 Task: calculate the distance and displacment between Carson City and Lake Tahoe Nevada State Park.
Action: Mouse moved to (185, 61)
Screenshot: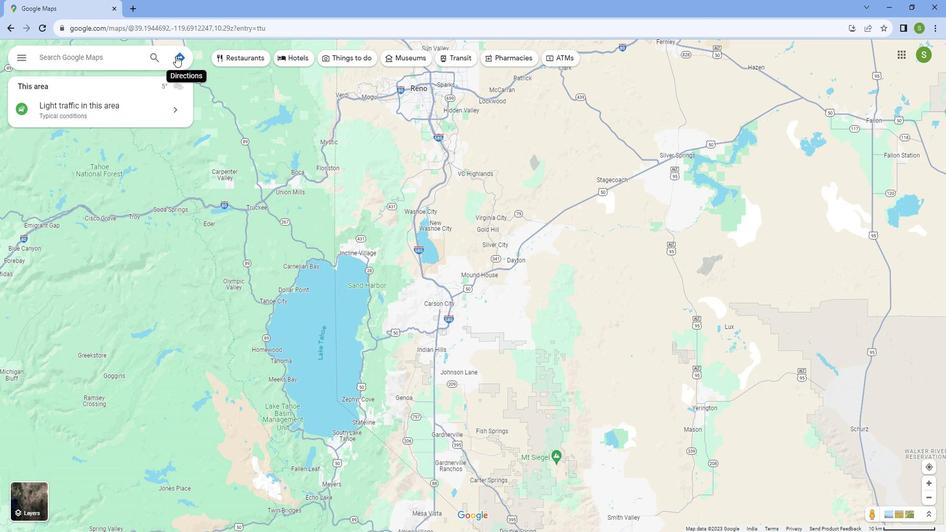 
Action: Mouse pressed left at (185, 61)
Screenshot: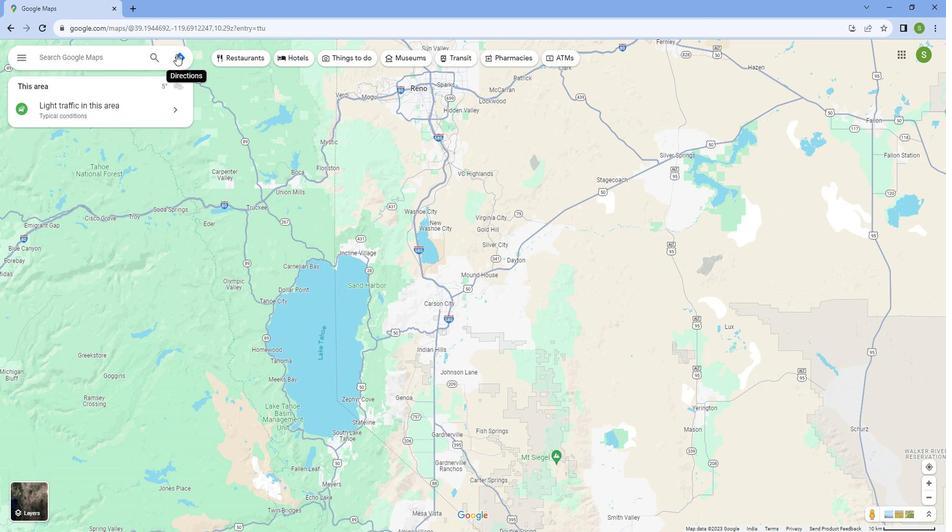 
Action: Mouse moved to (106, 95)
Screenshot: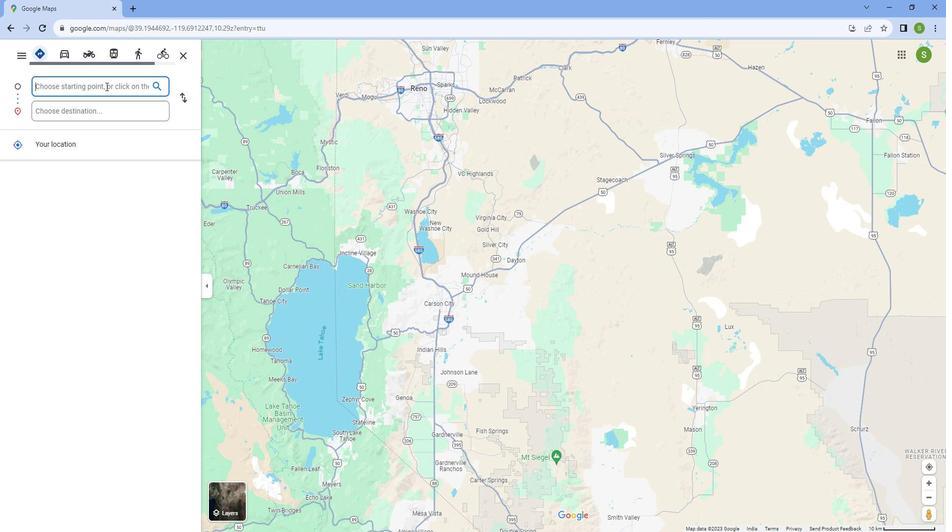 
Action: Key pressed <Key.caps_lock>C<Key.caps_lock>arson<Key.space><Key.caps_lock>C<Key.caps_lock>ity
Screenshot: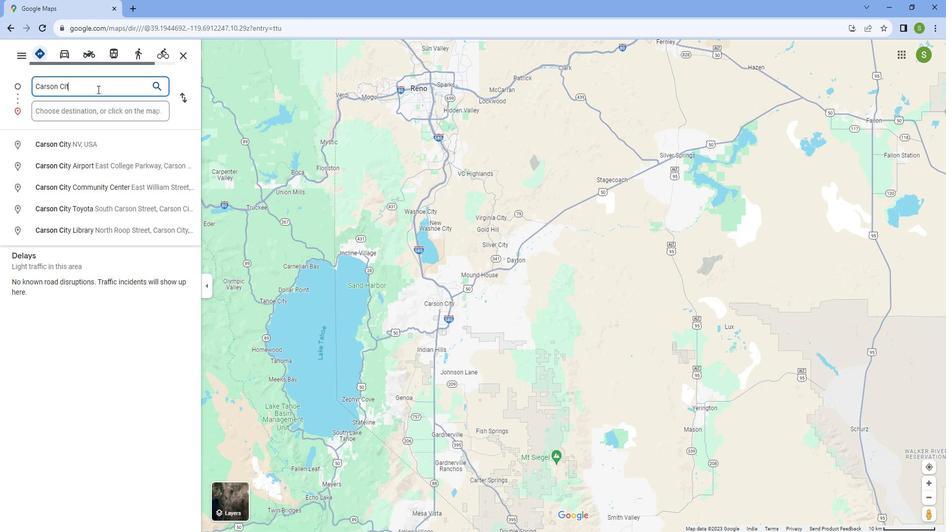
Action: Mouse moved to (83, 145)
Screenshot: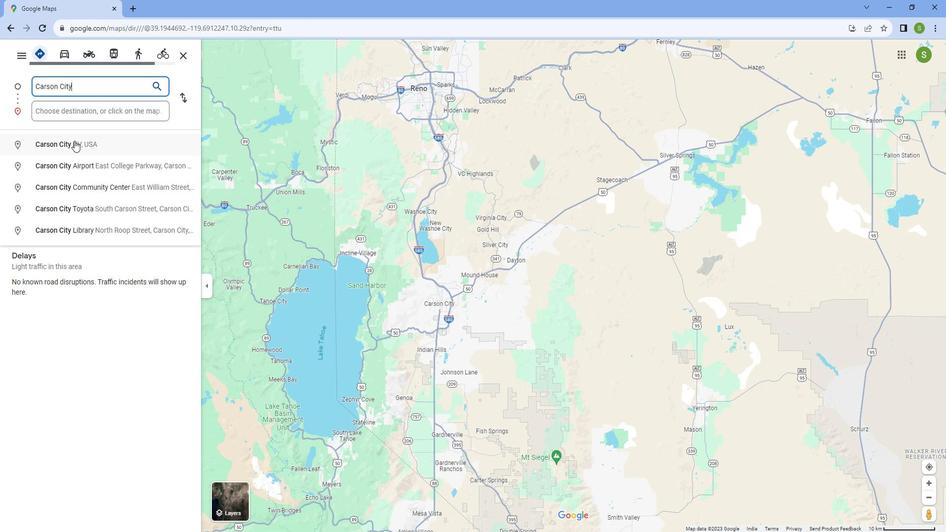 
Action: Mouse pressed left at (83, 145)
Screenshot: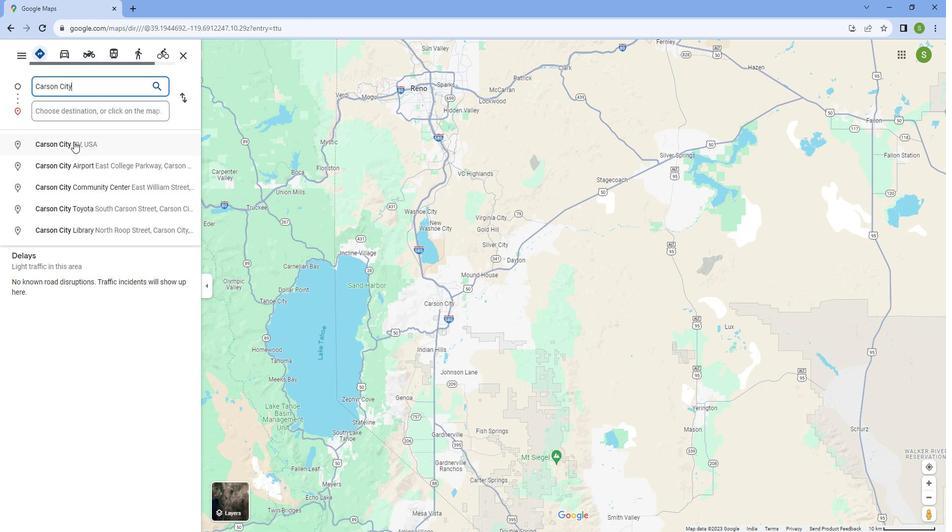 
Action: Mouse moved to (84, 119)
Screenshot: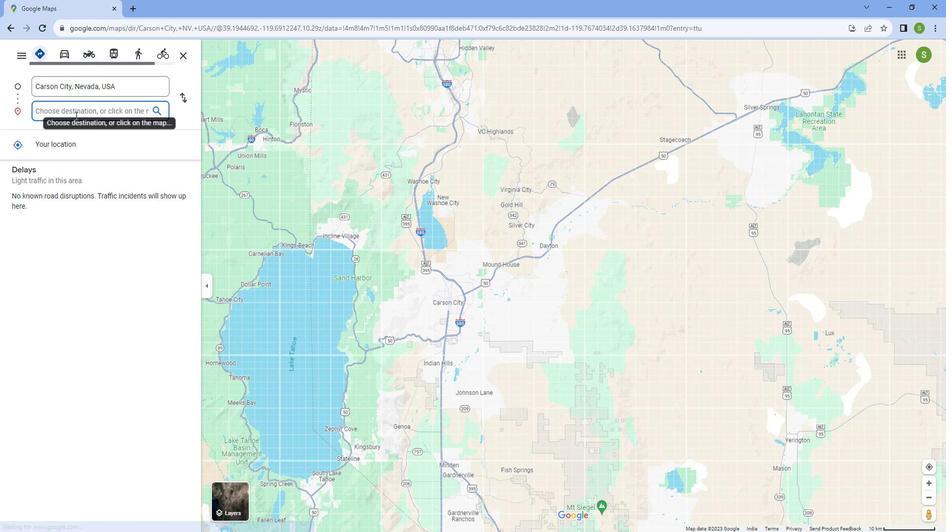
Action: Key pressed <Key.caps_lock>K<Key.backspace>L<Key.caps_lock>ake<Key.space><Key.caps_lock>T<Key.caps_lock>hoe<Key.space><Key.caps_lock>N<Key.caps_lock>evada<Key.space><Key.caps_lock>S<Key.caps_lock>tate<Key.space><Key.caps_lock>P<Key.caps_lock>ark
Screenshot: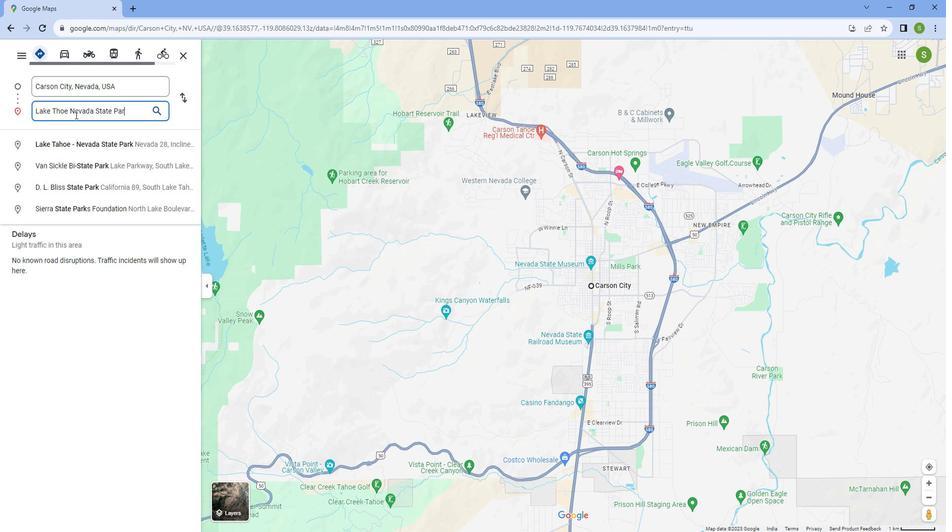 
Action: Mouse moved to (96, 142)
Screenshot: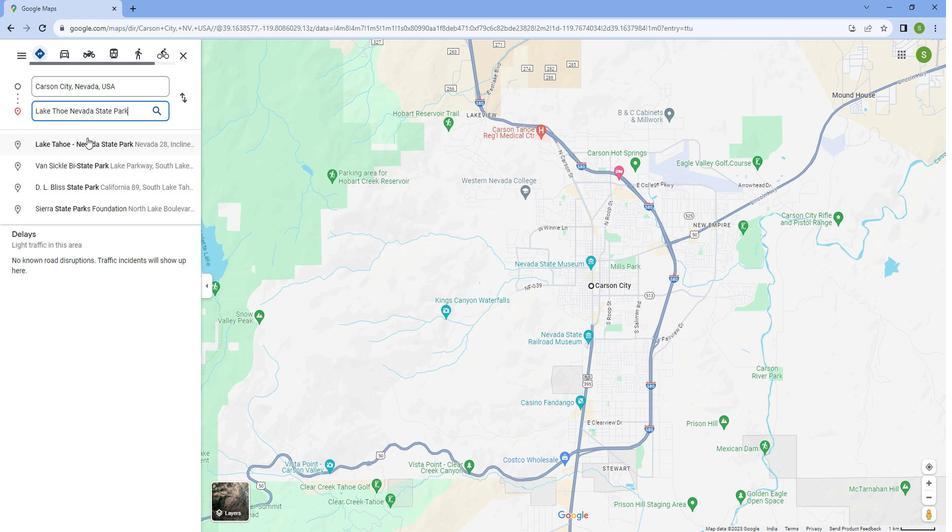 
Action: Mouse pressed left at (96, 142)
Screenshot: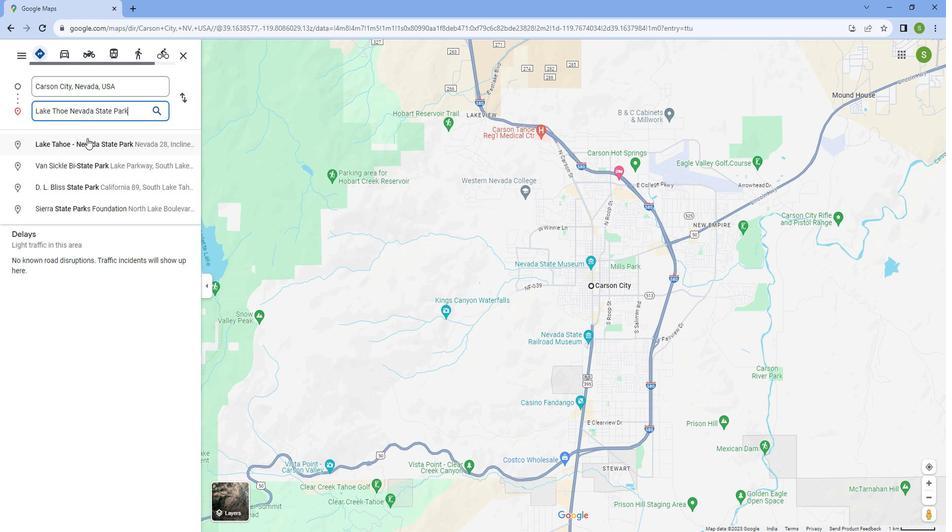 
Action: Mouse moved to (392, 496)
Screenshot: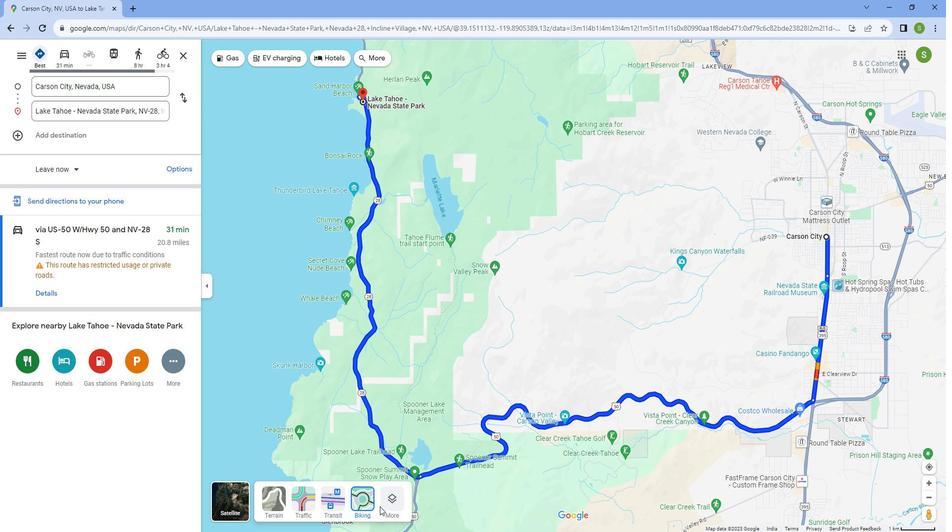 
Action: Mouse pressed left at (392, 496)
Screenshot: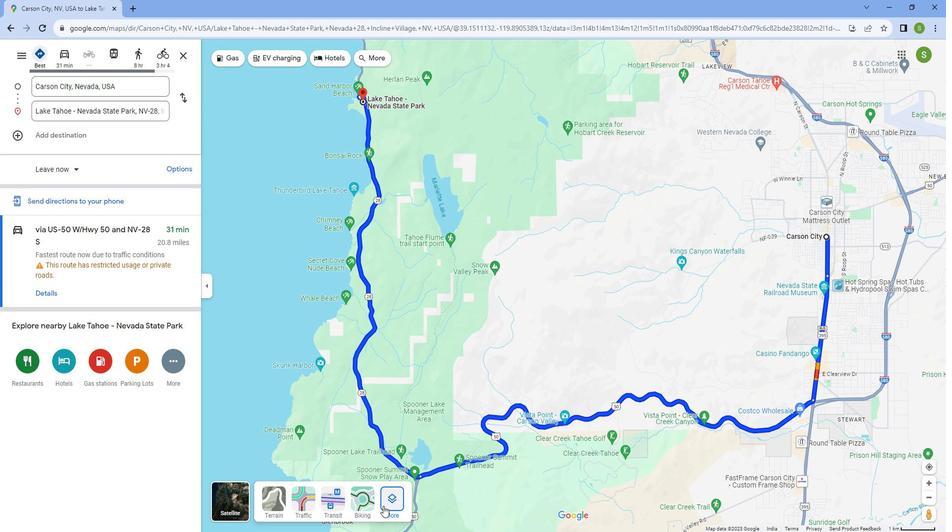 
Action: Mouse moved to (320, 401)
Screenshot: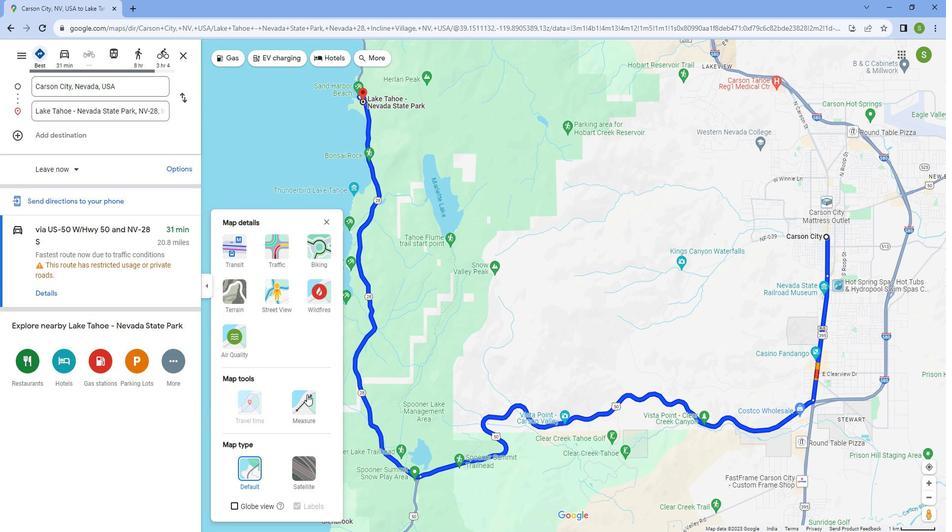 
Action: Mouse pressed left at (320, 401)
Screenshot: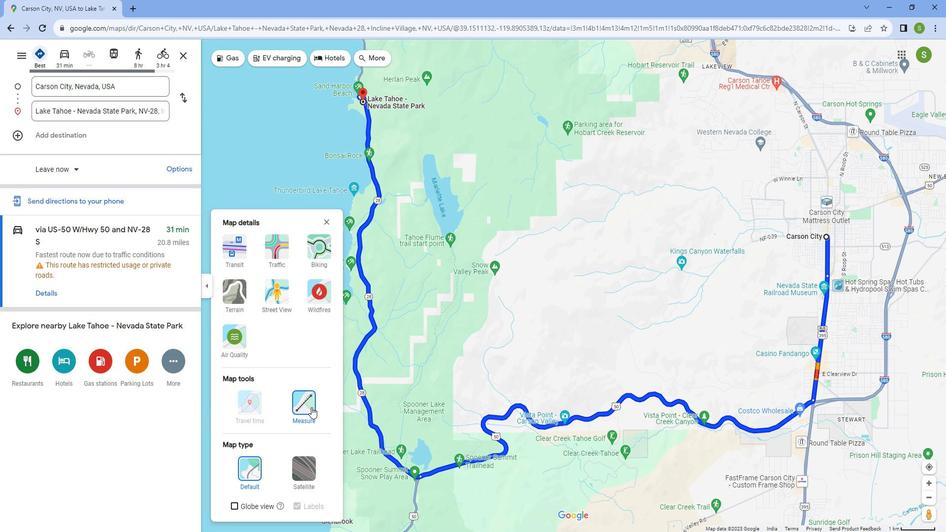
Action: Mouse moved to (866, 217)
Screenshot: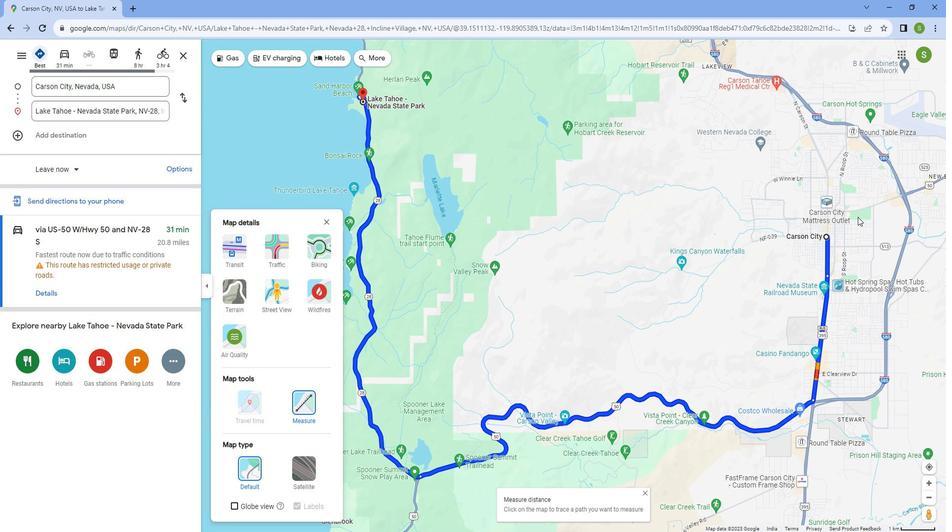 
Action: Mouse scrolled (866, 218) with delta (0, 0)
Screenshot: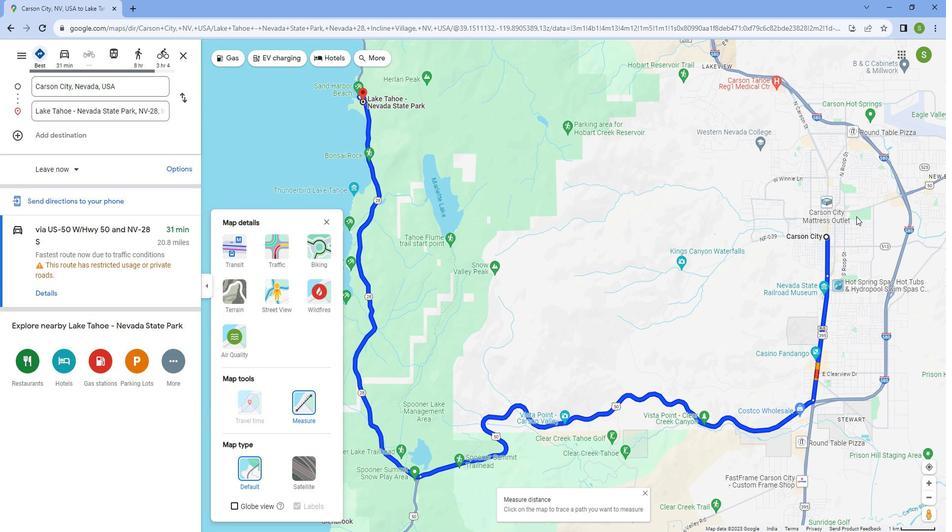 
Action: Mouse scrolled (866, 218) with delta (0, 0)
Screenshot: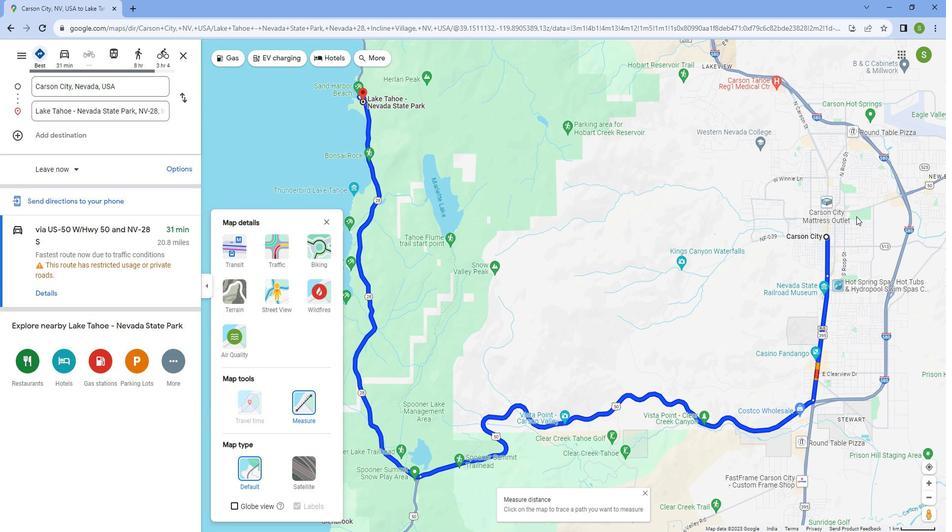 
Action: Mouse scrolled (866, 218) with delta (0, 0)
Screenshot: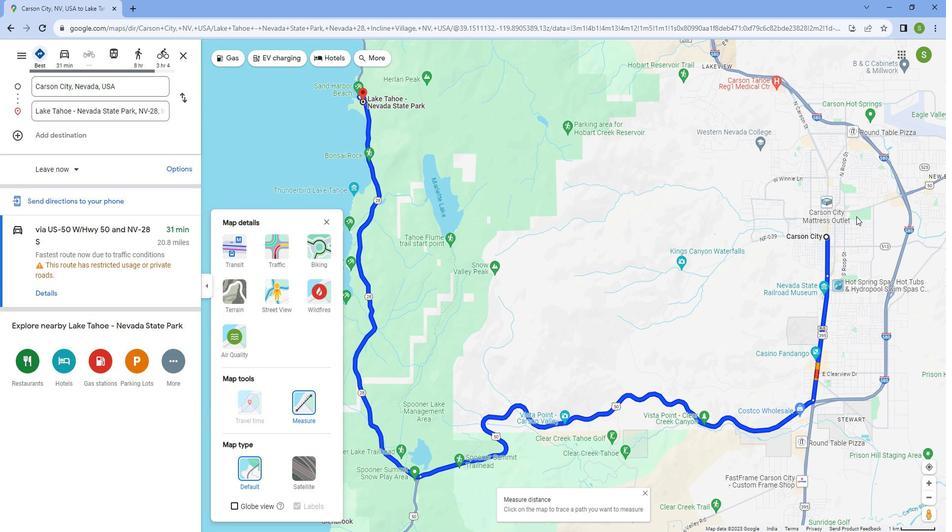 
Action: Mouse scrolled (866, 218) with delta (0, 0)
Screenshot: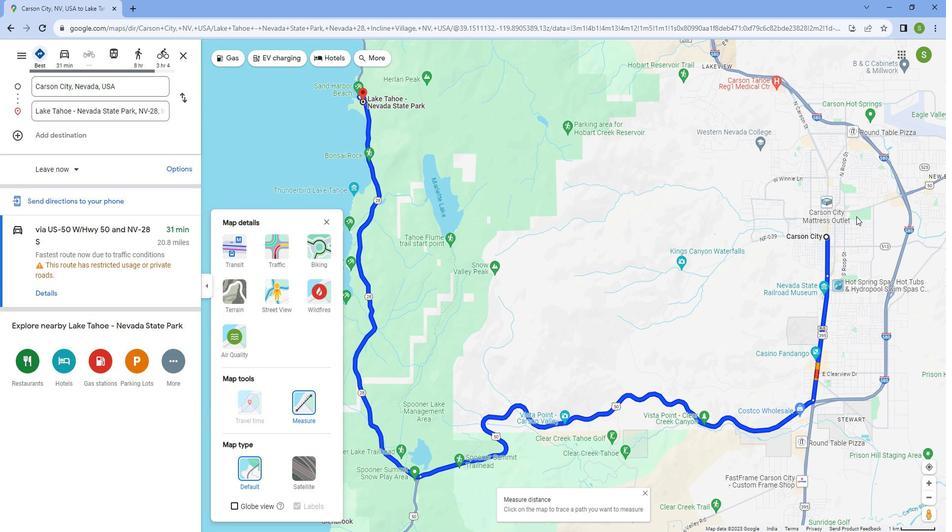 
Action: Mouse scrolled (866, 218) with delta (0, 0)
Screenshot: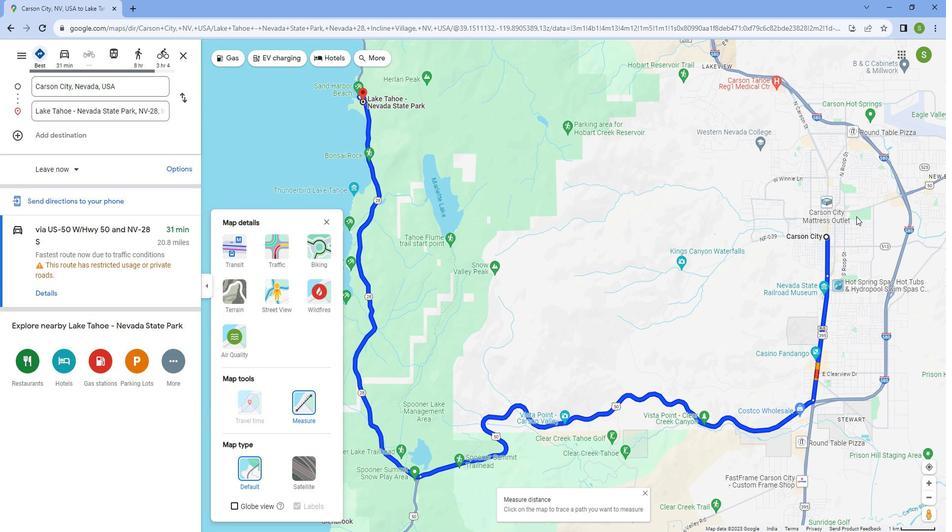 
Action: Mouse scrolled (866, 218) with delta (0, 0)
Screenshot: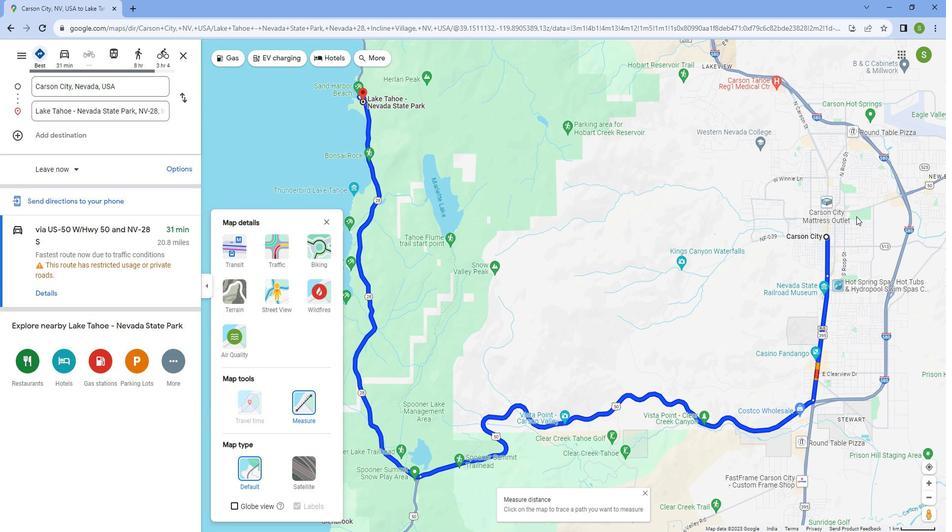 
Action: Mouse scrolled (866, 218) with delta (0, 0)
Screenshot: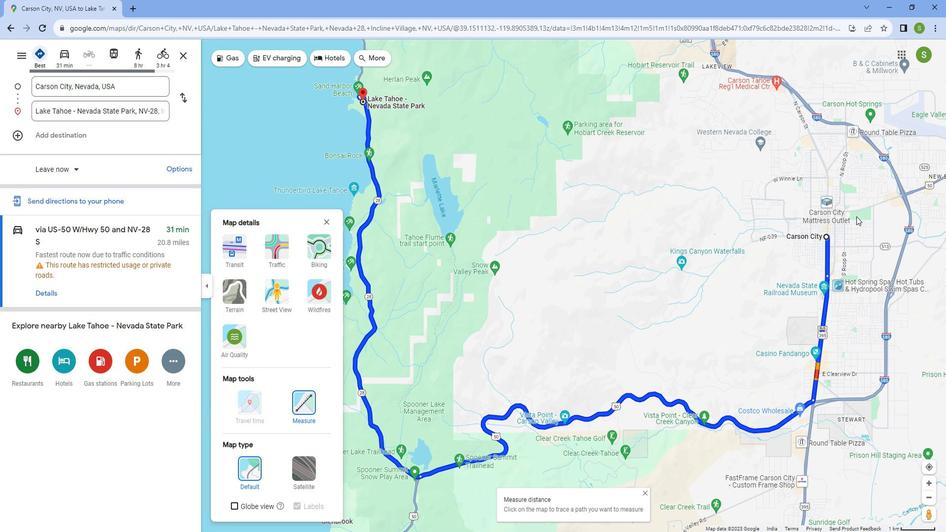 
Action: Mouse scrolled (866, 218) with delta (0, 0)
Screenshot: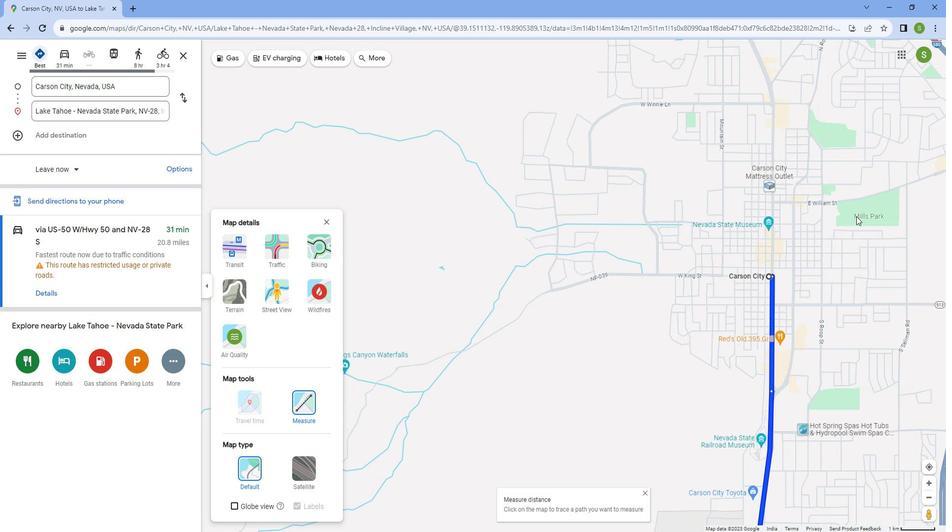 
Action: Mouse scrolled (866, 218) with delta (0, 0)
Screenshot: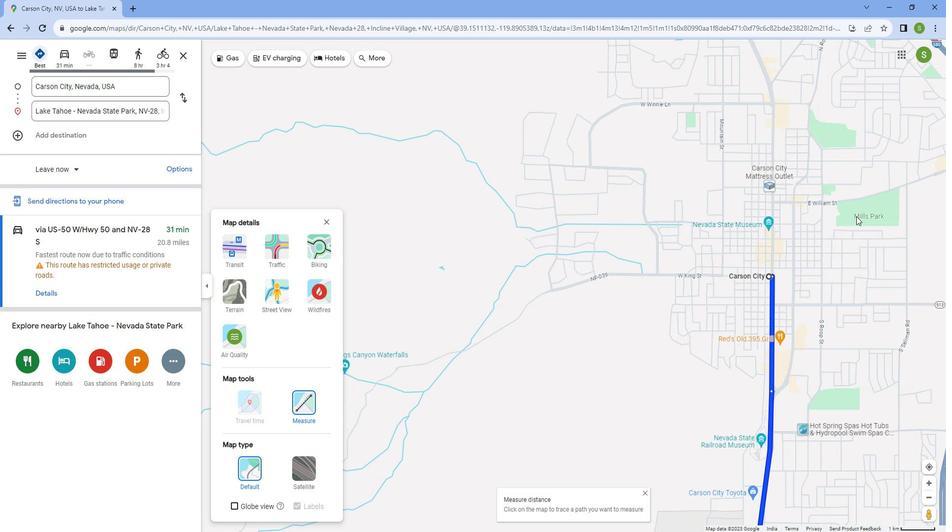 
Action: Mouse scrolled (866, 218) with delta (0, 0)
Screenshot: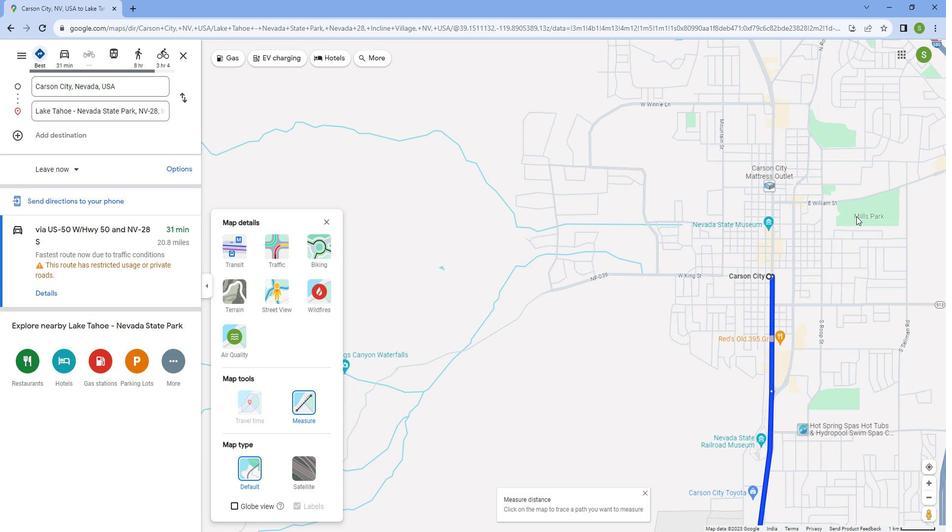 
Action: Mouse scrolled (866, 218) with delta (0, 0)
Screenshot: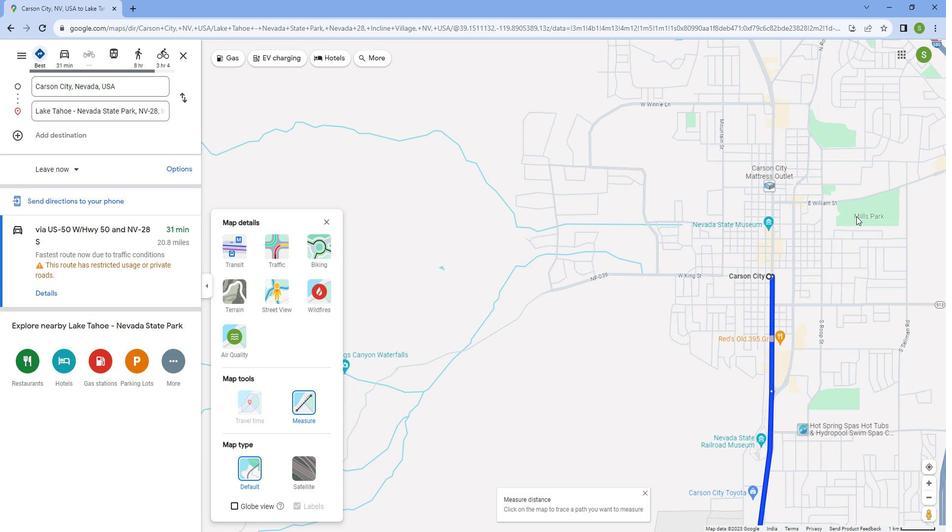 
Action: Mouse scrolled (866, 218) with delta (0, 0)
Screenshot: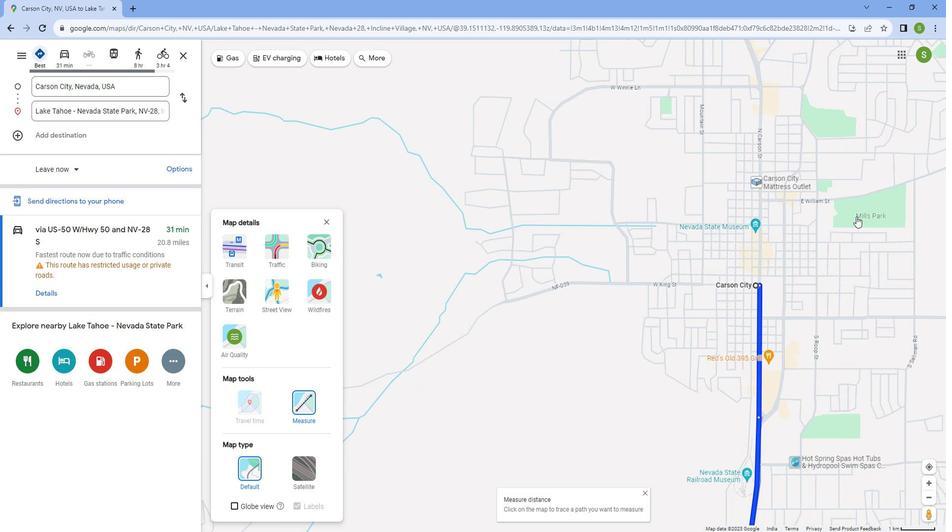
Action: Mouse scrolled (866, 218) with delta (0, 0)
Screenshot: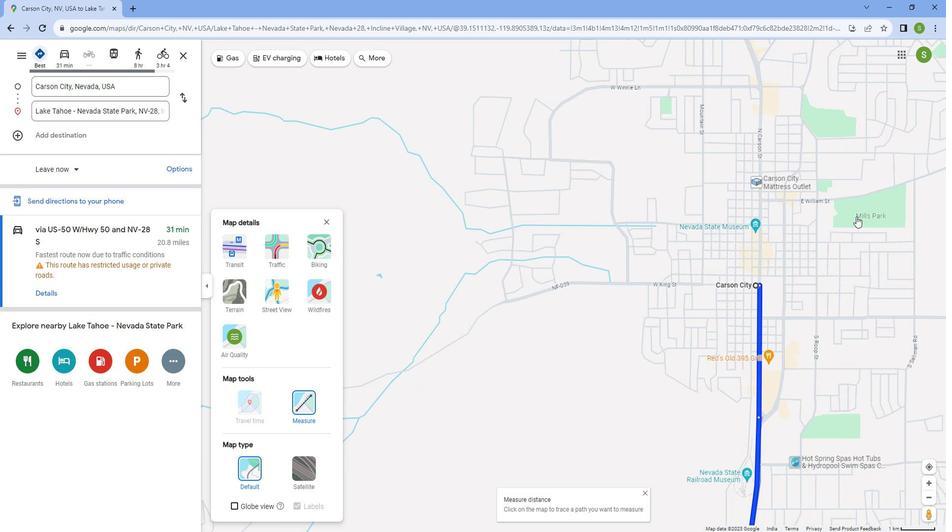 
Action: Mouse scrolled (866, 218) with delta (0, 0)
Screenshot: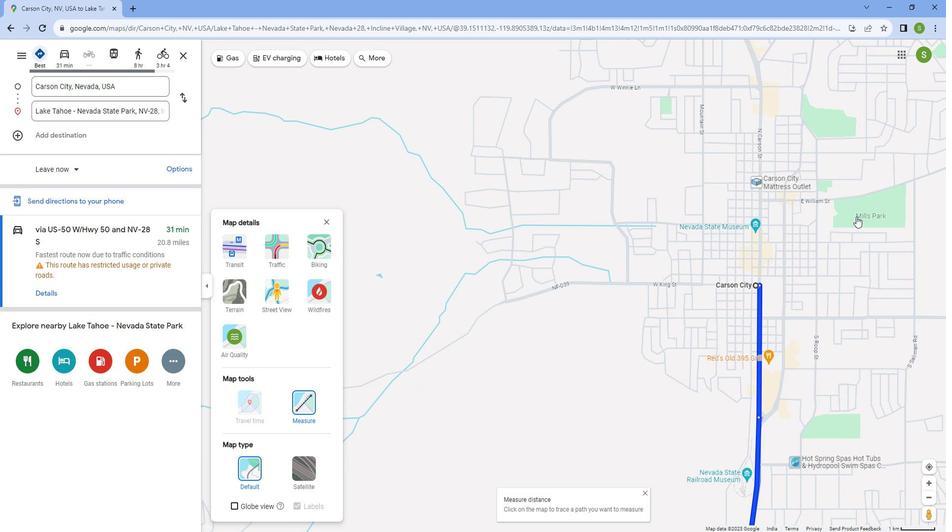 
Action: Mouse moved to (527, 442)
Screenshot: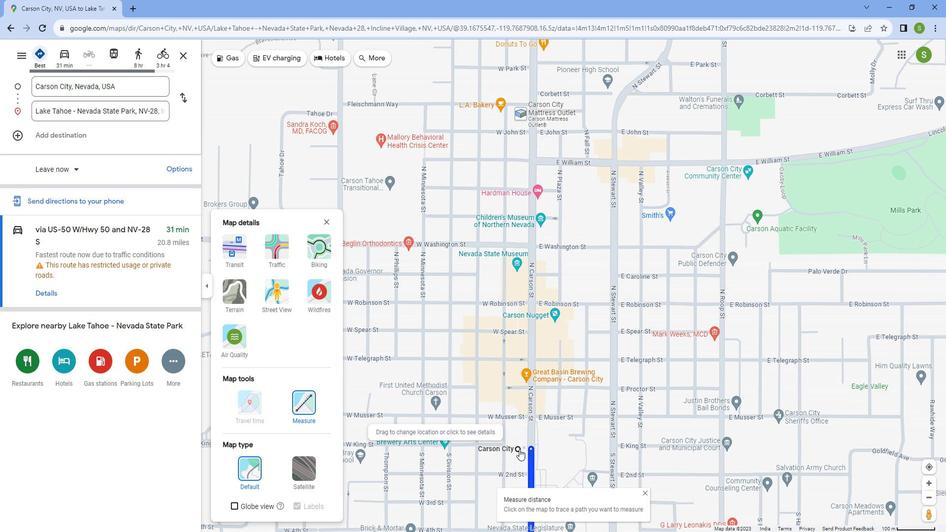 
Action: Mouse pressed left at (527, 442)
Screenshot: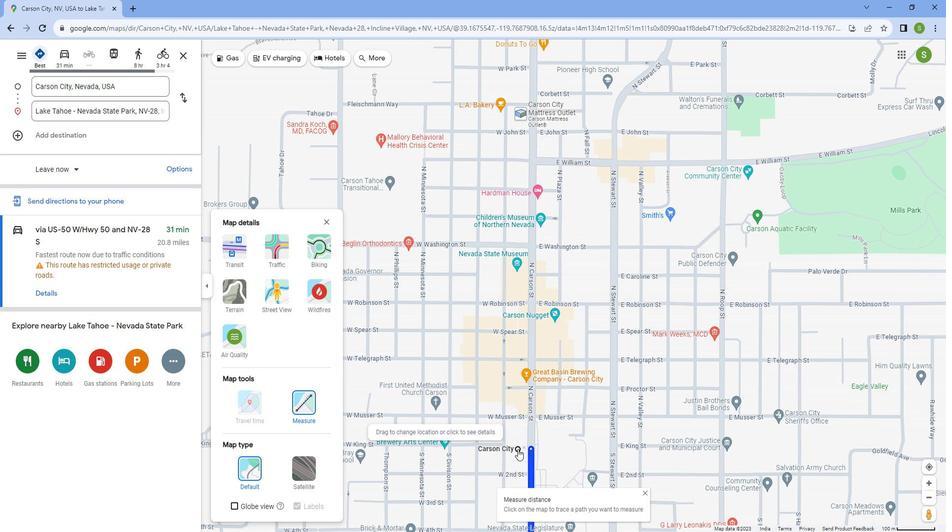 
Action: Mouse moved to (578, 412)
Screenshot: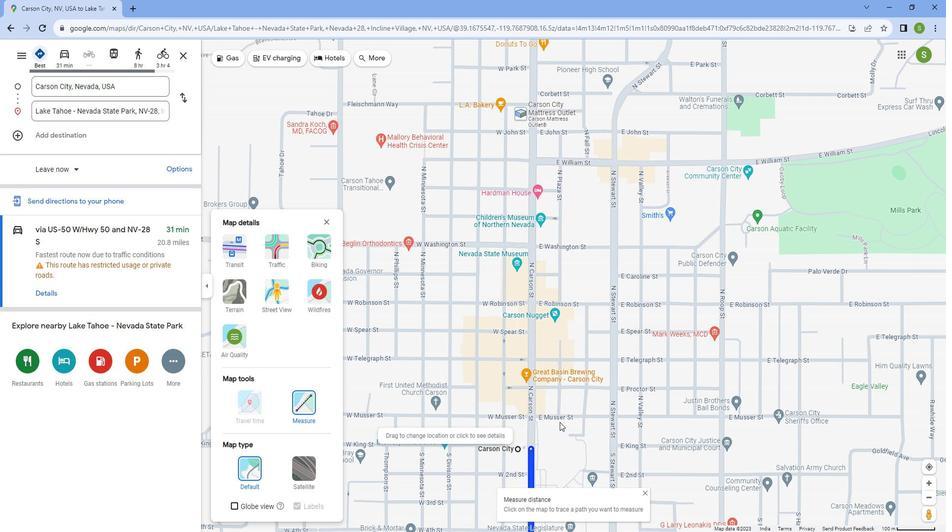 
Action: Mouse scrolled (578, 411) with delta (0, 0)
Screenshot: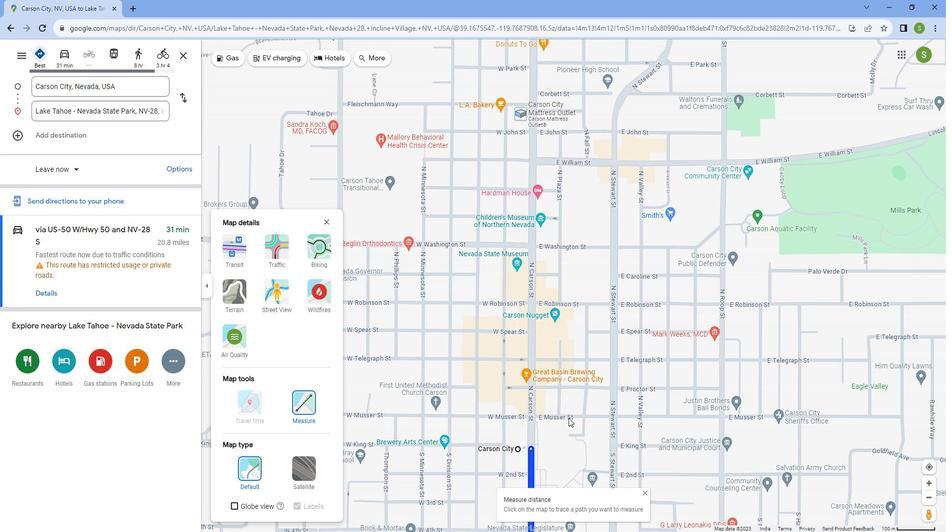 
Action: Mouse scrolled (578, 411) with delta (0, 0)
Screenshot: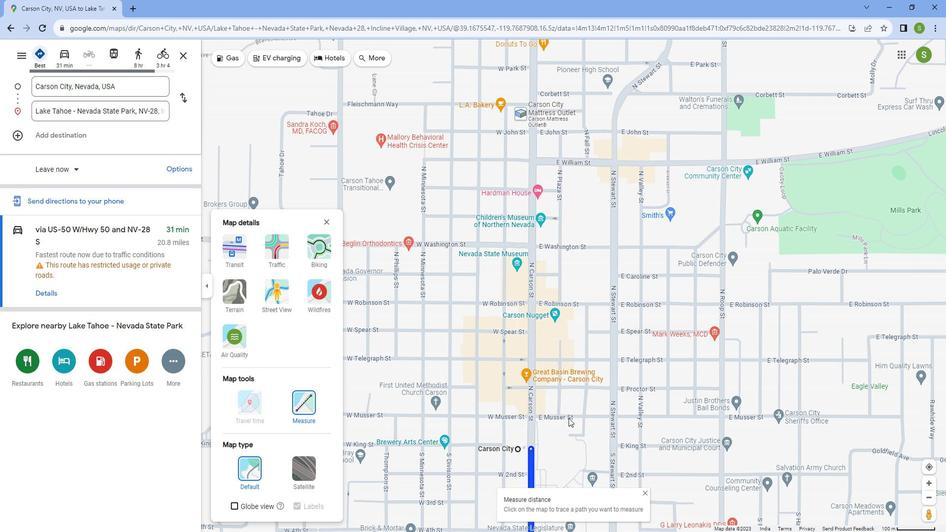 
Action: Mouse scrolled (578, 411) with delta (0, 0)
Screenshot: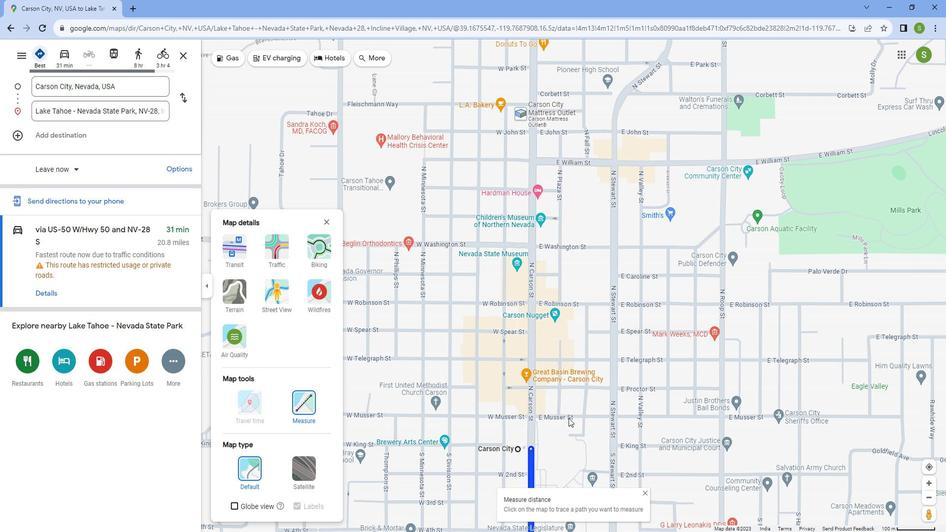 
Action: Mouse scrolled (578, 411) with delta (0, 0)
Screenshot: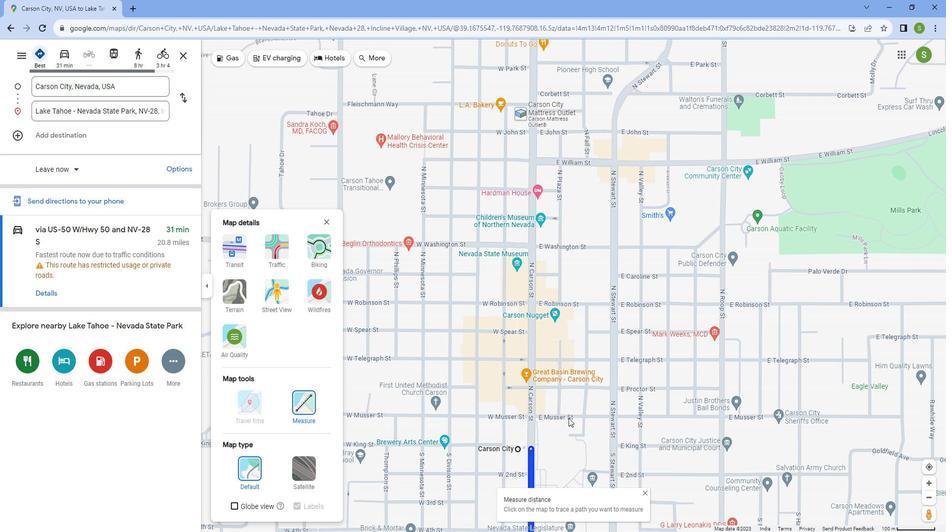 
Action: Mouse scrolled (578, 411) with delta (0, 0)
Screenshot: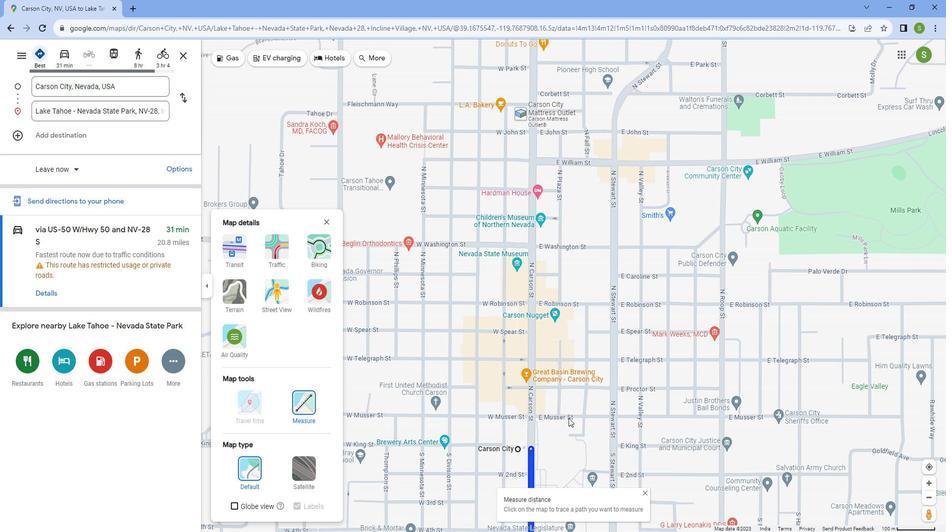 
Action: Mouse moved to (578, 411)
Screenshot: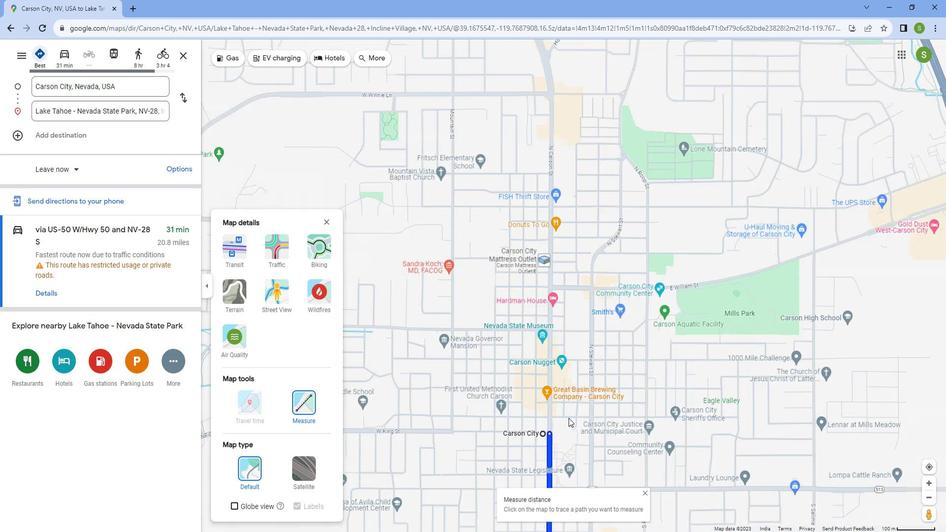 
Action: Mouse scrolled (578, 410) with delta (0, 0)
Screenshot: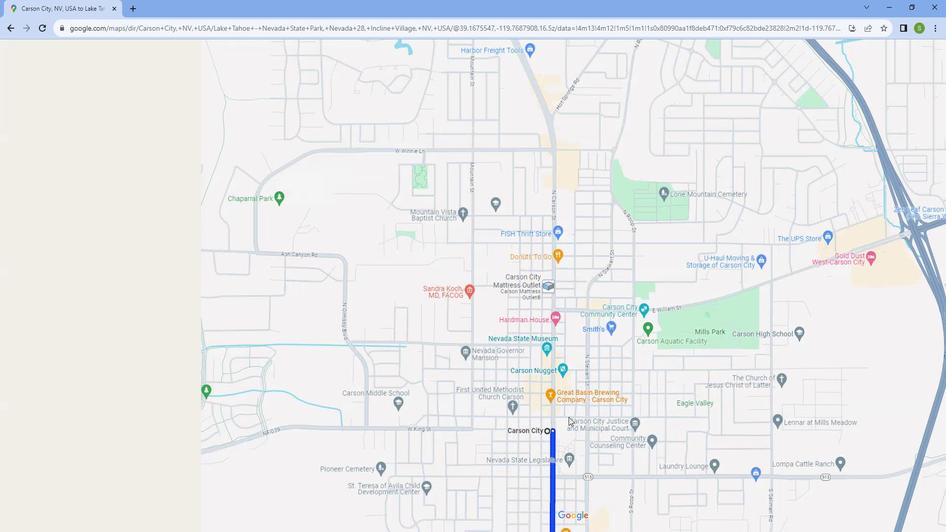 
Action: Mouse scrolled (578, 410) with delta (0, 0)
Screenshot: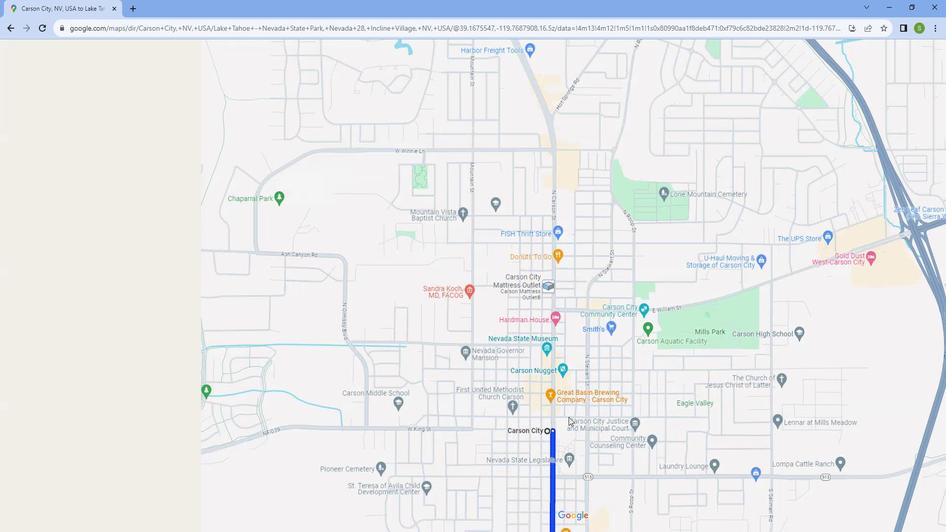 
Action: Mouse scrolled (578, 410) with delta (0, 0)
Screenshot: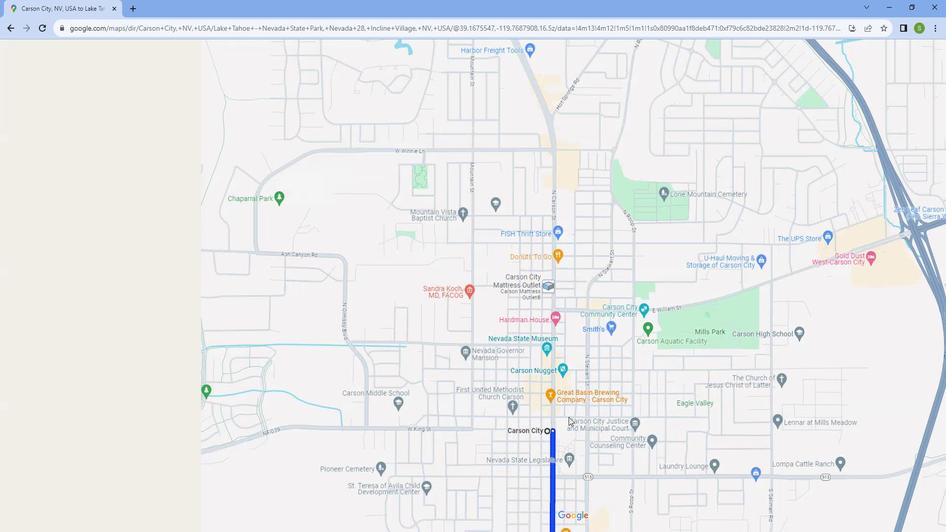 
Action: Mouse scrolled (578, 410) with delta (0, 0)
Screenshot: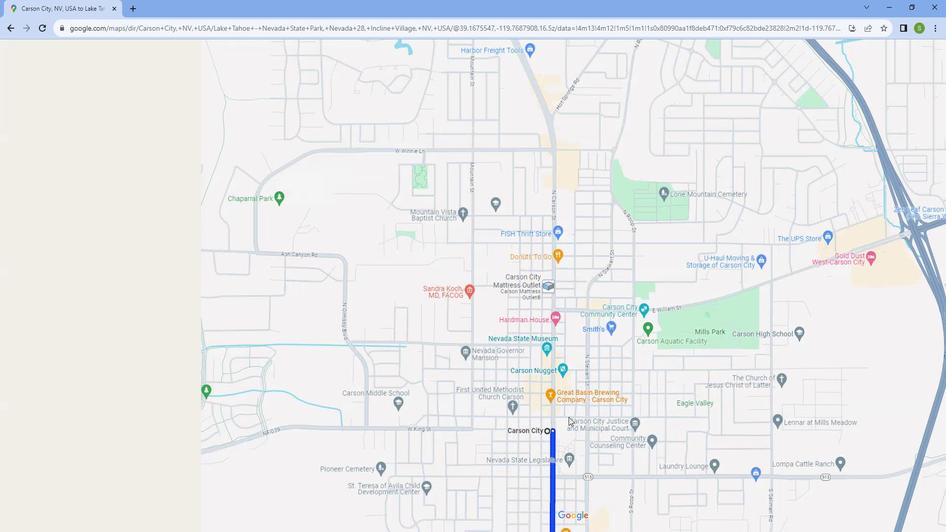 
Action: Mouse scrolled (578, 410) with delta (0, 0)
Screenshot: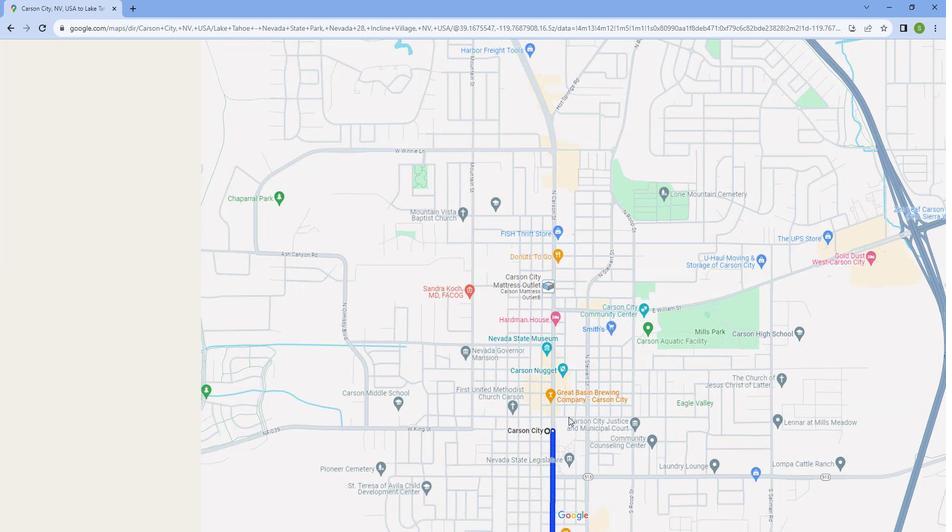 
Action: Mouse scrolled (578, 410) with delta (0, 0)
Screenshot: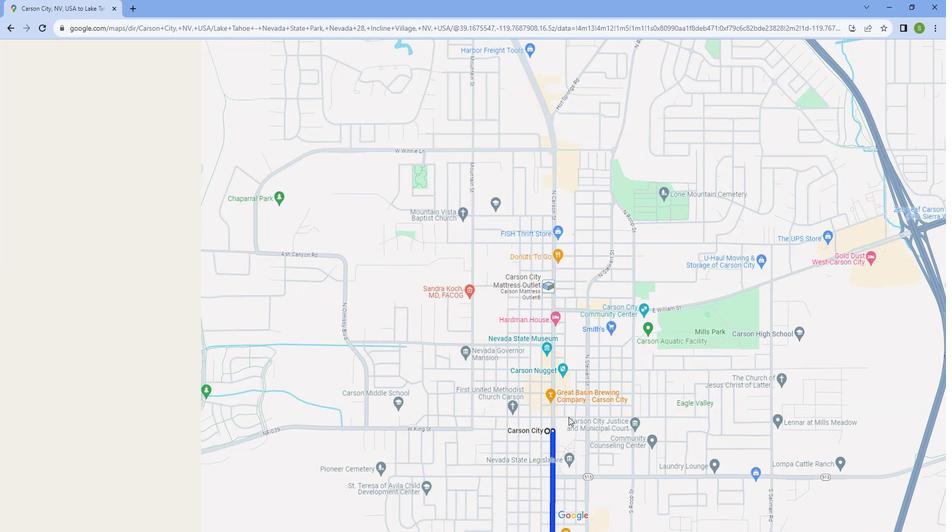 
Action: Mouse moved to (576, 403)
Screenshot: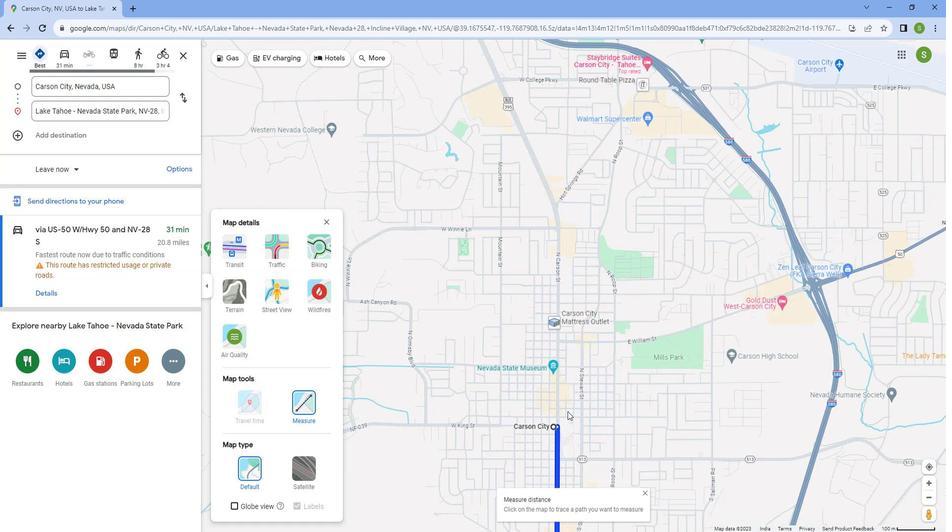 
Action: Mouse scrolled (576, 402) with delta (0, 0)
Screenshot: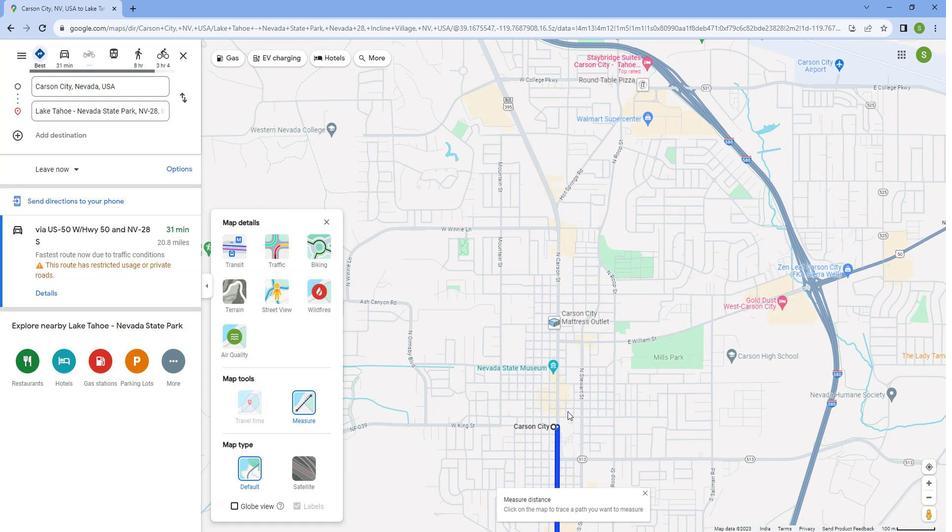 
Action: Mouse scrolled (576, 402) with delta (0, 0)
Screenshot: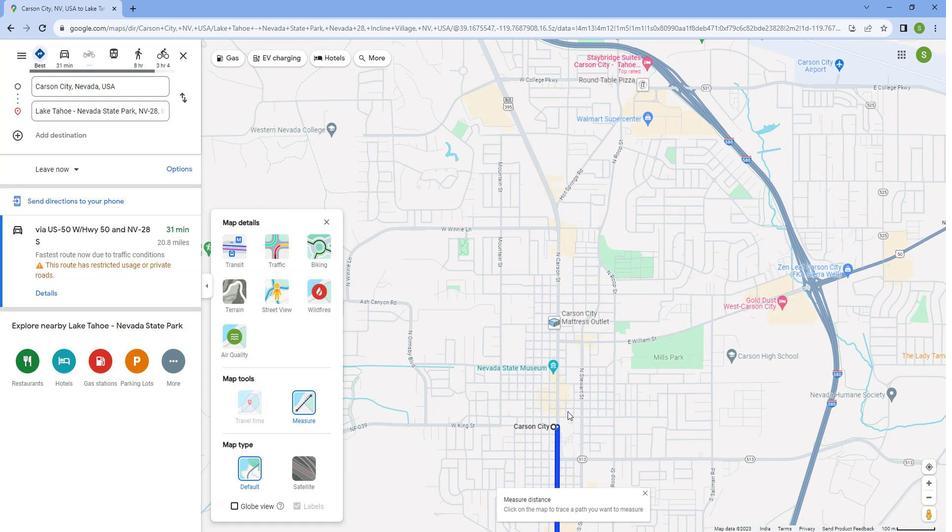 
Action: Mouse scrolled (576, 402) with delta (0, 0)
Screenshot: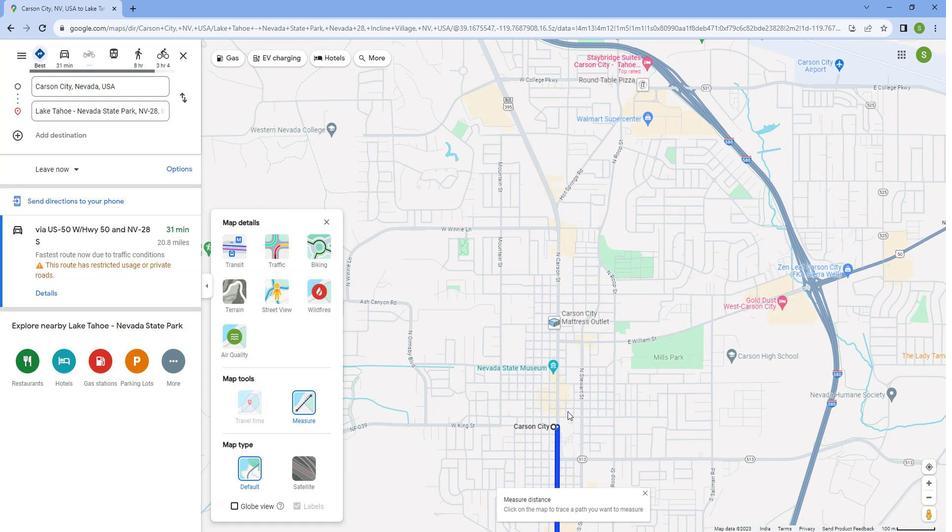 
Action: Mouse scrolled (576, 402) with delta (0, 0)
Screenshot: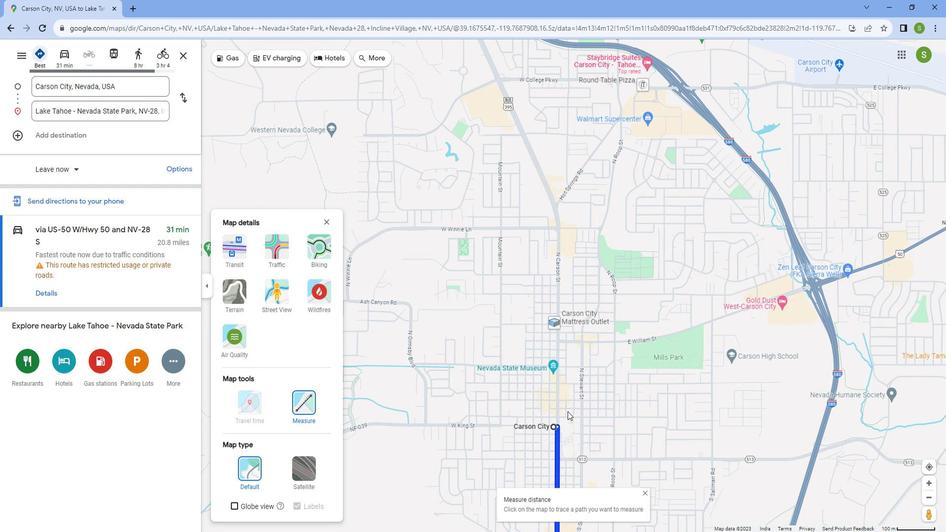 
Action: Mouse moved to (552, 386)
Screenshot: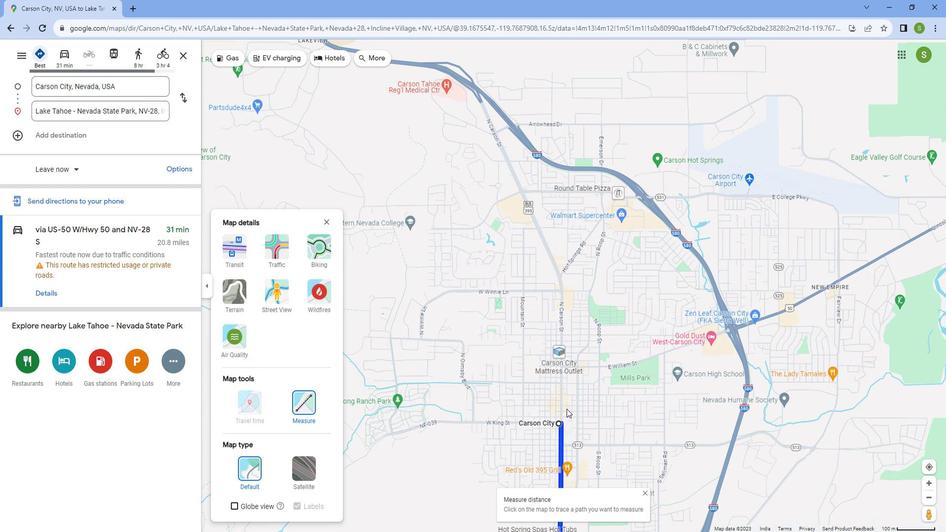
Action: Mouse scrolled (552, 386) with delta (0, 0)
Screenshot: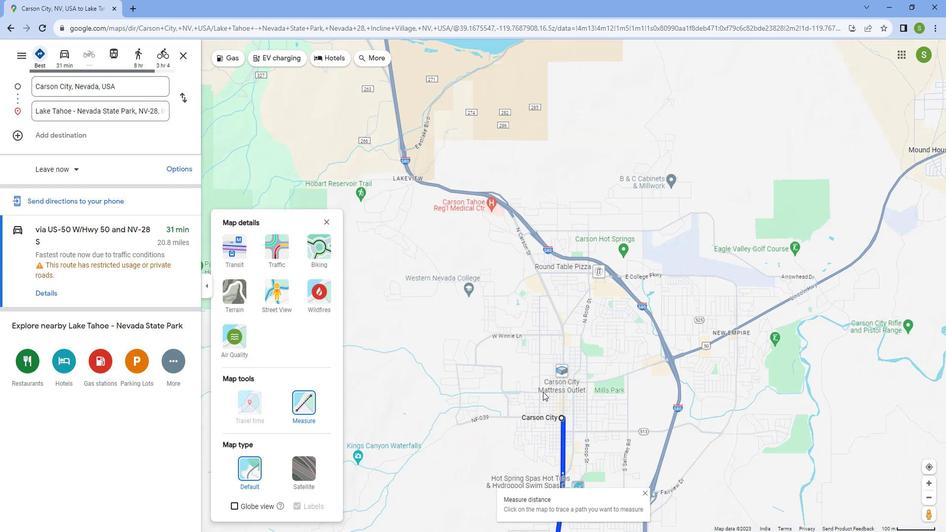 
Action: Mouse scrolled (552, 386) with delta (0, 0)
Screenshot: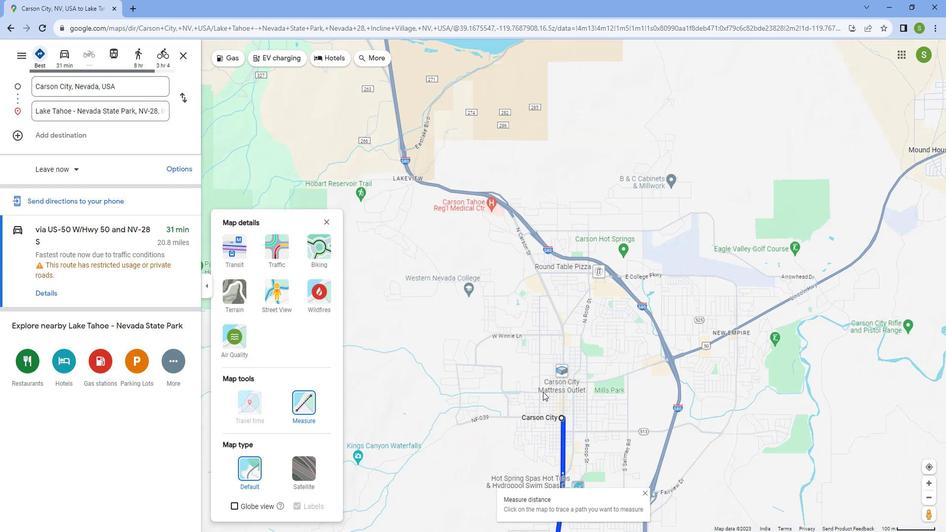 
Action: Mouse scrolled (552, 386) with delta (0, 0)
Screenshot: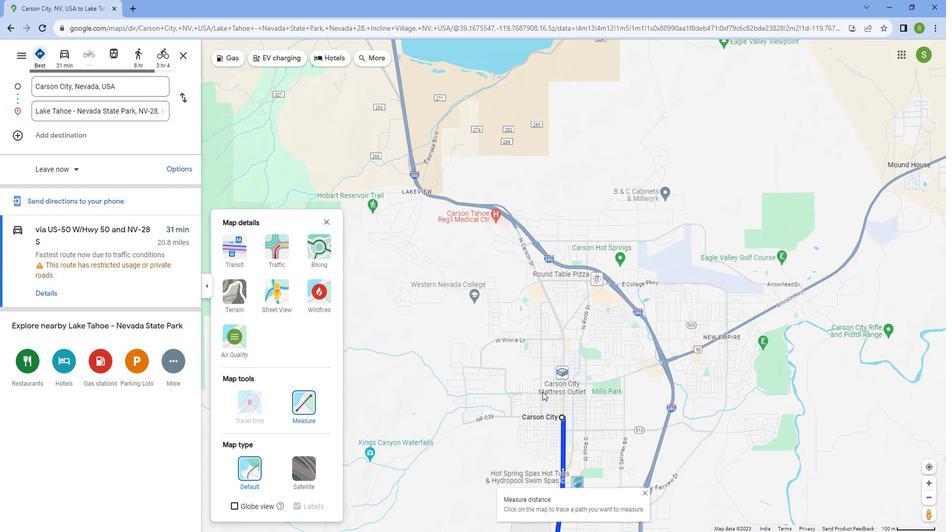 
Action: Mouse scrolled (552, 386) with delta (0, 0)
Screenshot: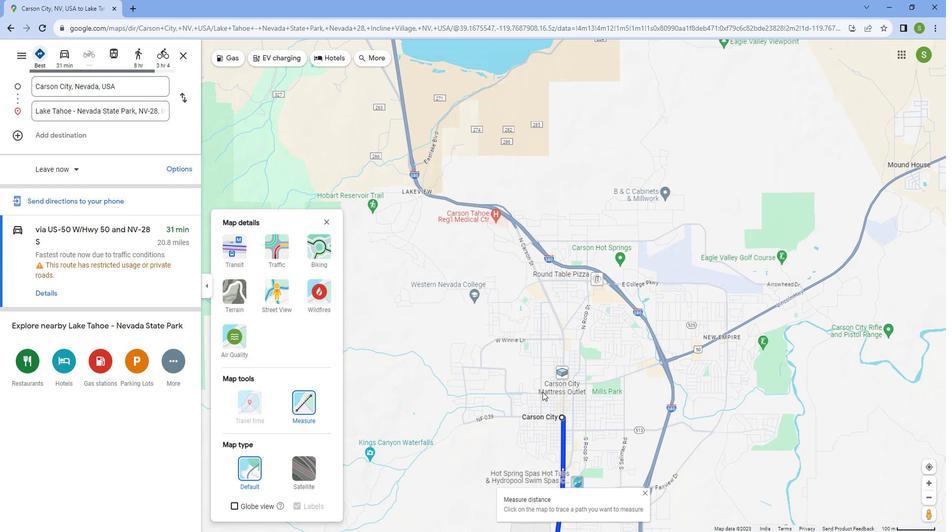 
Action: Mouse scrolled (552, 386) with delta (0, 0)
Screenshot: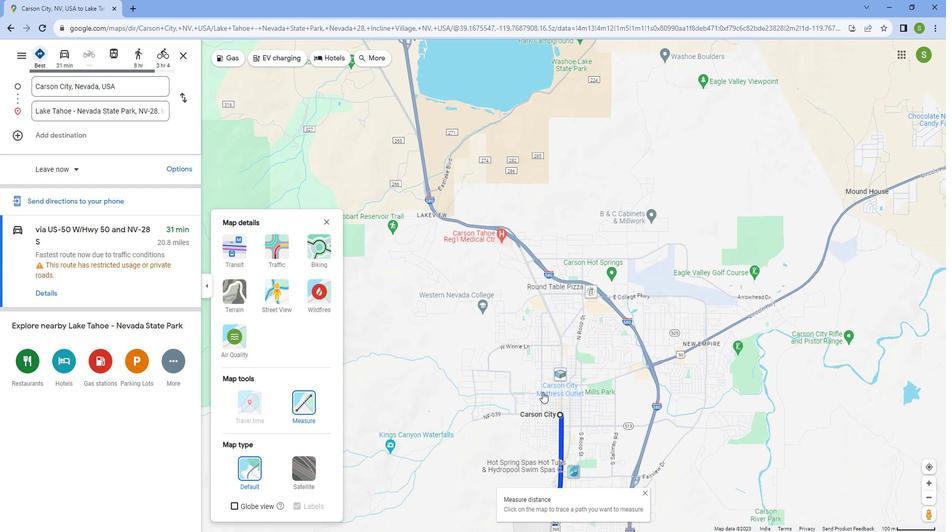 
Action: Mouse scrolled (552, 386) with delta (0, 0)
Screenshot: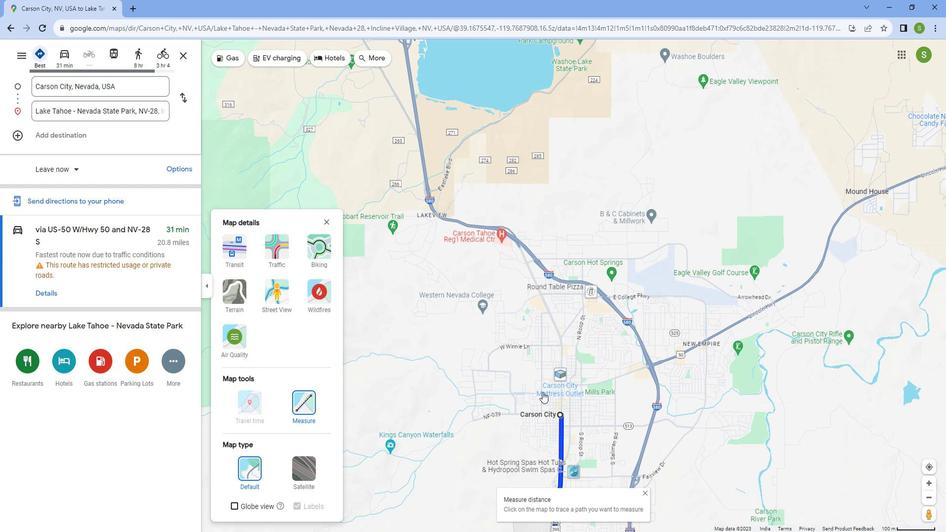 
Action: Mouse scrolled (552, 386) with delta (0, 0)
Screenshot: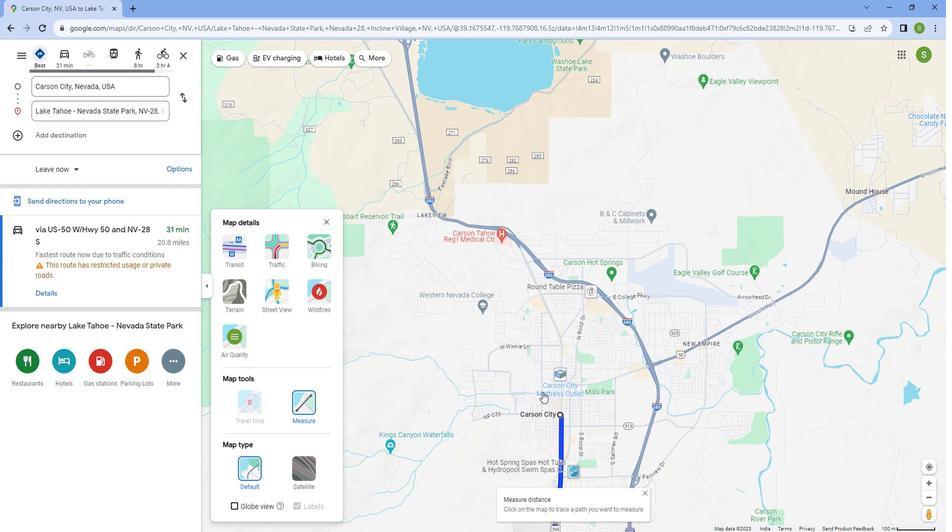 
Action: Mouse scrolled (552, 386) with delta (0, 0)
Screenshot: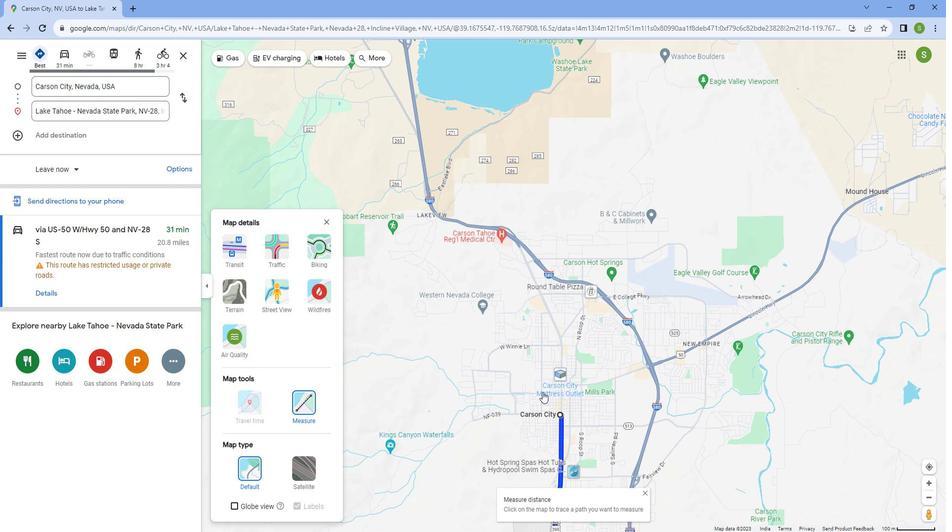 
Action: Mouse moved to (545, 383)
Screenshot: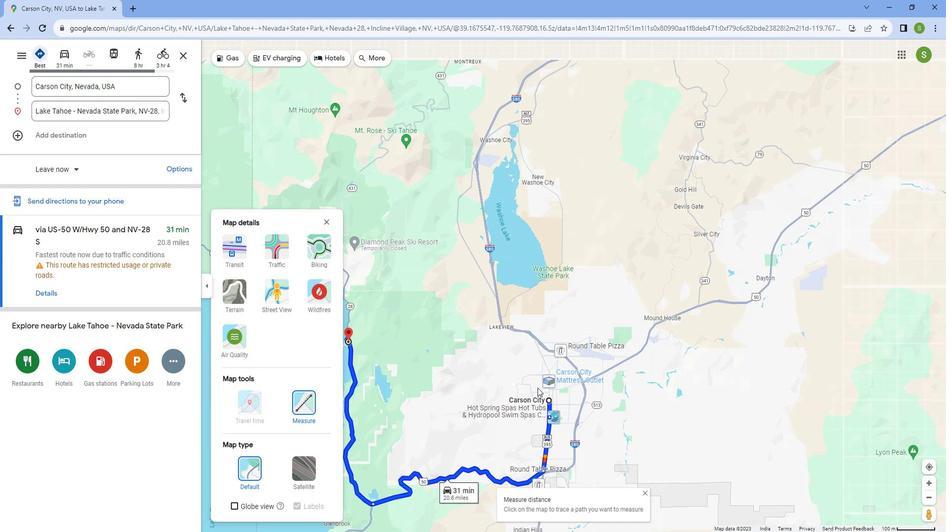 
Action: Mouse scrolled (545, 382) with delta (0, 0)
Screenshot: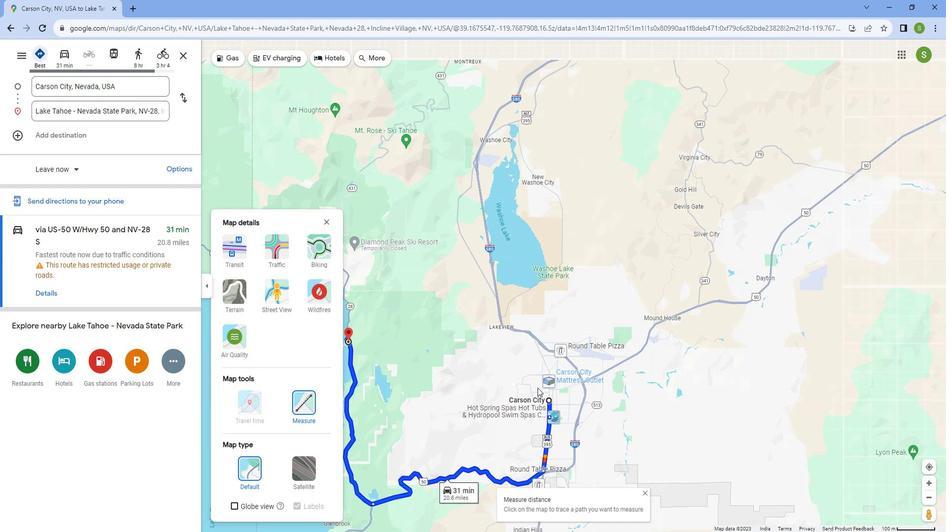 
Action: Mouse moved to (545, 383)
Screenshot: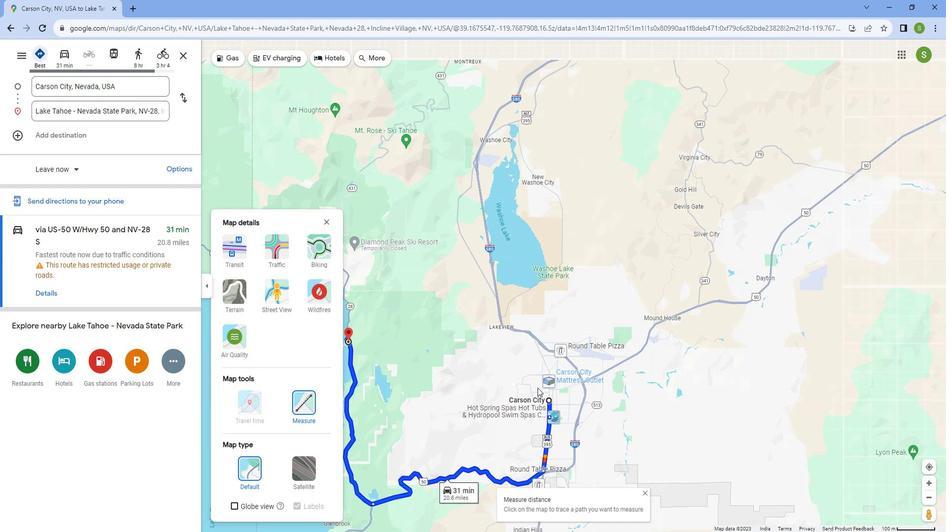 
Action: Mouse scrolled (545, 382) with delta (0, 0)
Screenshot: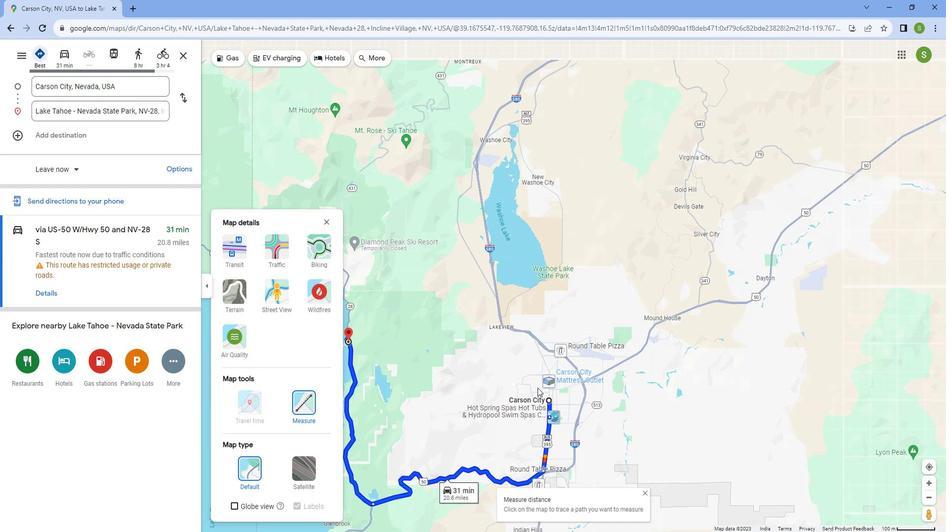 
Action: Mouse scrolled (545, 382) with delta (0, 0)
Screenshot: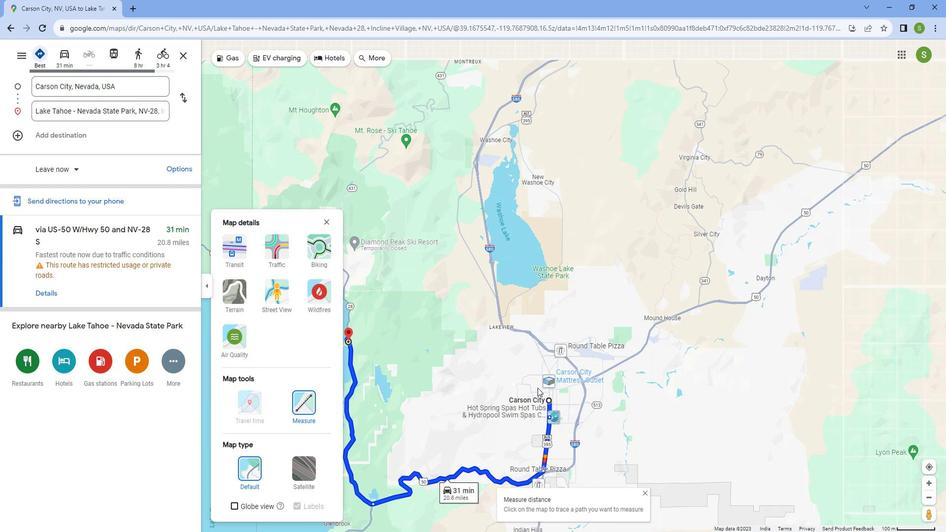 
Action: Mouse scrolled (545, 382) with delta (0, 0)
Screenshot: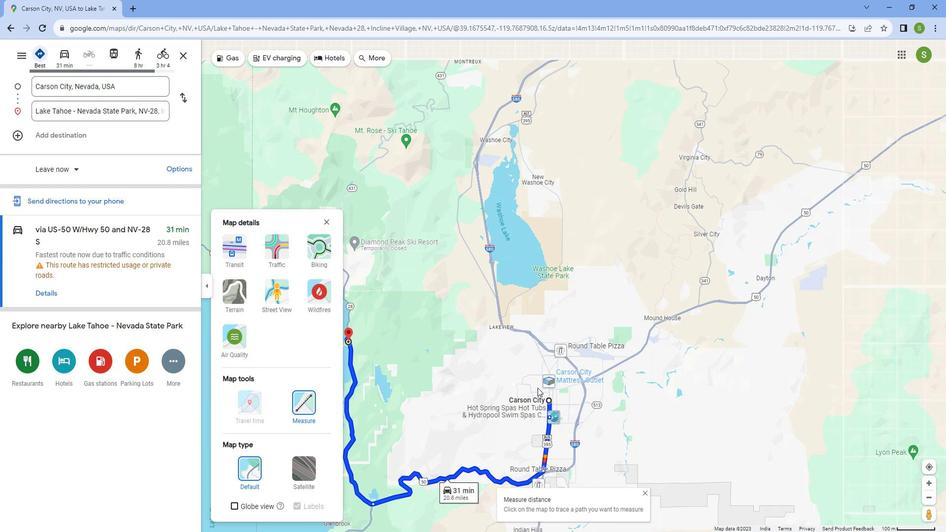 
Action: Mouse scrolled (545, 382) with delta (0, 0)
Screenshot: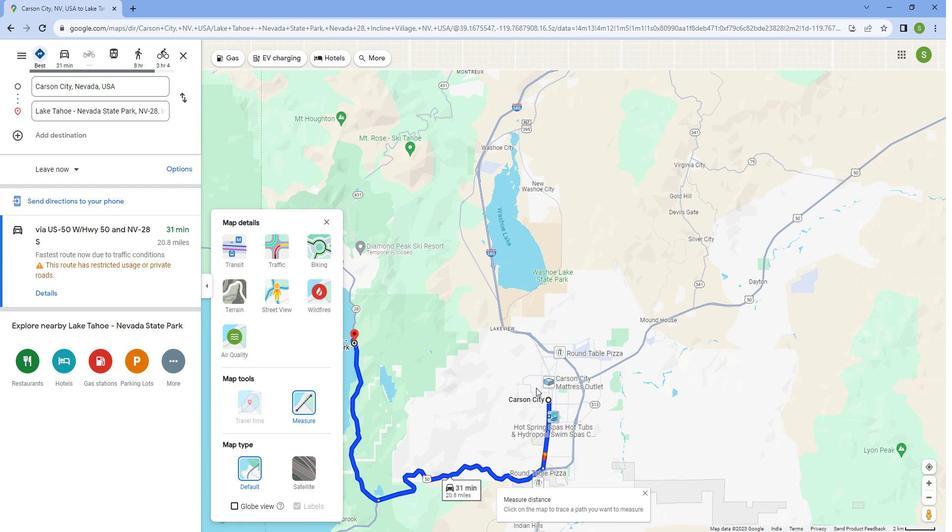 
Action: Mouse moved to (433, 347)
Screenshot: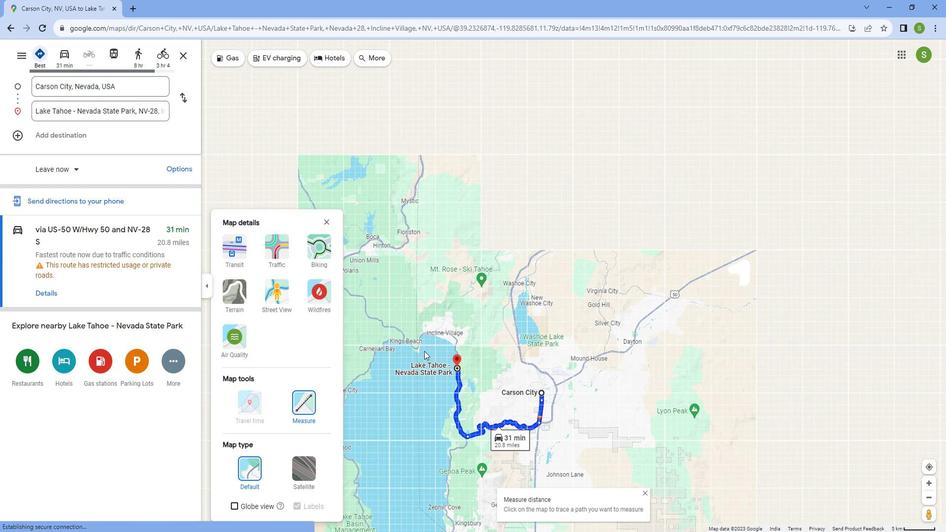 
Action: Mouse scrolled (433, 348) with delta (0, 0)
Screenshot: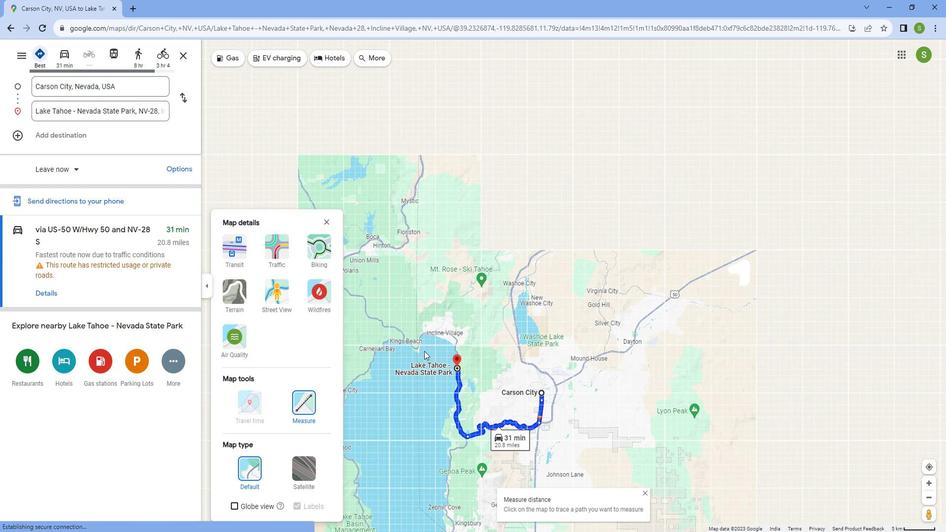 
Action: Mouse moved to (433, 347)
Screenshot: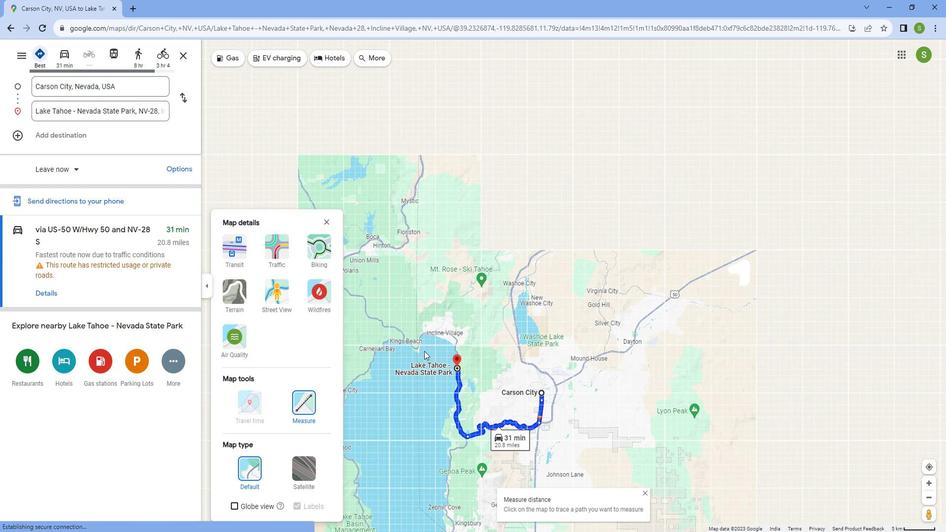 
Action: Mouse scrolled (433, 348) with delta (0, 0)
Screenshot: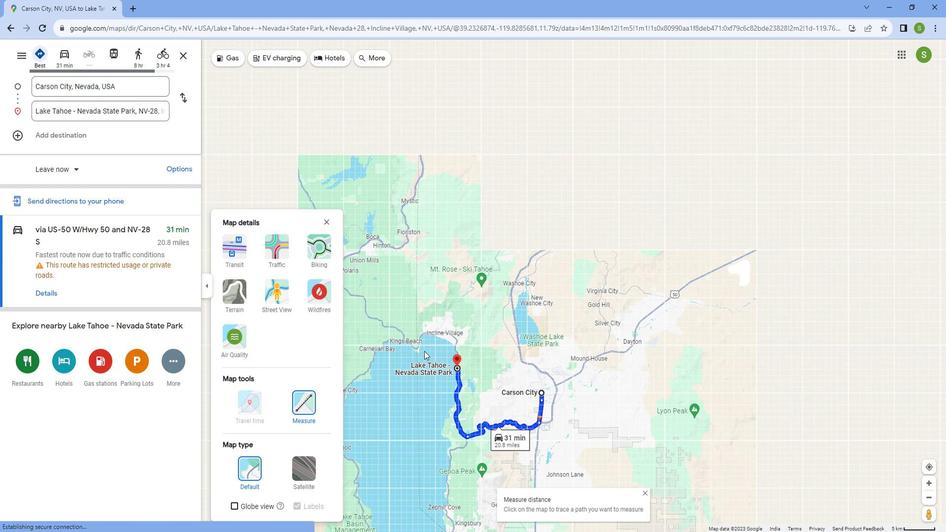 
Action: Mouse scrolled (433, 348) with delta (0, 0)
Screenshot: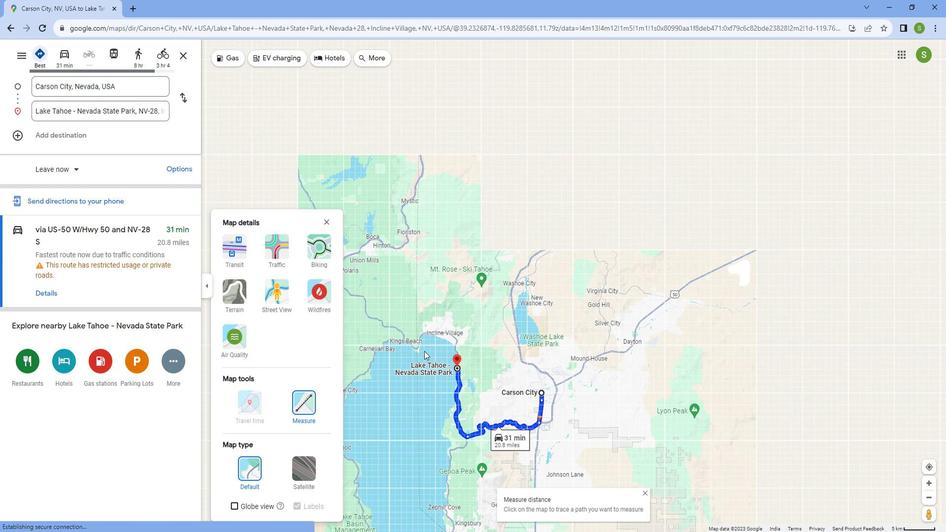 
Action: Mouse scrolled (433, 348) with delta (0, 0)
Screenshot: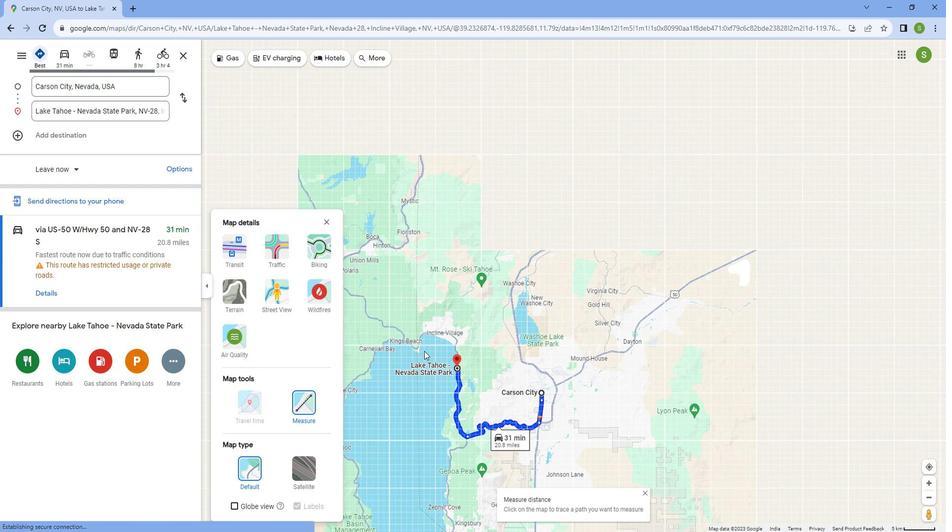 
Action: Mouse scrolled (433, 348) with delta (0, 0)
Screenshot: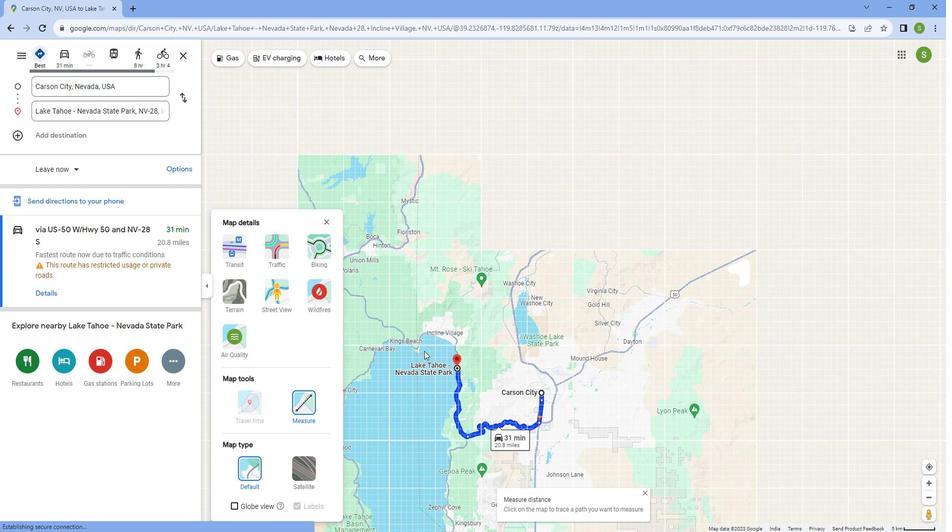 
Action: Mouse scrolled (433, 347) with delta (0, 0)
Screenshot: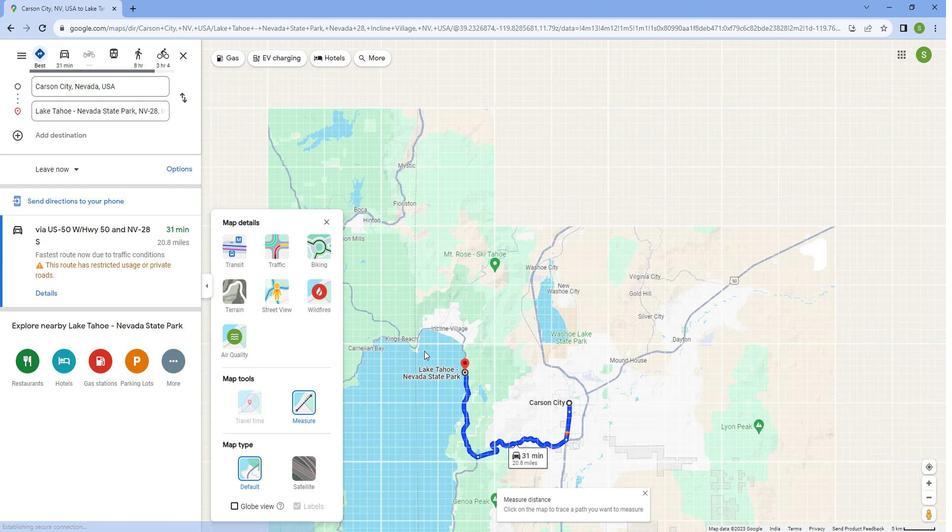 
Action: Mouse moved to (434, 347)
Screenshot: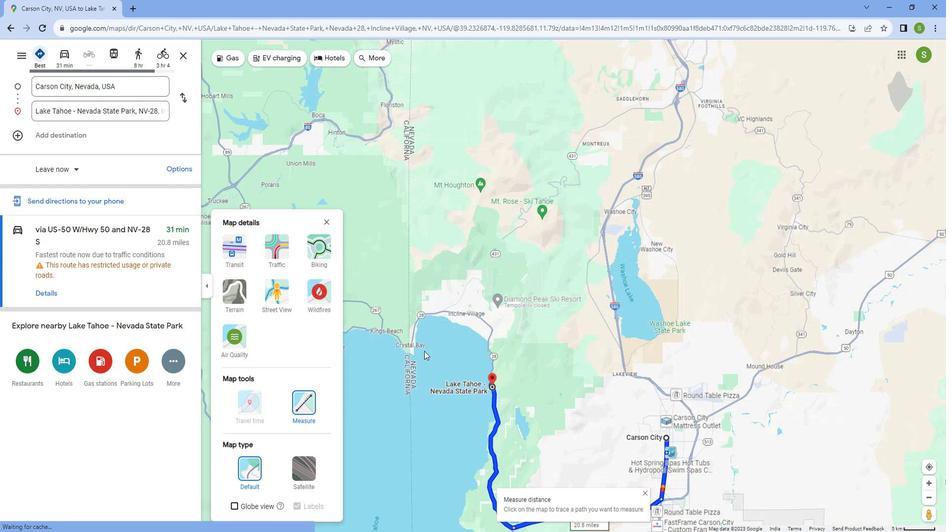 
Action: Mouse scrolled (434, 348) with delta (0, 0)
Screenshot: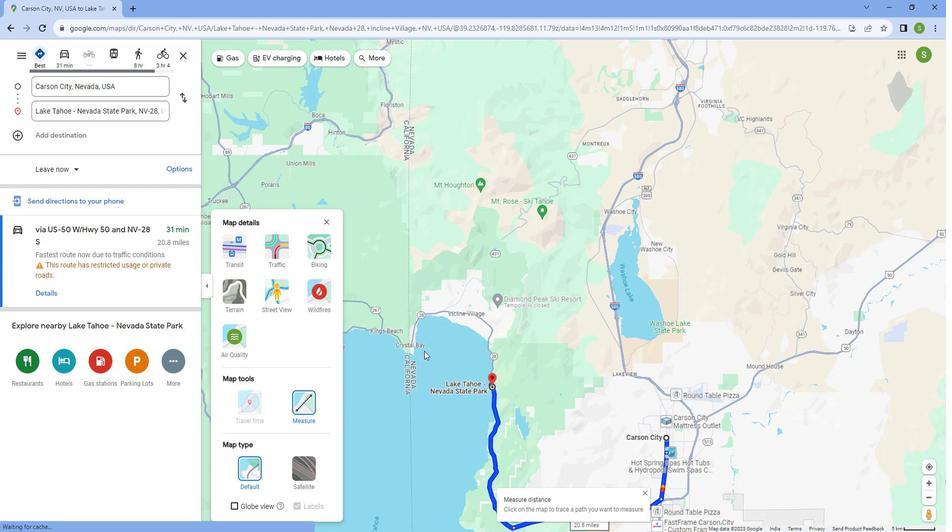
Action: Mouse scrolled (434, 348) with delta (0, 0)
Screenshot: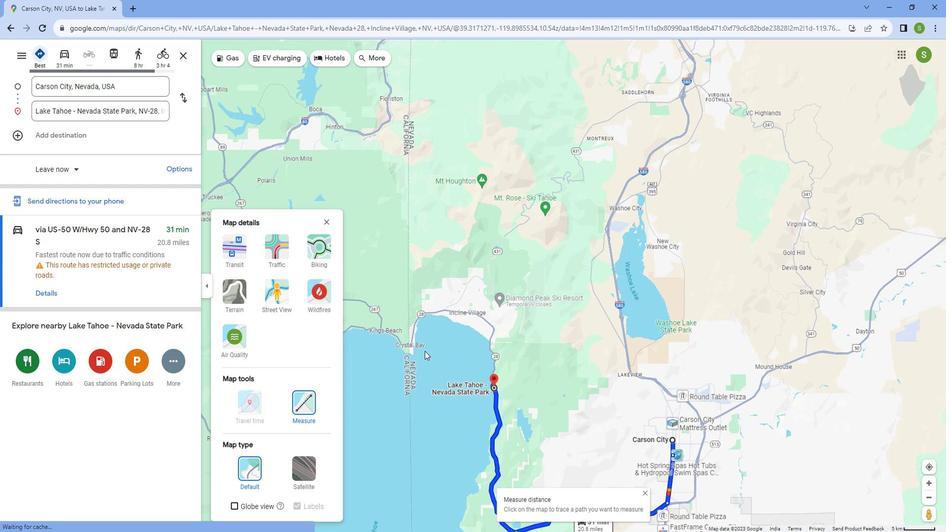 
Action: Mouse scrolled (434, 348) with delta (0, 0)
Screenshot: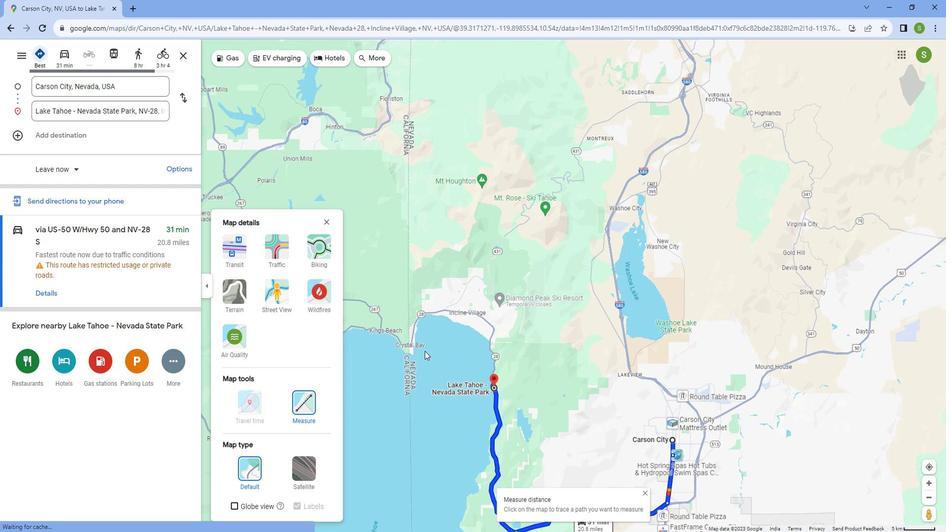 
Action: Mouse scrolled (434, 348) with delta (0, 0)
Screenshot: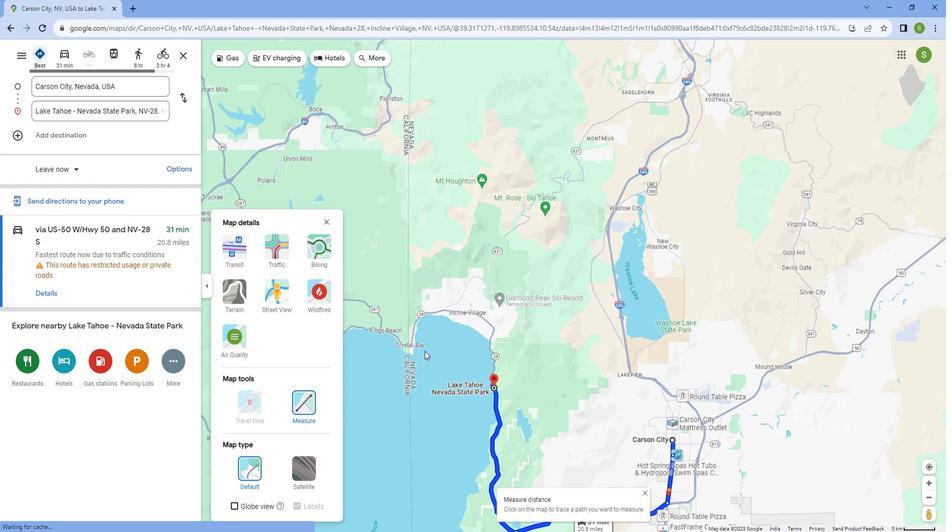 
Action: Mouse scrolled (434, 348) with delta (0, 0)
Screenshot: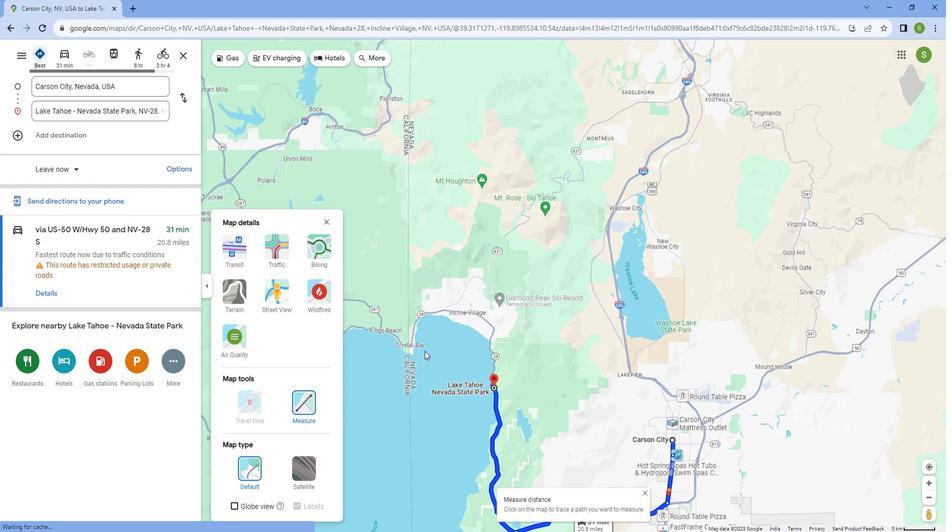
Action: Mouse scrolled (434, 348) with delta (0, 0)
Screenshot: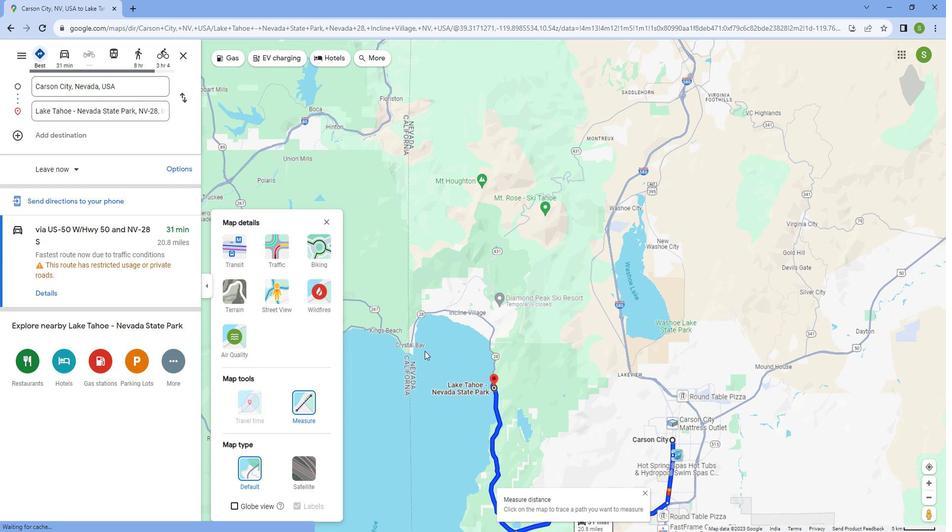 
Action: Mouse moved to (628, 448)
Screenshot: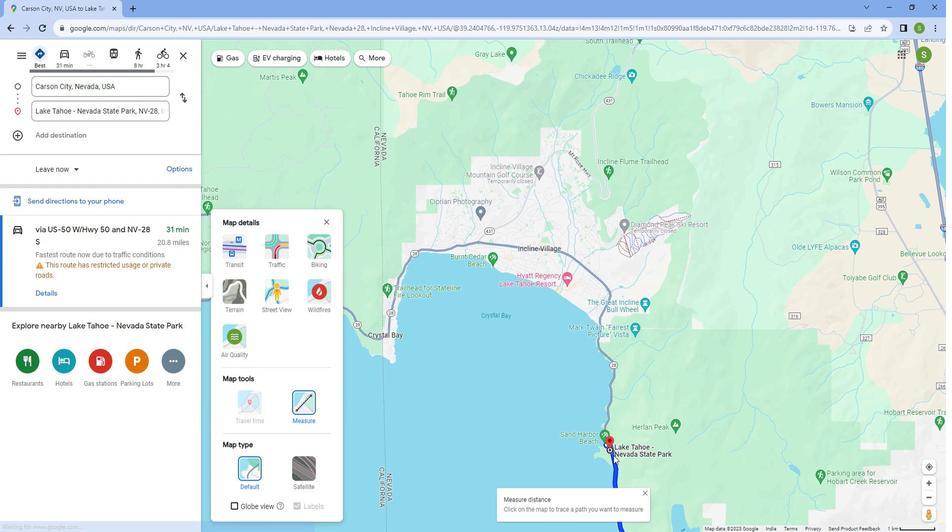 
Action: Mouse scrolled (628, 448) with delta (0, 0)
Screenshot: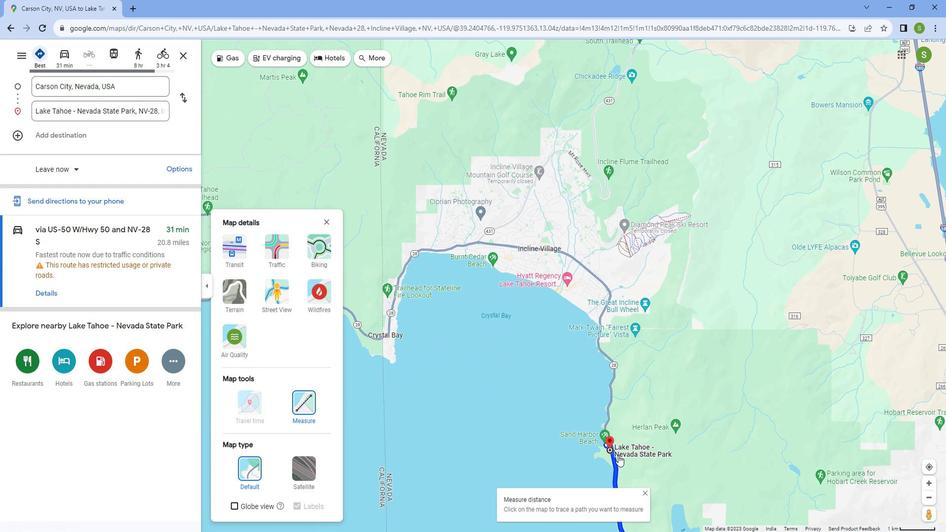 
Action: Mouse scrolled (628, 448) with delta (0, 0)
Screenshot: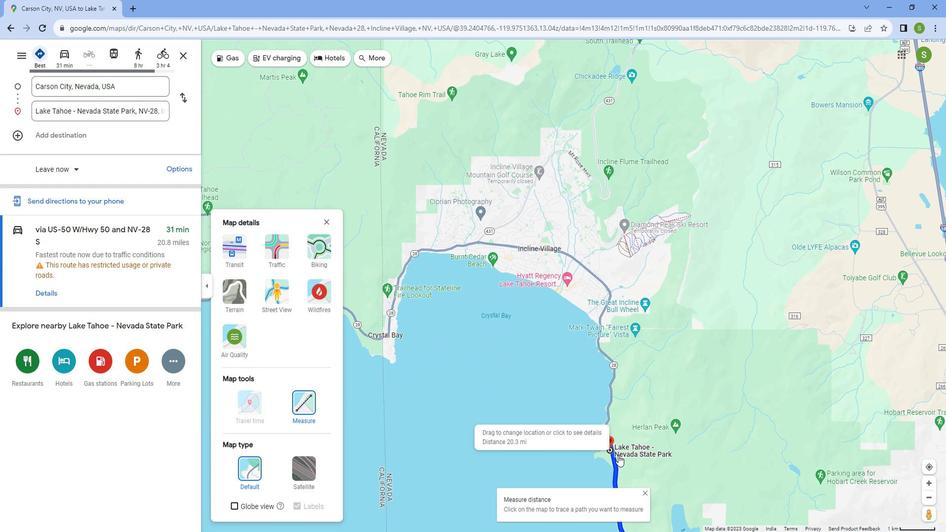 
Action: Mouse scrolled (628, 448) with delta (0, 0)
Screenshot: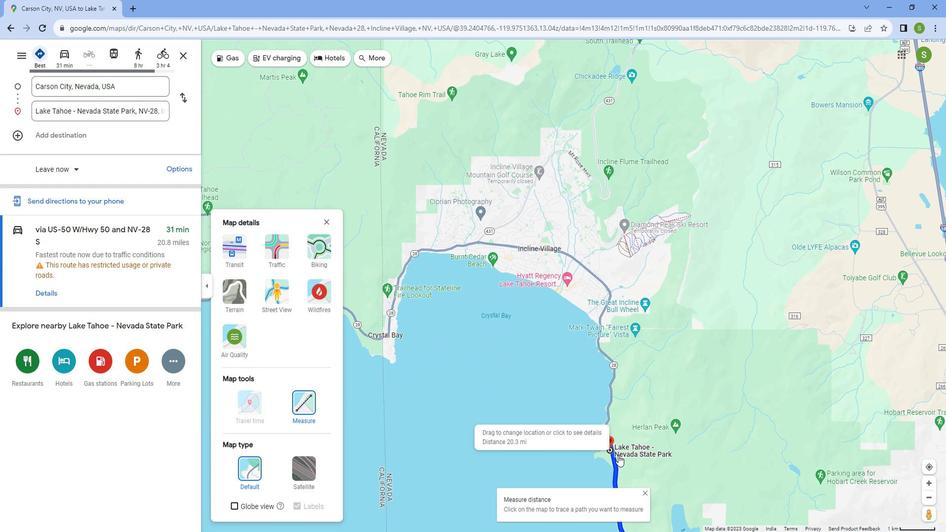 
Action: Mouse scrolled (628, 448) with delta (0, 0)
Screenshot: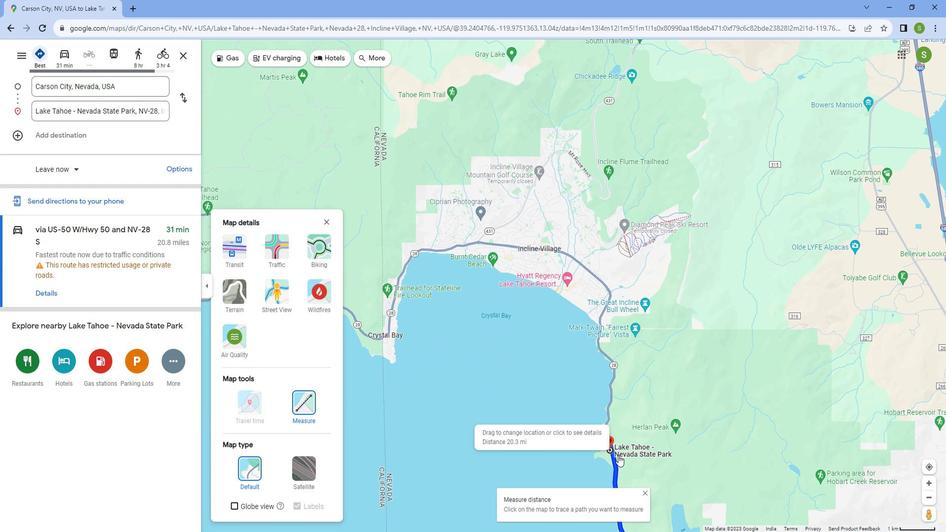 
Action: Mouse scrolled (628, 448) with delta (0, 0)
Screenshot: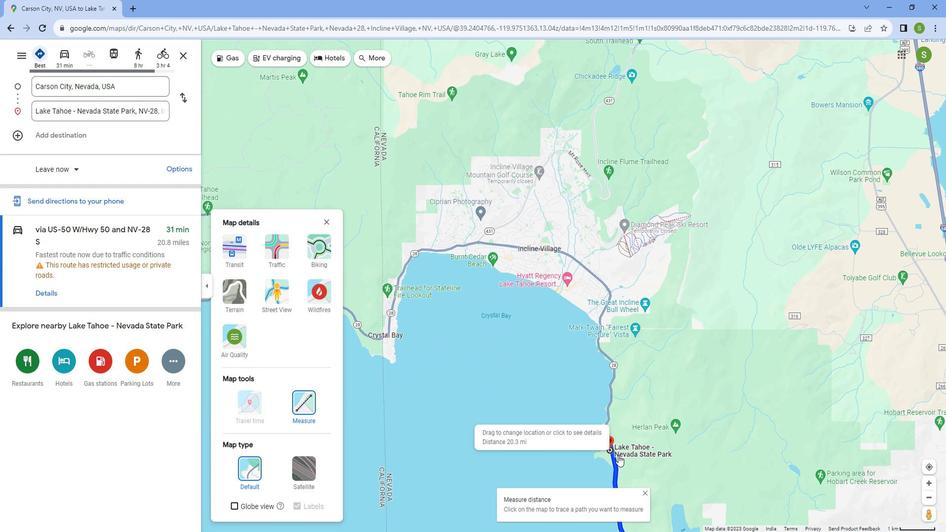 
Action: Mouse scrolled (628, 448) with delta (0, 0)
Screenshot: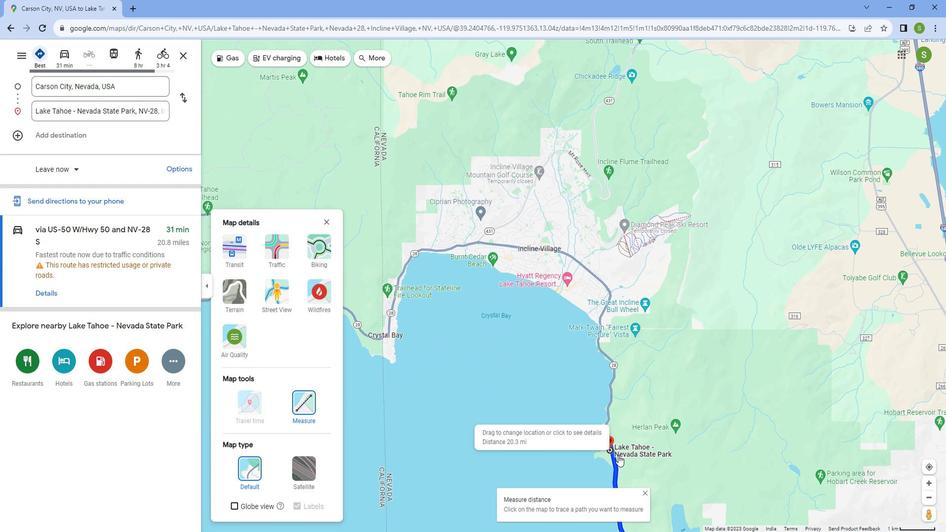 
Action: Mouse scrolled (628, 448) with delta (0, 0)
Screenshot: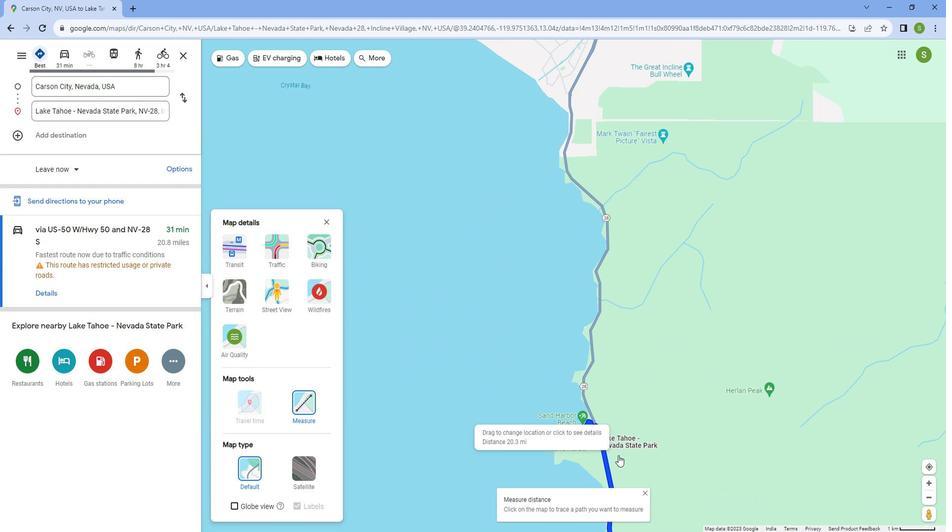 
Action: Mouse scrolled (628, 448) with delta (0, 0)
Screenshot: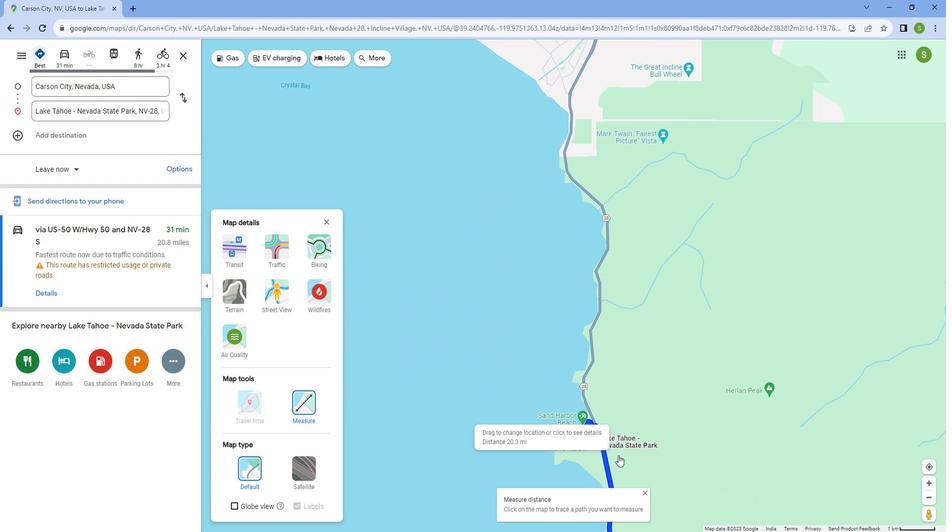 
Action: Mouse scrolled (628, 448) with delta (0, 0)
Screenshot: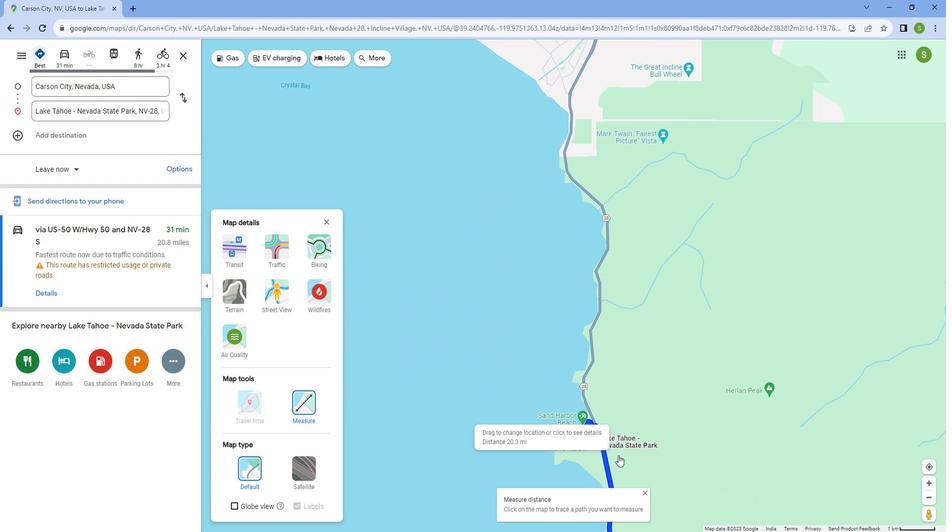 
Action: Mouse scrolled (628, 448) with delta (0, 0)
Screenshot: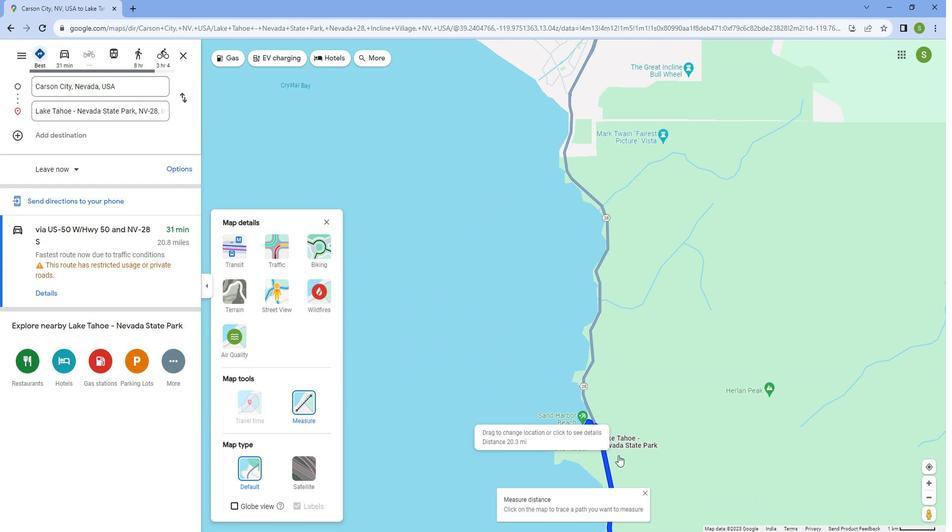 
Action: Mouse scrolled (628, 448) with delta (0, 0)
Screenshot: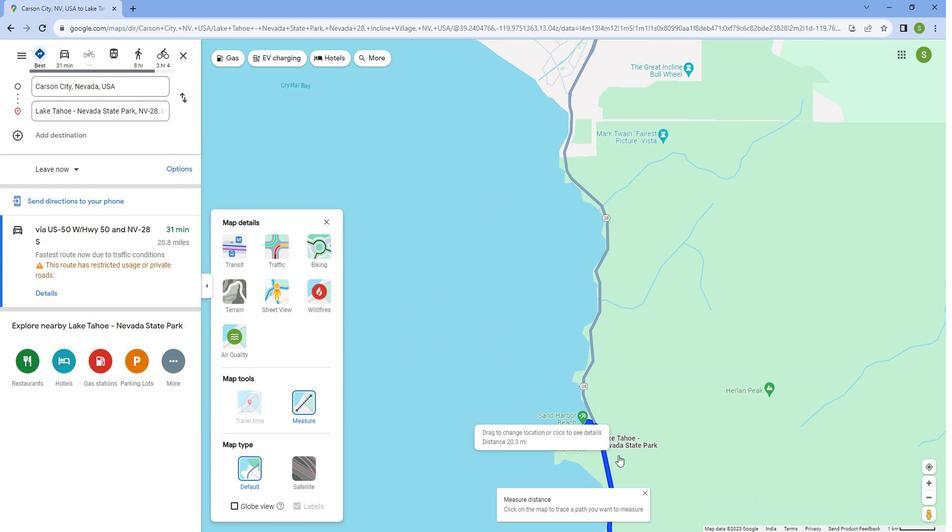 
Action: Mouse moved to (627, 448)
Screenshot: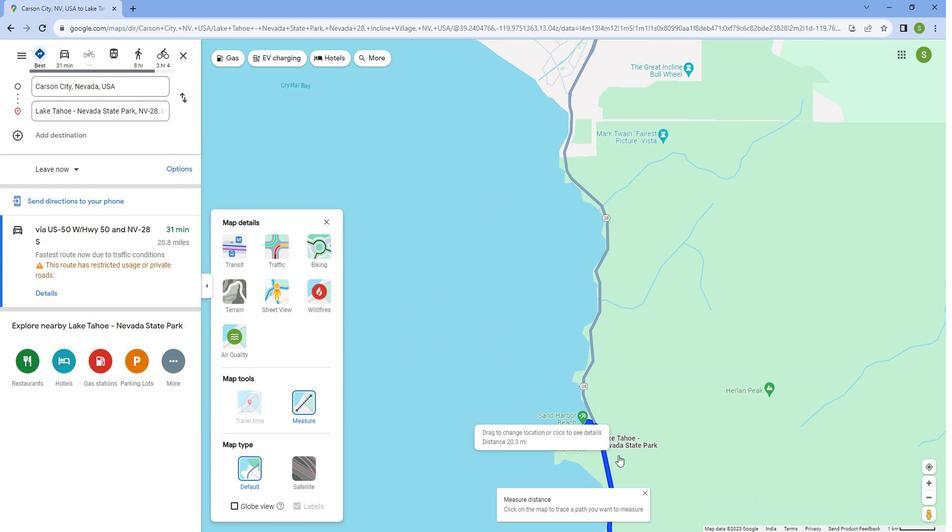 
Action: Mouse scrolled (627, 448) with delta (0, 0)
Screenshot: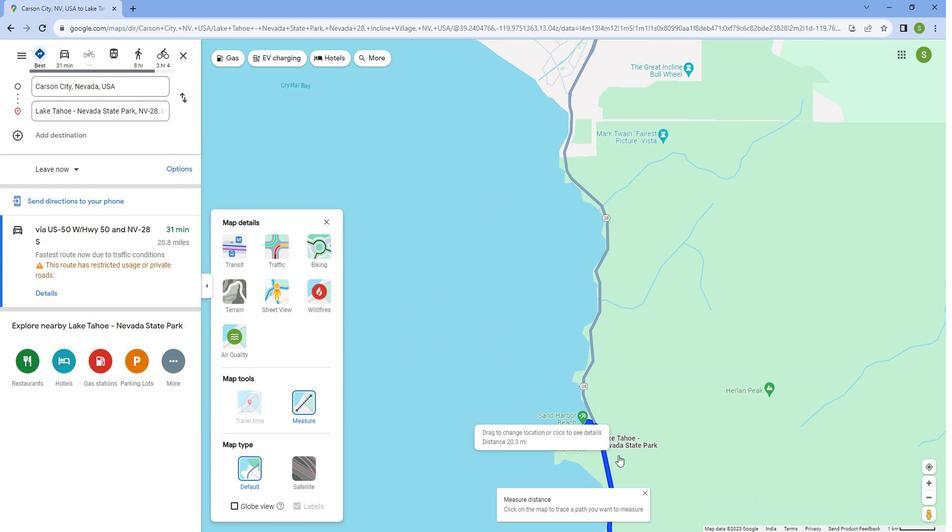 
Action: Mouse moved to (577, 432)
Screenshot: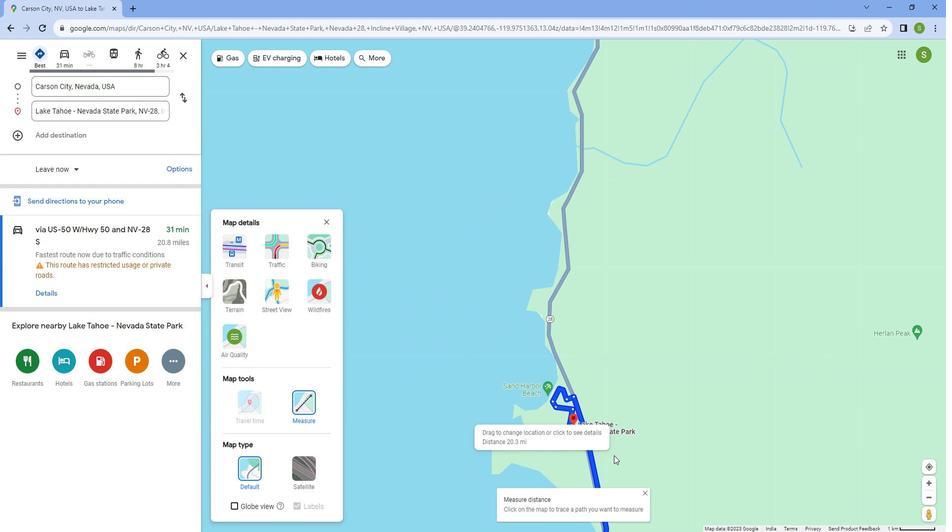 
Action: Mouse scrolled (577, 433) with delta (0, 0)
Screenshot: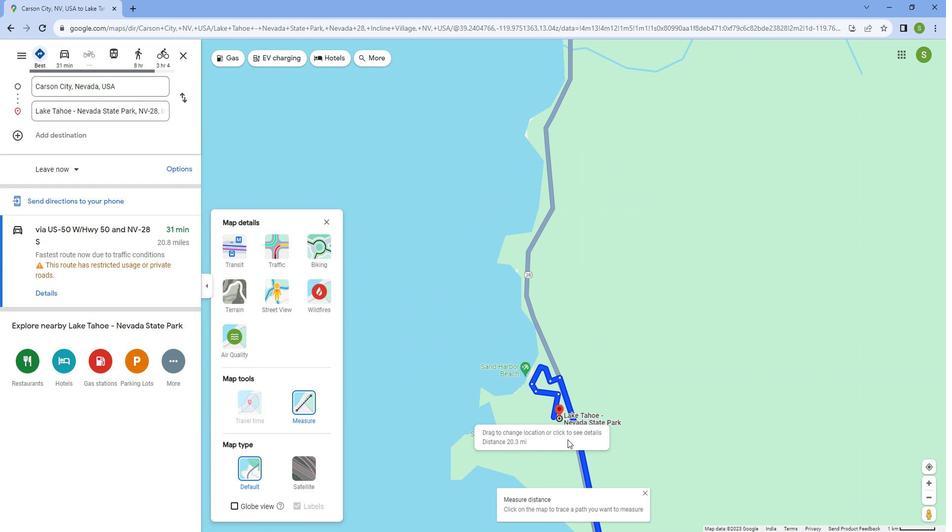 
Action: Mouse scrolled (577, 433) with delta (0, 0)
Screenshot: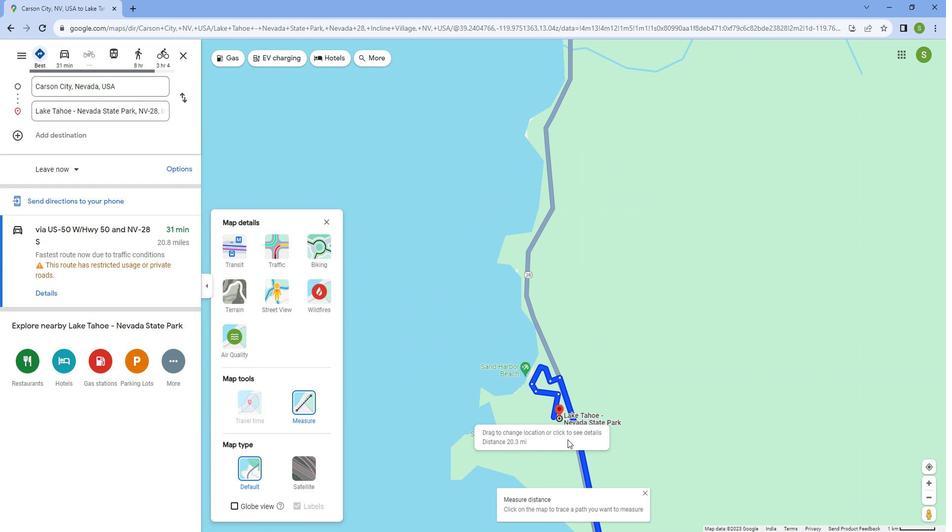 
Action: Mouse moved to (576, 432)
Screenshot: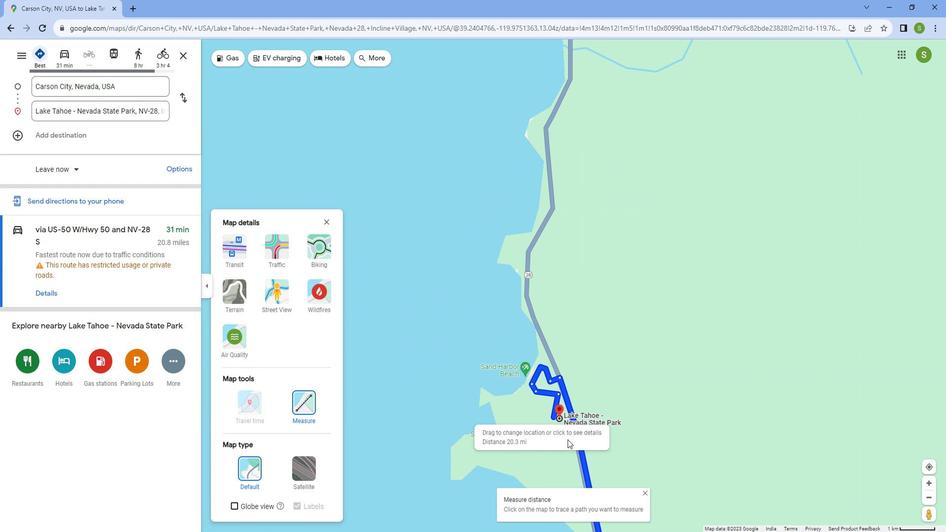 
Action: Mouse scrolled (576, 433) with delta (0, 0)
Screenshot: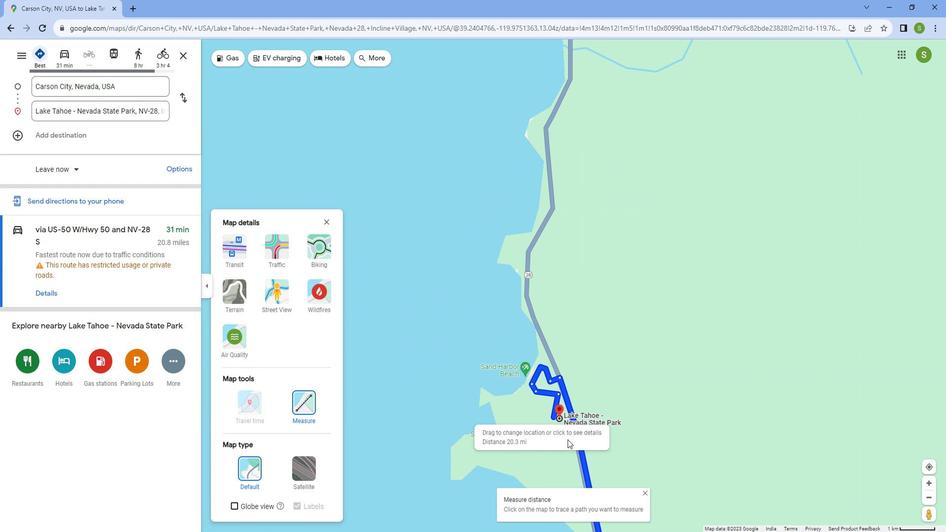
Action: Mouse moved to (574, 432)
Screenshot: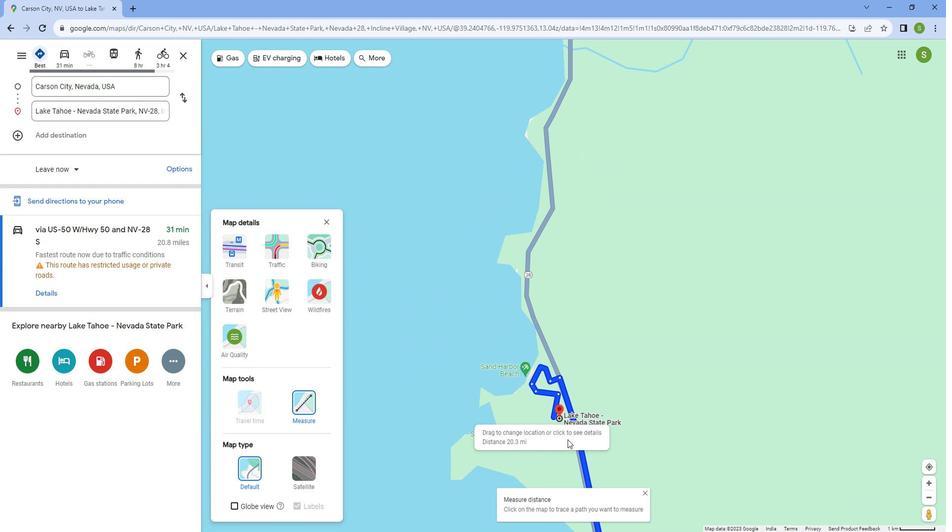 
Action: Mouse scrolled (574, 433) with delta (0, 0)
Screenshot: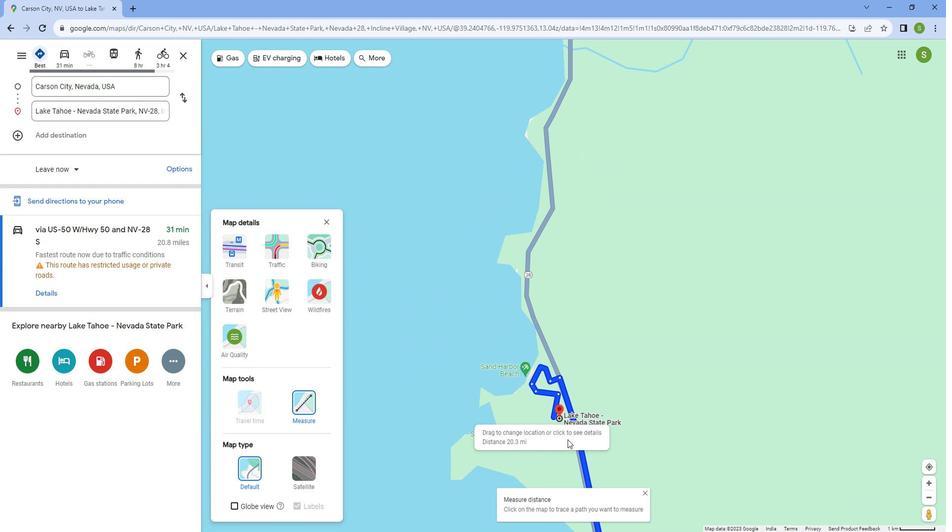 
Action: Mouse moved to (572, 433)
Screenshot: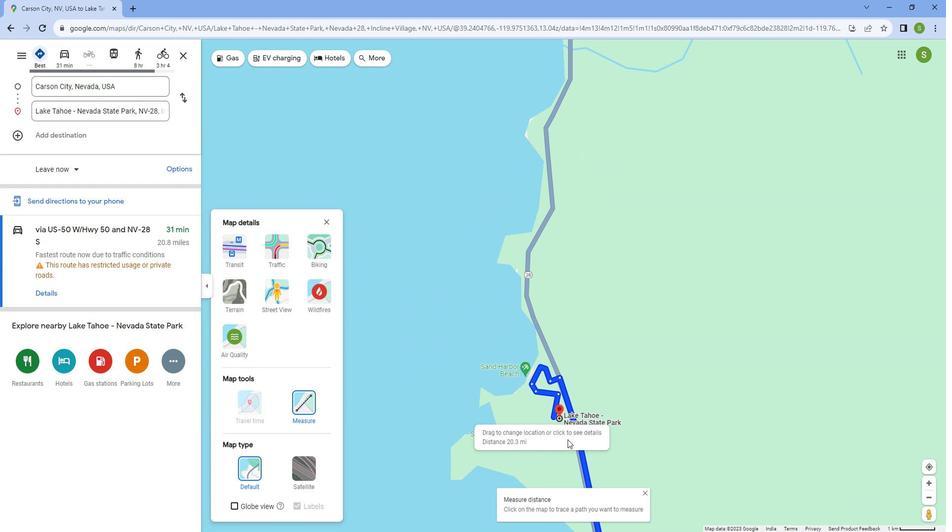 
Action: Mouse scrolled (572, 433) with delta (0, 0)
Screenshot: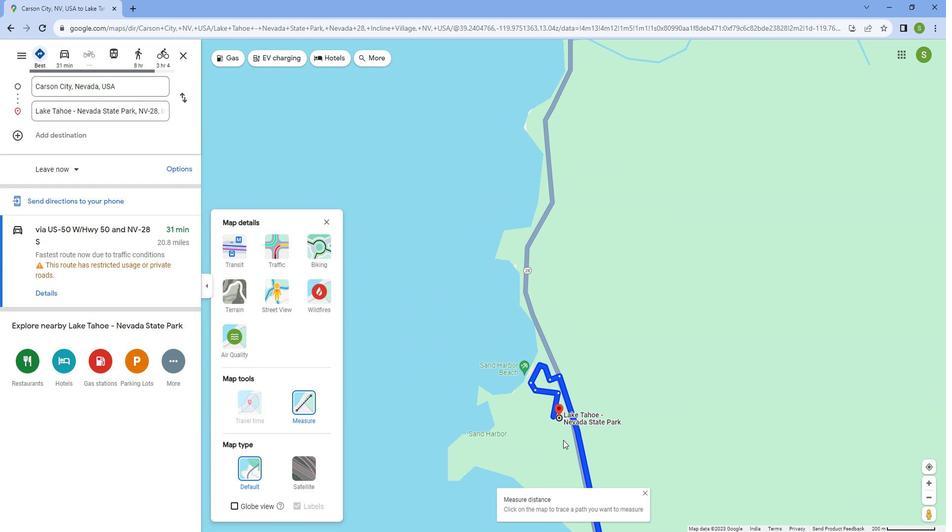 
Action: Mouse moved to (561, 425)
Screenshot: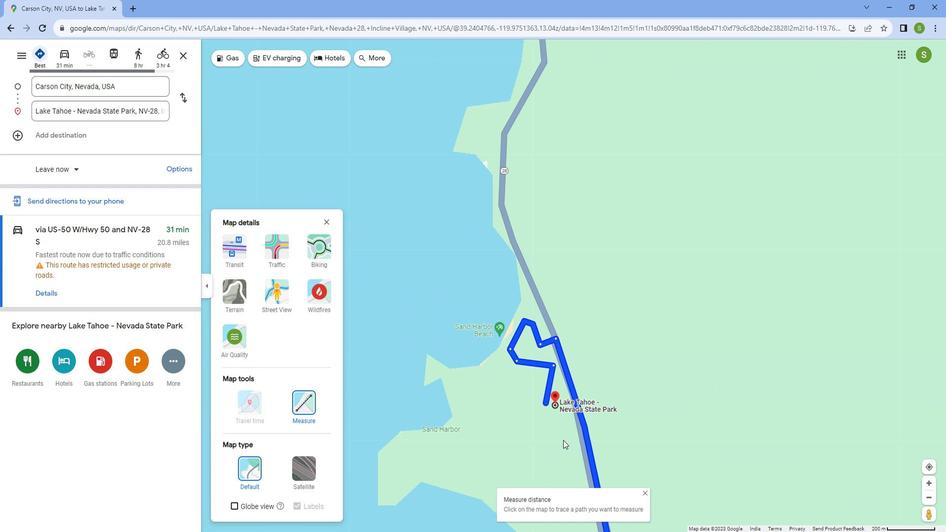 
Action: Mouse scrolled (561, 425) with delta (0, 0)
Screenshot: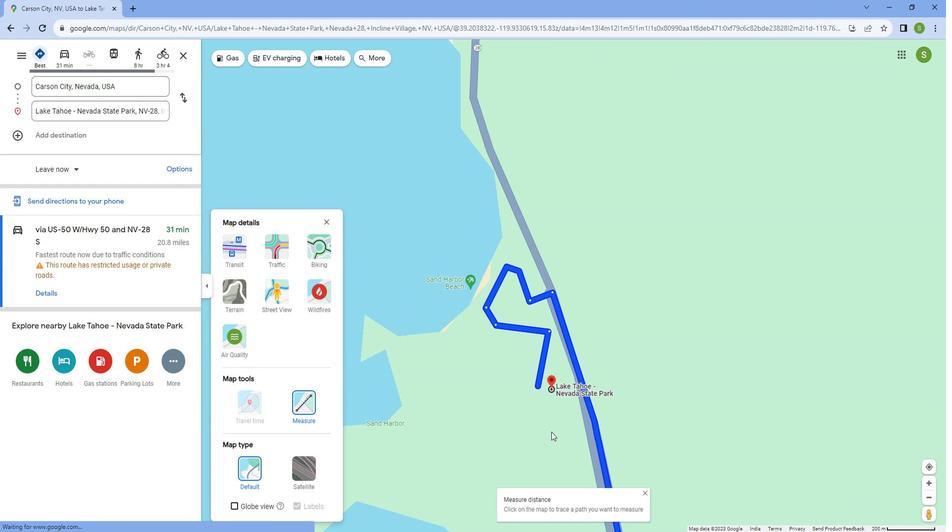 
Action: Mouse scrolled (561, 425) with delta (0, 0)
Screenshot: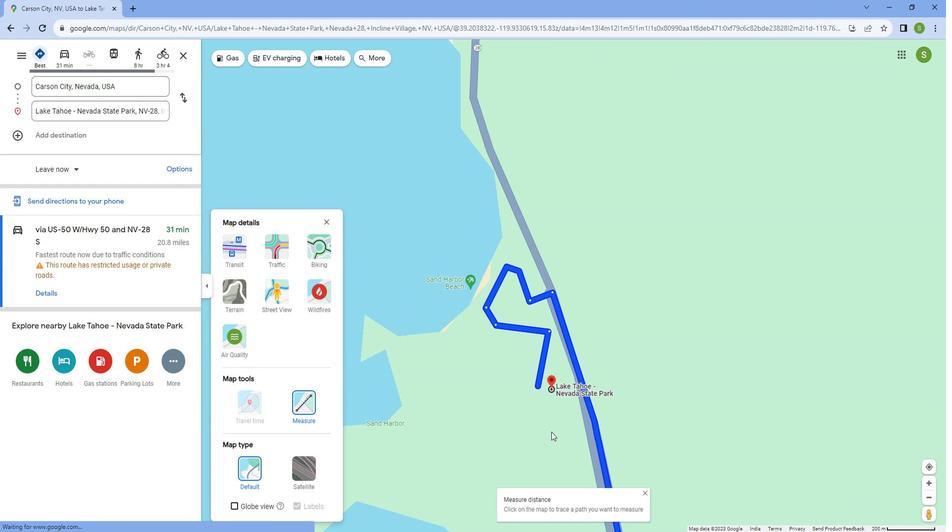
Action: Mouse scrolled (561, 425) with delta (0, 0)
Screenshot: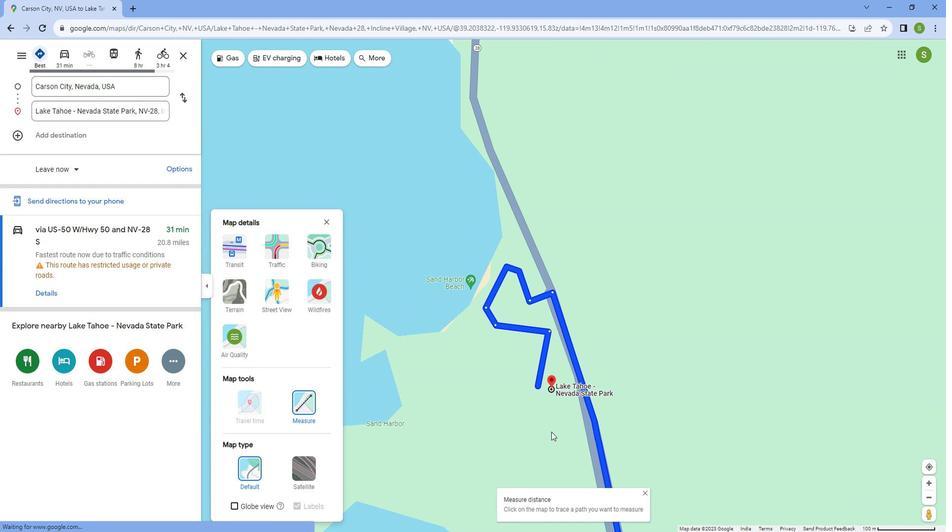
Action: Mouse scrolled (561, 425) with delta (0, 0)
Screenshot: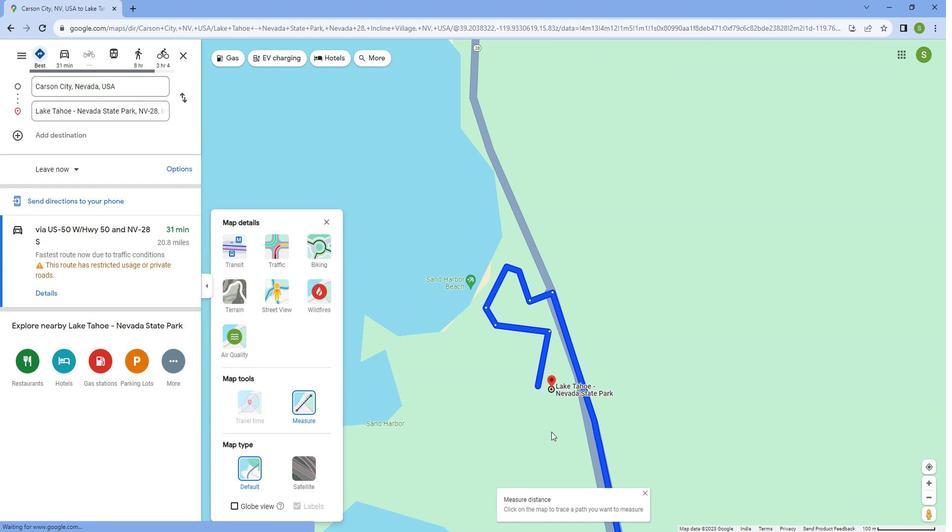 
Action: Mouse scrolled (561, 425) with delta (0, 0)
Screenshot: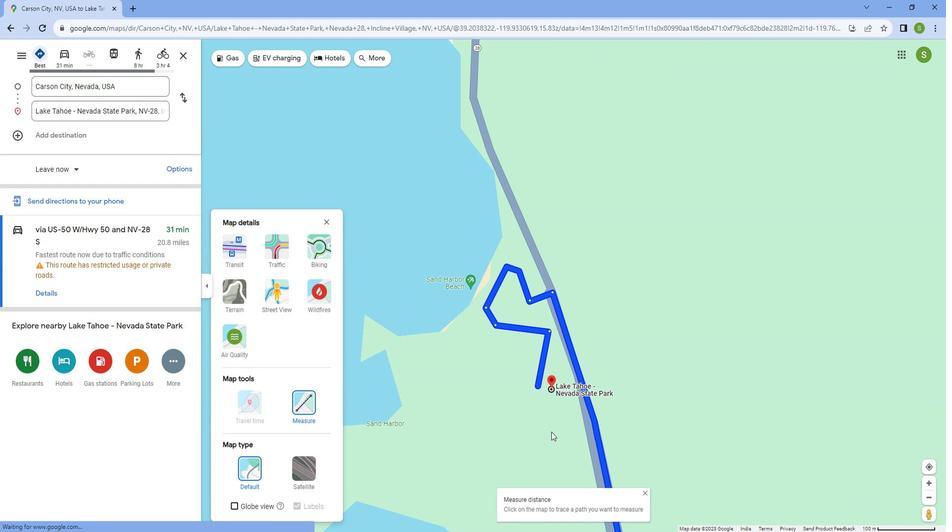 
Action: Mouse moved to (561, 328)
Screenshot: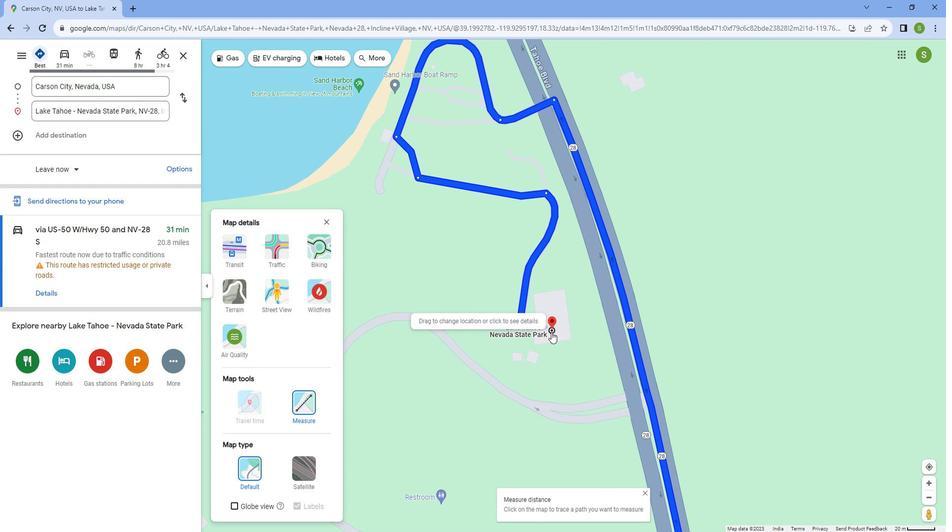 
Action: Mouse pressed left at (561, 328)
Screenshot: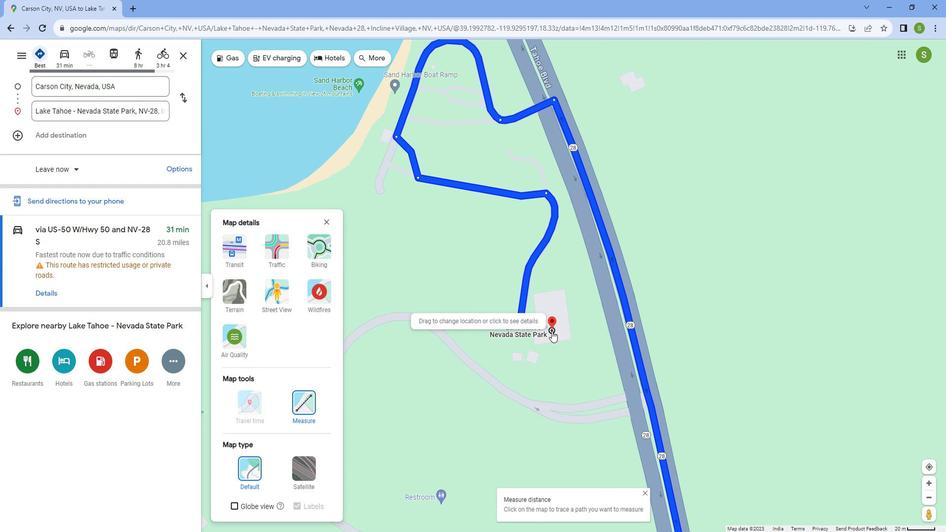 
Action: Mouse moved to (454, 329)
Screenshot: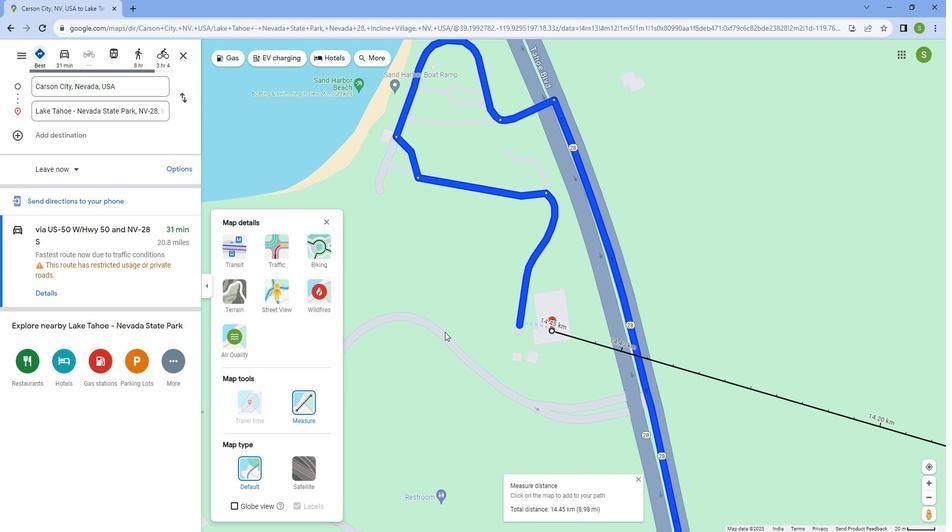 
Action: Mouse scrolled (454, 328) with delta (0, 0)
Screenshot: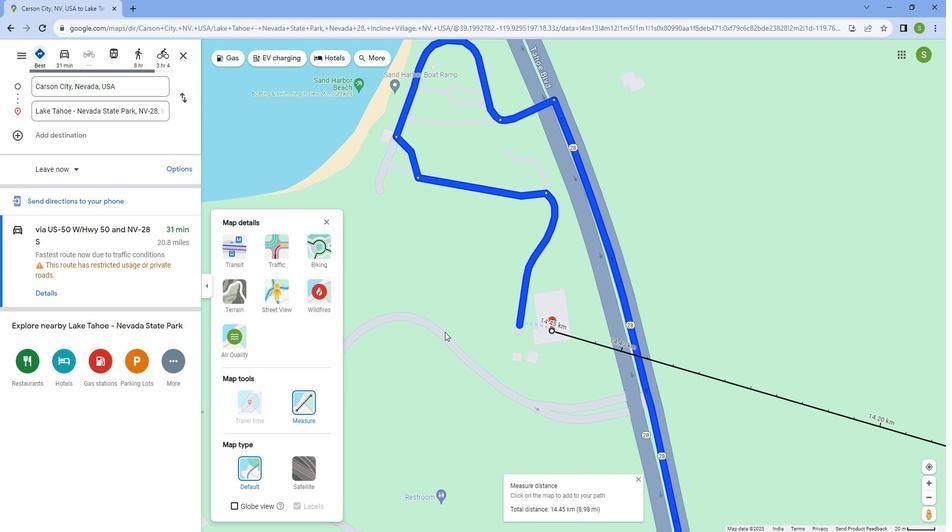 
Action: Mouse scrolled (454, 328) with delta (0, 0)
Screenshot: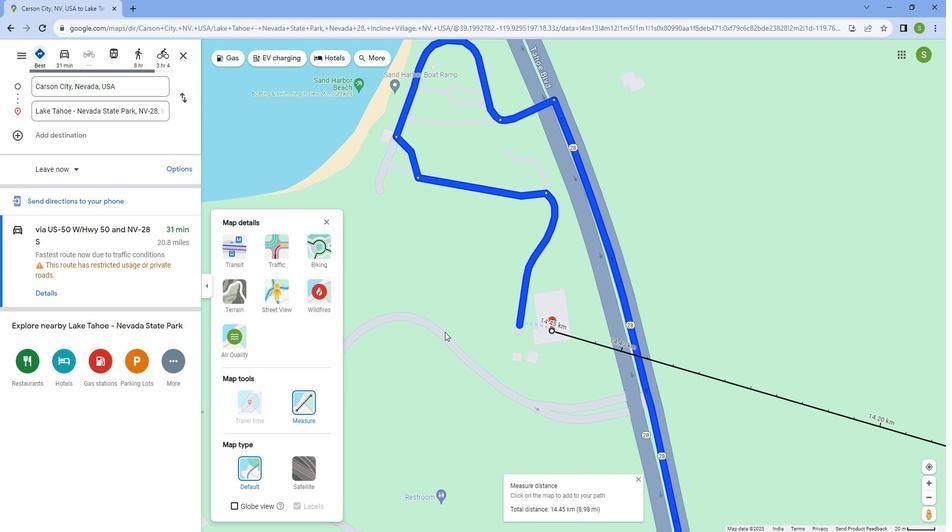 
Action: Mouse scrolled (454, 328) with delta (0, 0)
Screenshot: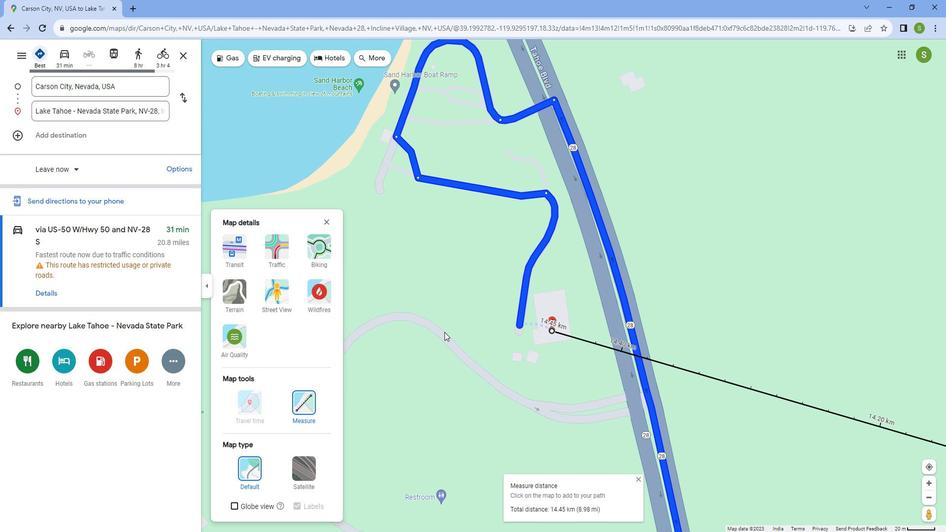 
Action: Mouse scrolled (454, 328) with delta (0, 0)
Screenshot: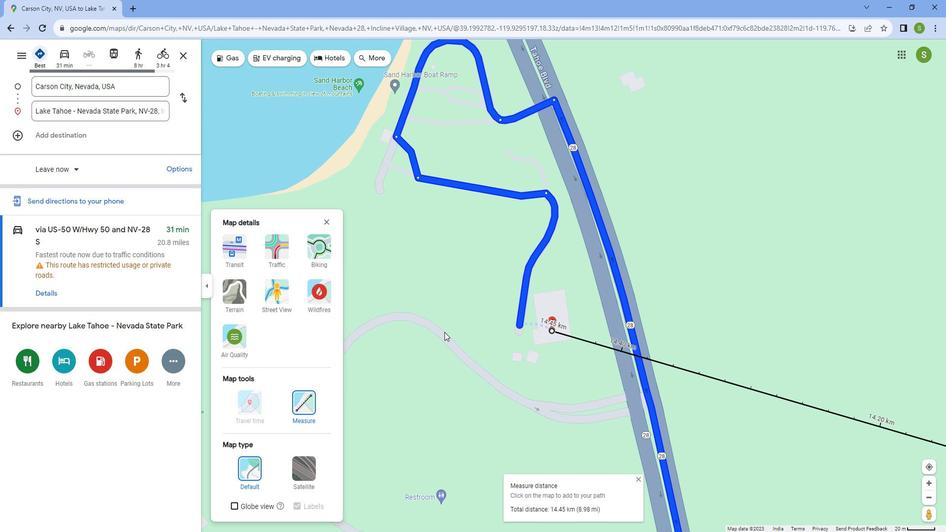 
Action: Mouse scrolled (454, 328) with delta (0, 0)
Screenshot: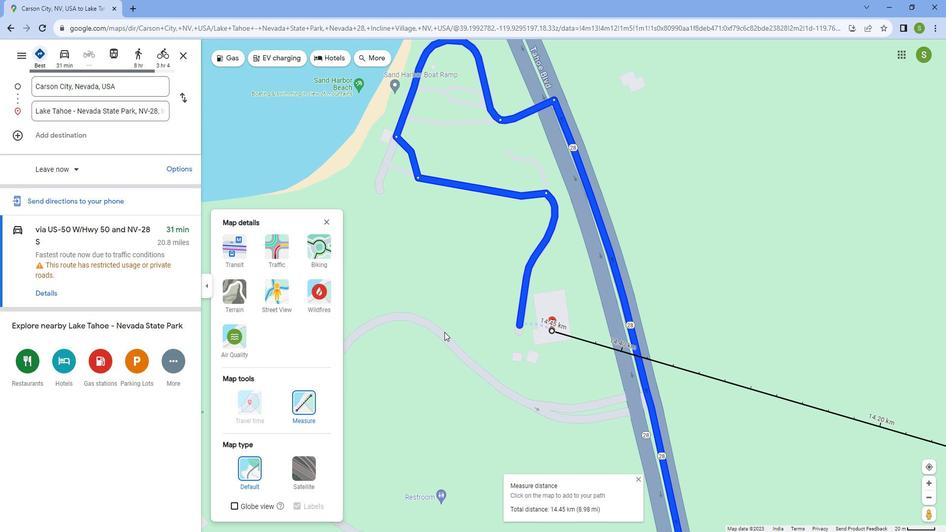 
Action: Mouse scrolled (454, 328) with delta (0, 0)
Screenshot: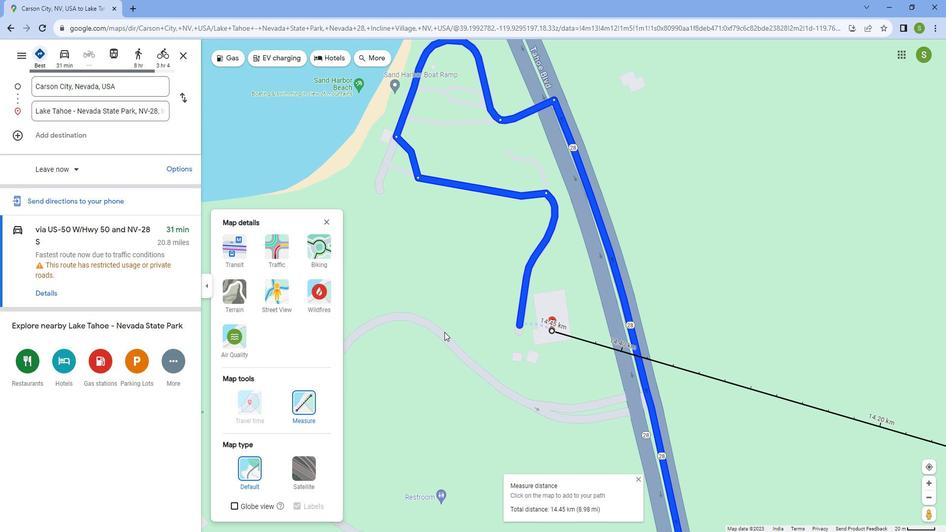 
Action: Mouse scrolled (454, 328) with delta (0, 0)
Screenshot: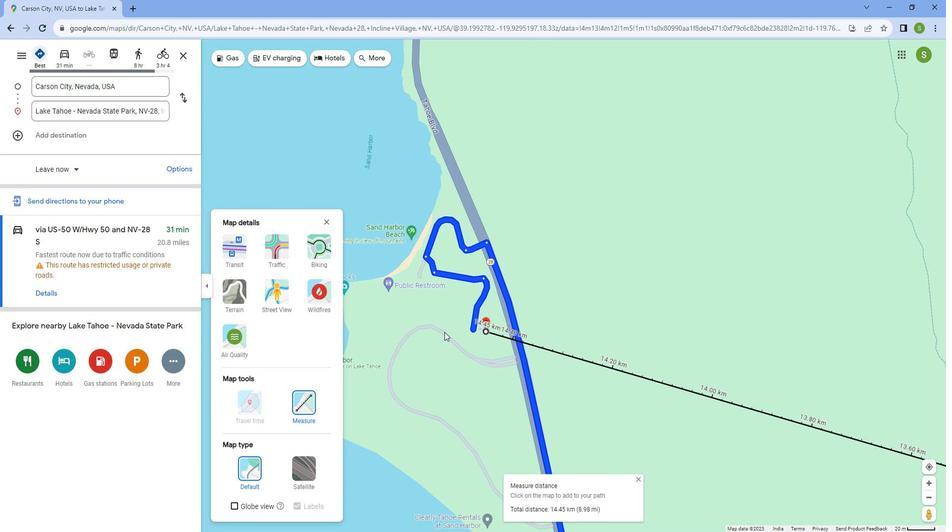 
Action: Mouse scrolled (454, 328) with delta (0, 0)
Screenshot: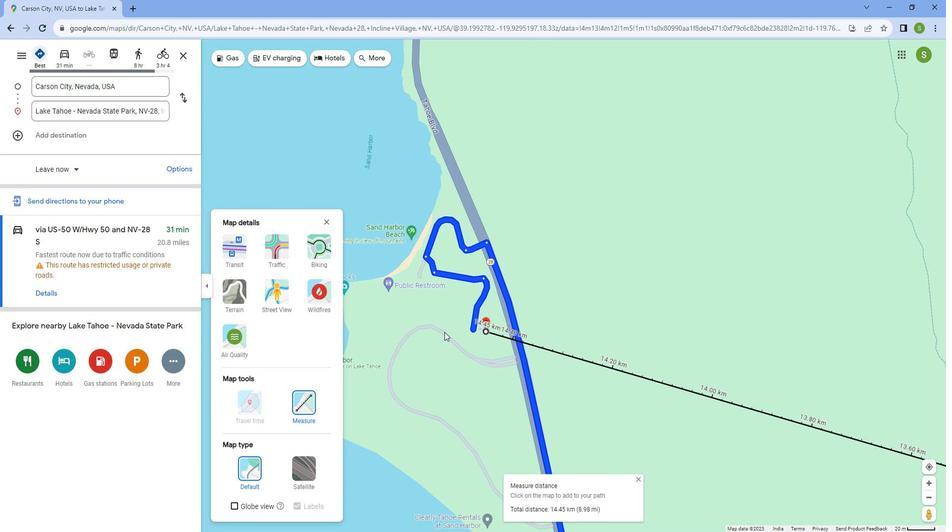 
Action: Mouse scrolled (454, 328) with delta (0, 0)
Screenshot: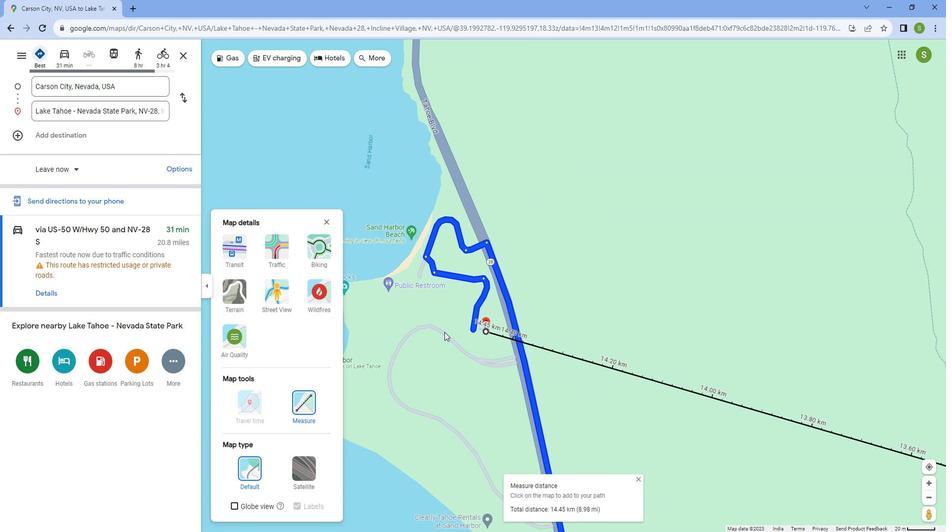 
Action: Mouse scrolled (454, 328) with delta (0, 0)
Screenshot: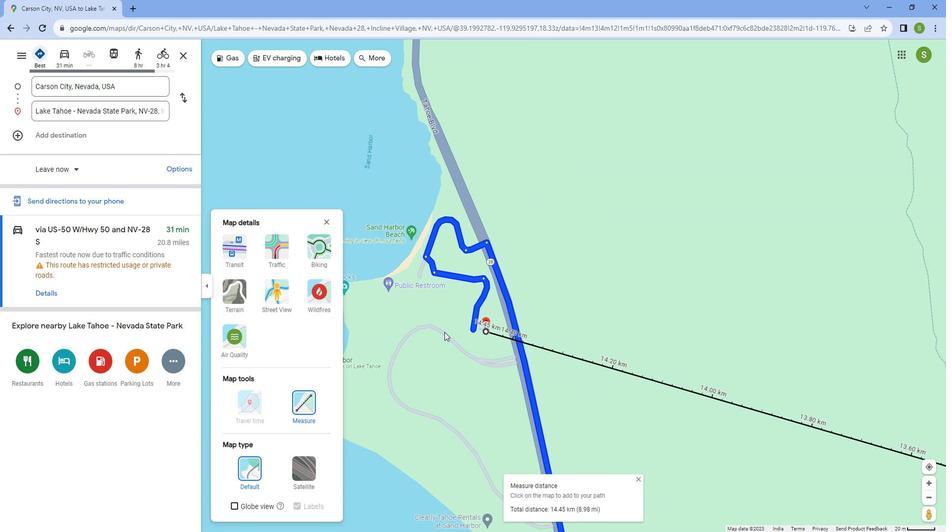 
Action: Mouse scrolled (454, 328) with delta (0, 0)
Screenshot: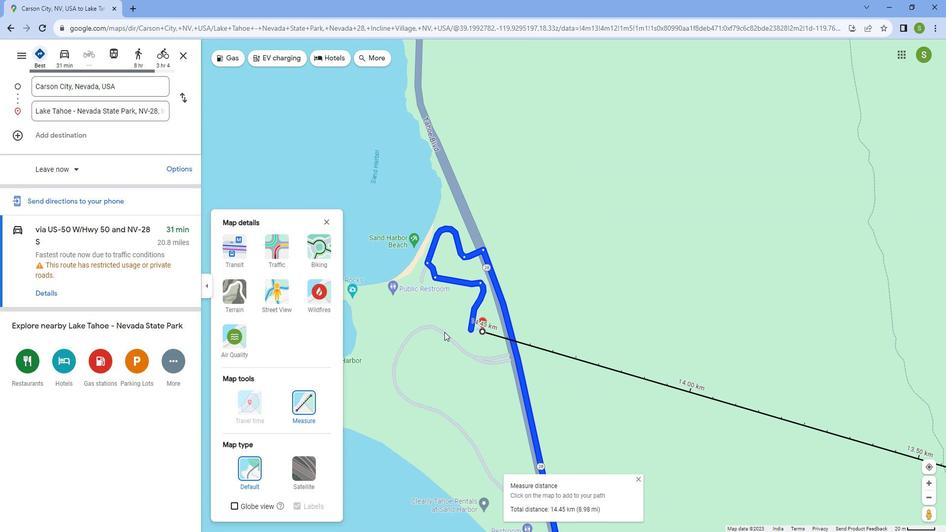 
Action: Mouse scrolled (454, 328) with delta (0, 0)
Screenshot: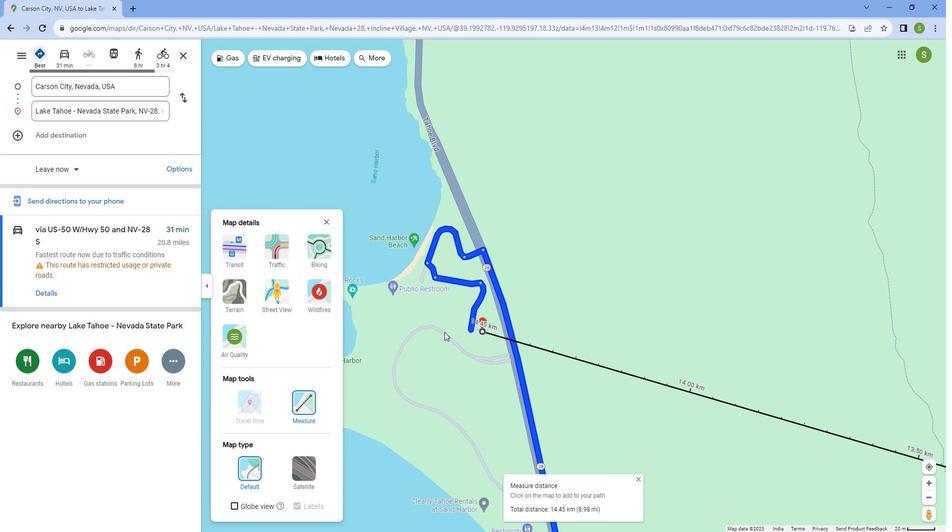
Action: Mouse scrolled (454, 328) with delta (0, 0)
Screenshot: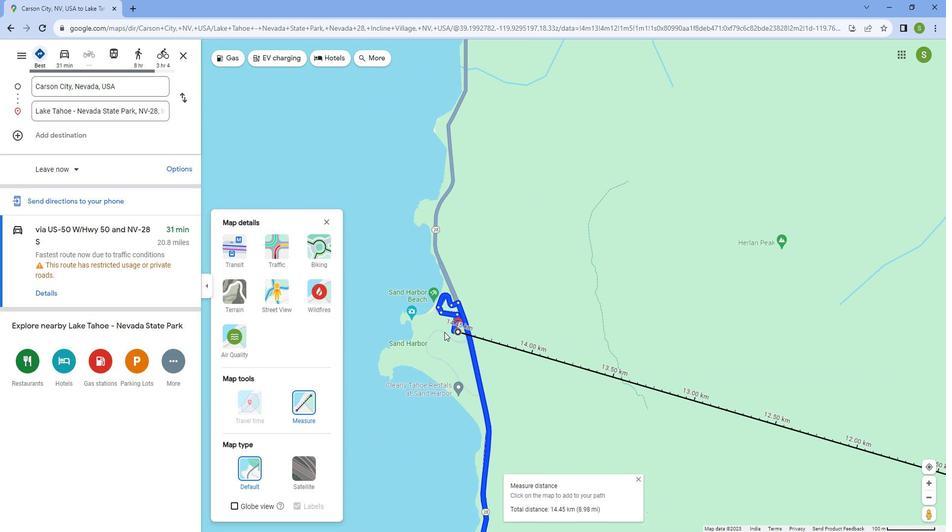 
Action: Mouse scrolled (454, 328) with delta (0, 0)
Screenshot: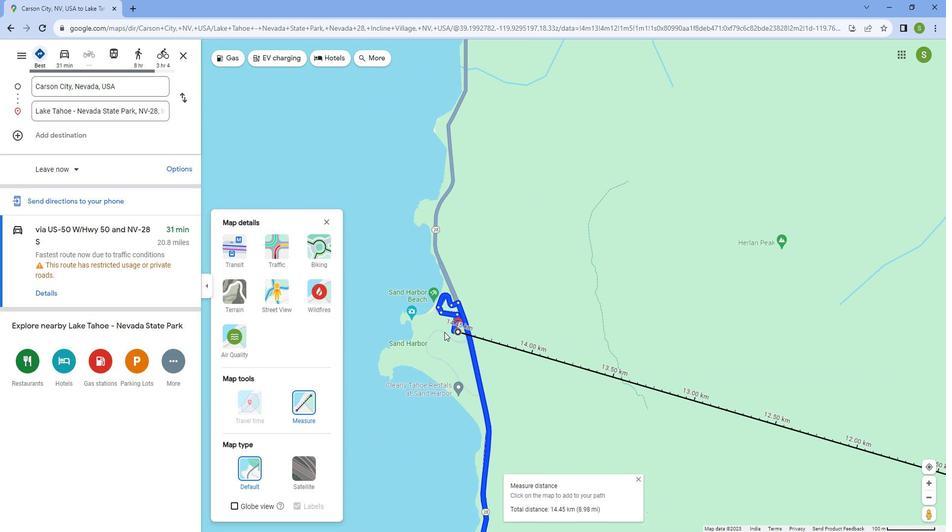 
Action: Mouse scrolled (454, 328) with delta (0, 0)
Screenshot: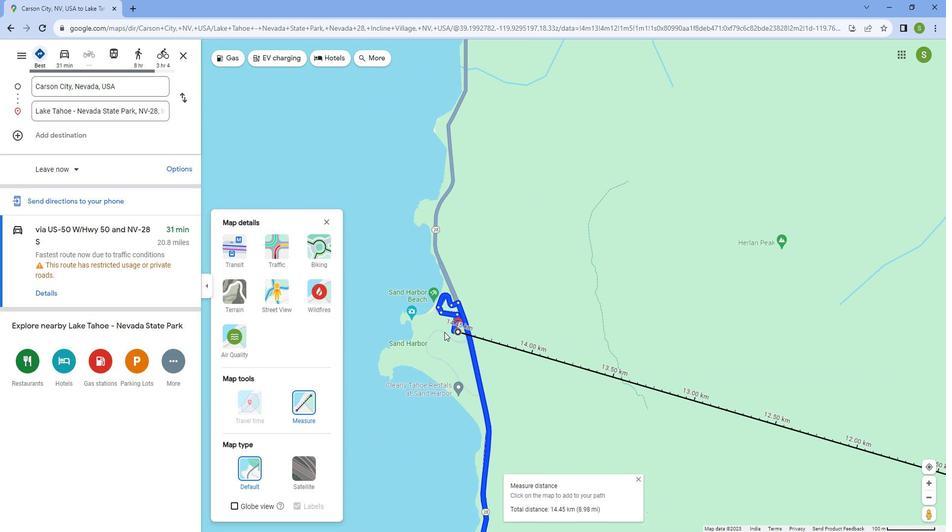 
Action: Mouse scrolled (454, 328) with delta (0, 0)
Screenshot: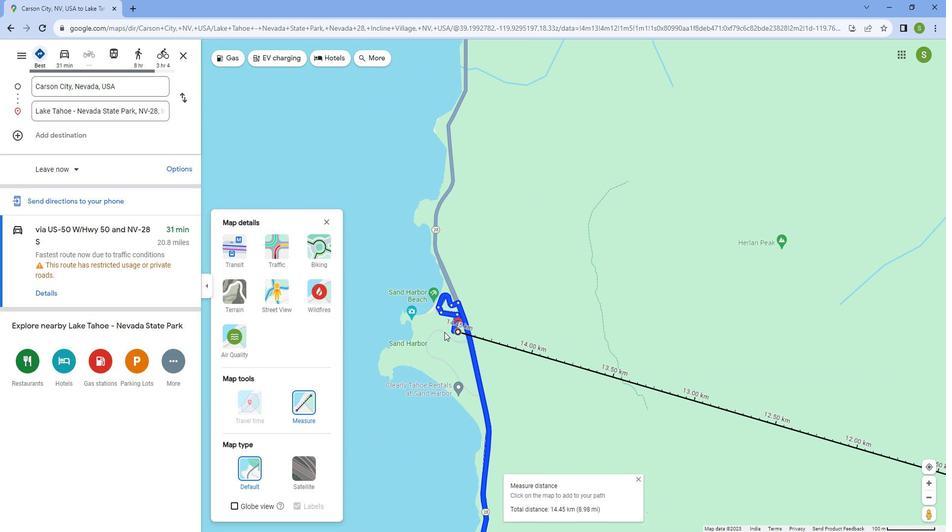 
Action: Mouse scrolled (454, 328) with delta (0, 0)
Screenshot: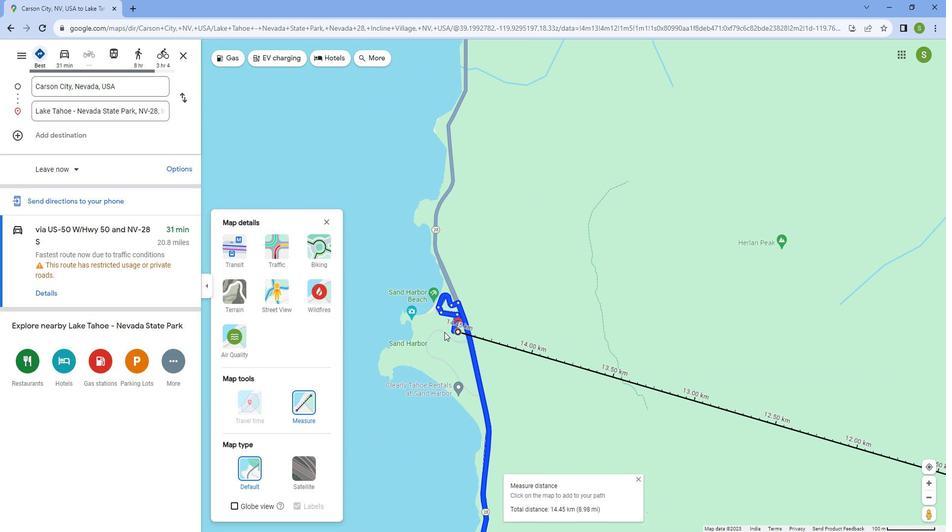 
Action: Mouse scrolled (454, 328) with delta (0, 0)
Screenshot: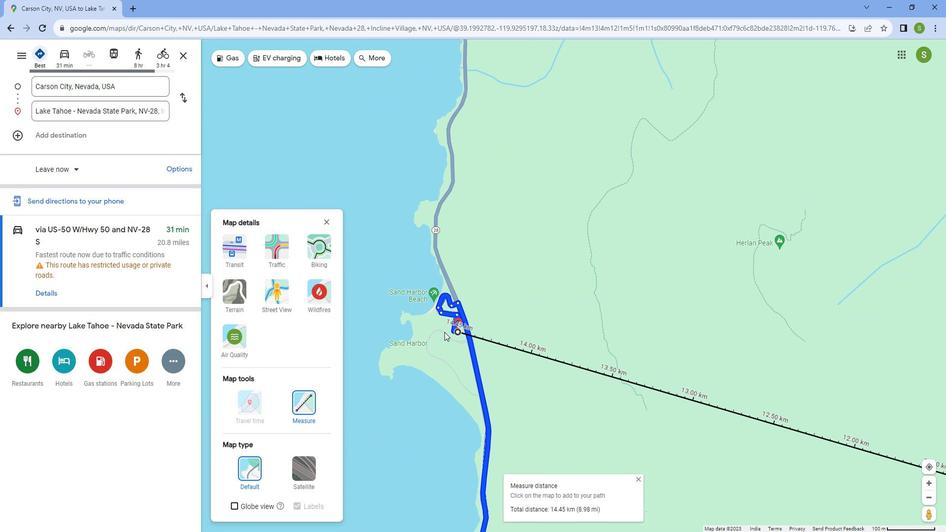 
Action: Mouse scrolled (454, 328) with delta (0, 0)
Screenshot: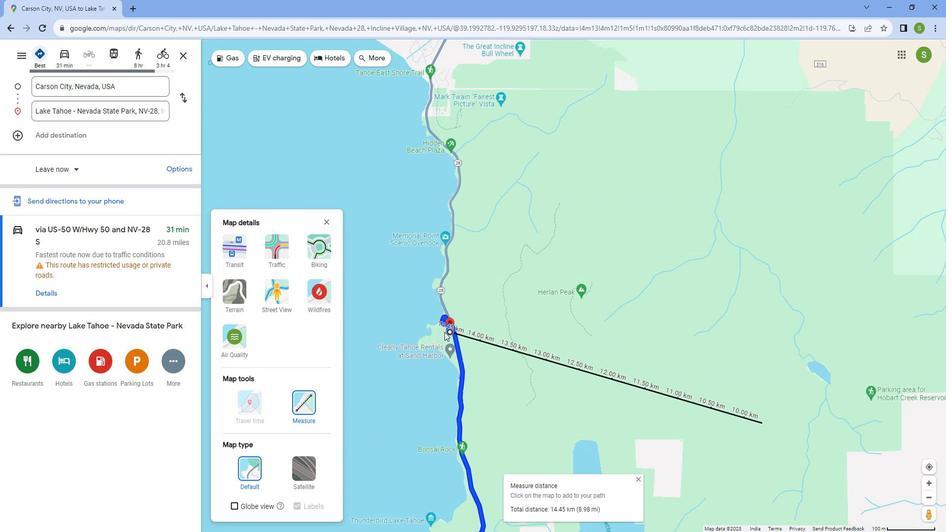
Action: Mouse scrolled (454, 328) with delta (0, 0)
Screenshot: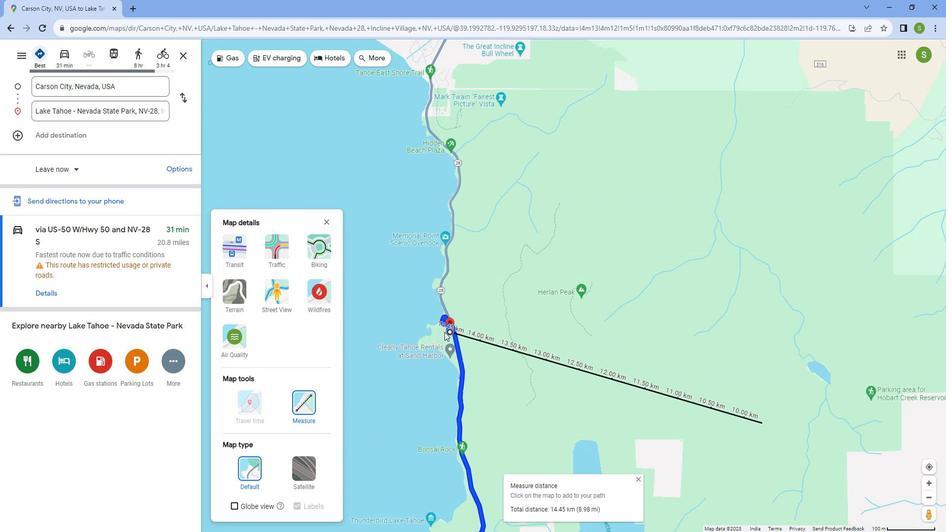 
Action: Mouse scrolled (454, 328) with delta (0, 0)
Screenshot: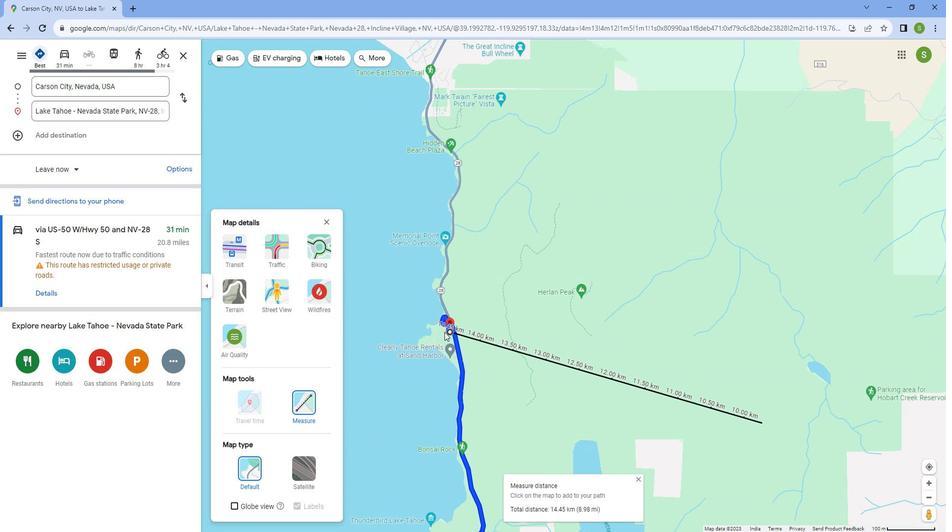 
Action: Mouse scrolled (454, 328) with delta (0, 0)
Screenshot: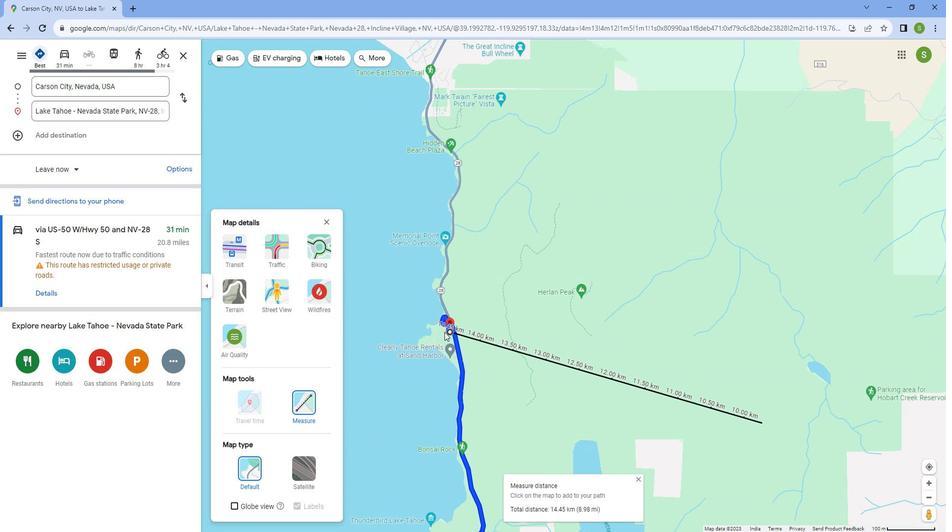 
Action: Mouse scrolled (454, 328) with delta (0, 0)
Screenshot: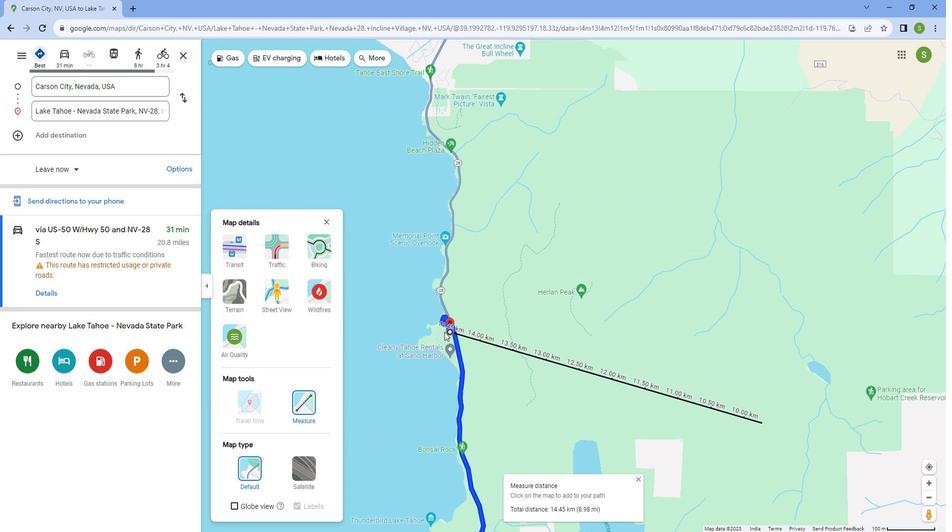 
Action: Mouse scrolled (454, 328) with delta (0, 0)
Screenshot: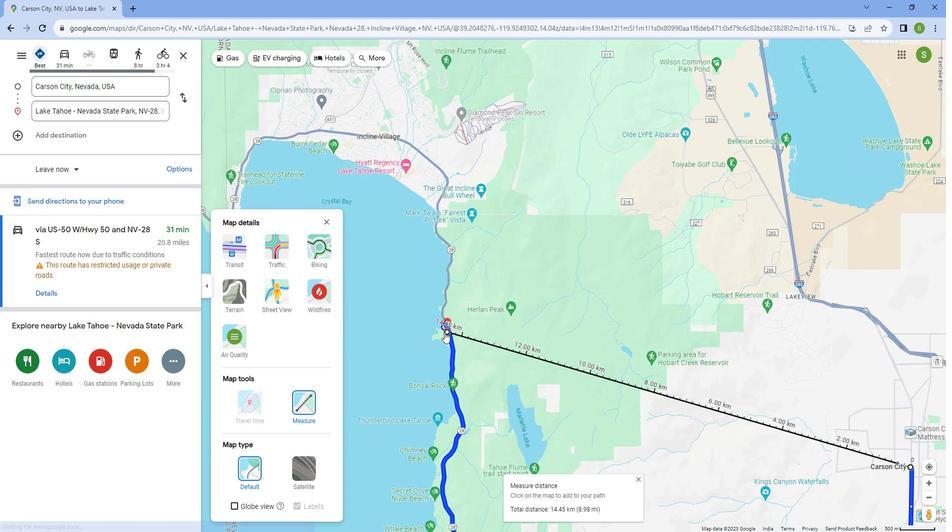 
Action: Mouse scrolled (454, 328) with delta (0, 0)
Screenshot: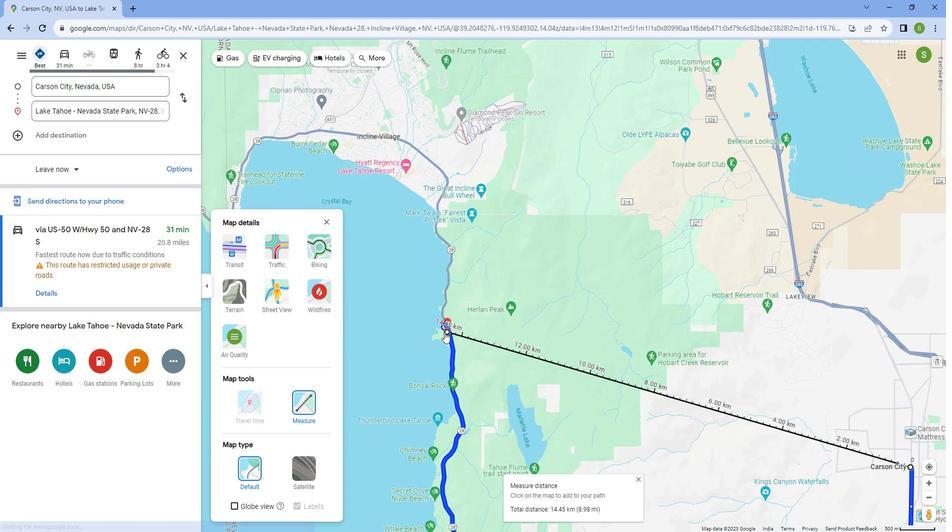
Action: Mouse scrolled (454, 328) with delta (0, 0)
Screenshot: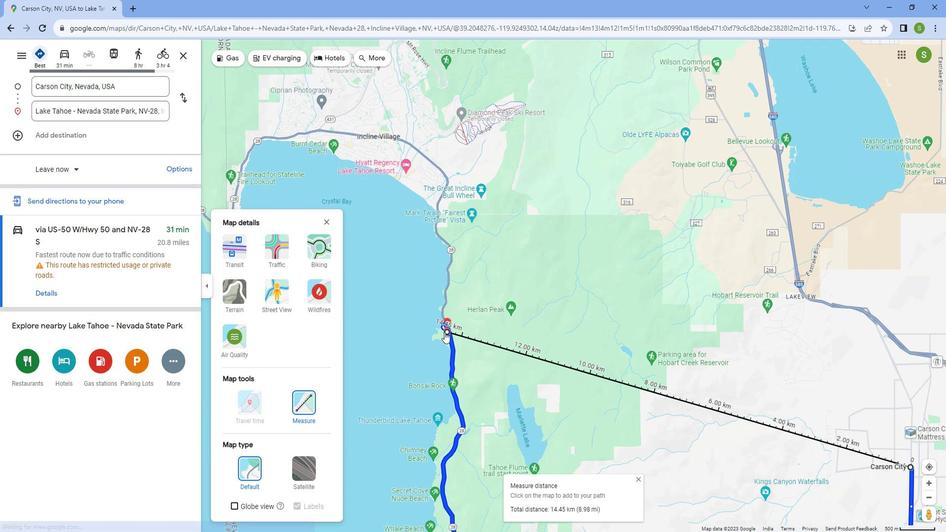 
Action: Mouse scrolled (454, 328) with delta (0, 0)
Screenshot: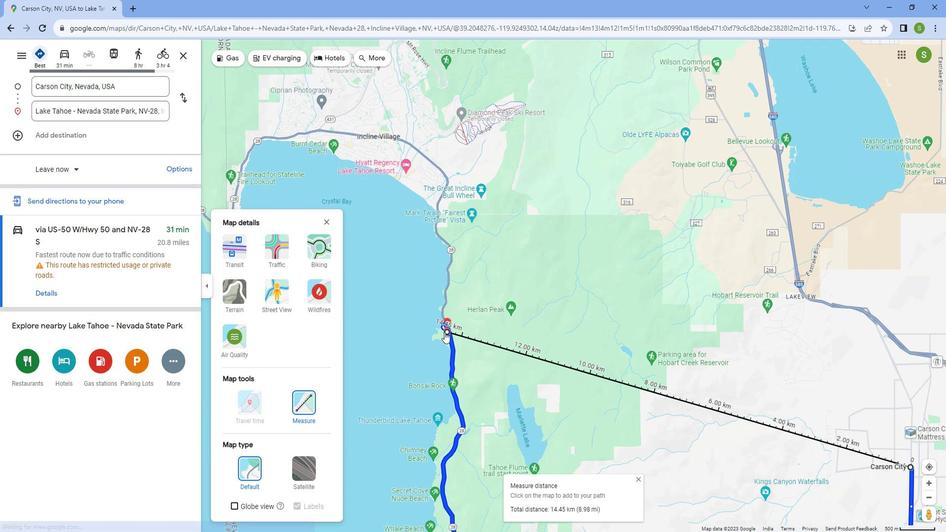 
Action: Mouse scrolled (454, 328) with delta (0, 0)
Screenshot: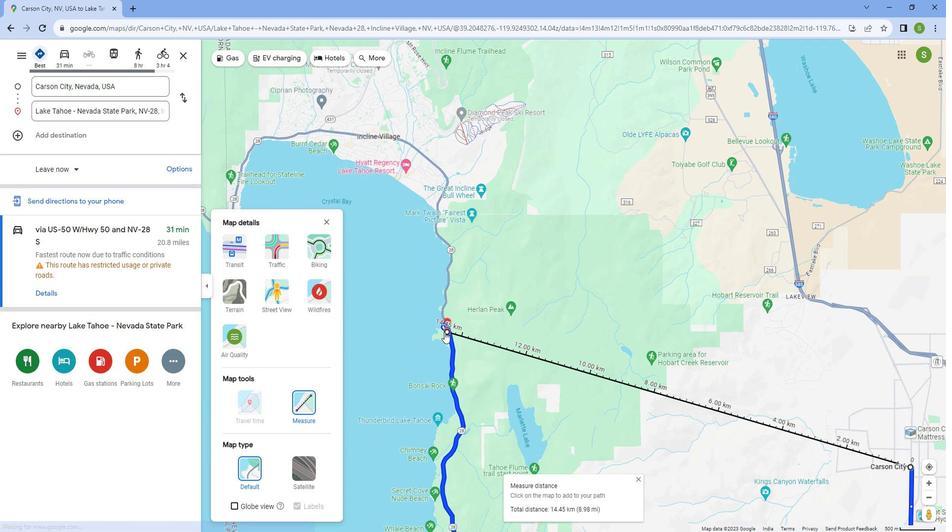 
Action: Mouse scrolled (454, 328) with delta (0, 0)
Screenshot: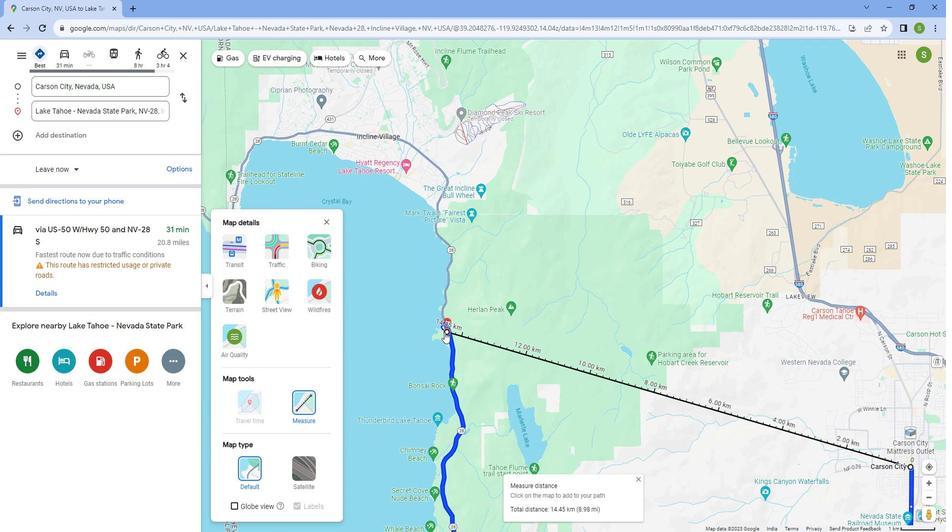 
Action: Mouse scrolled (454, 328) with delta (0, 0)
Screenshot: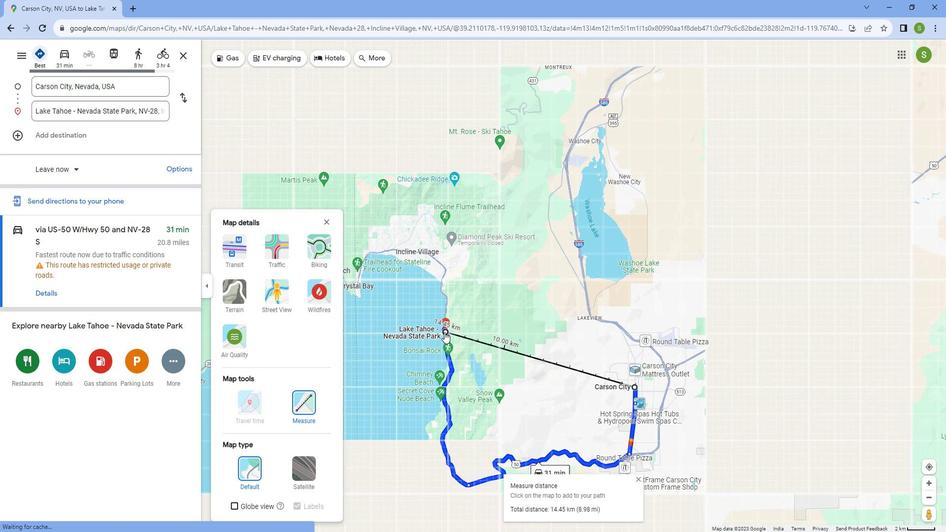 
Action: Mouse scrolled (454, 328) with delta (0, 0)
Screenshot: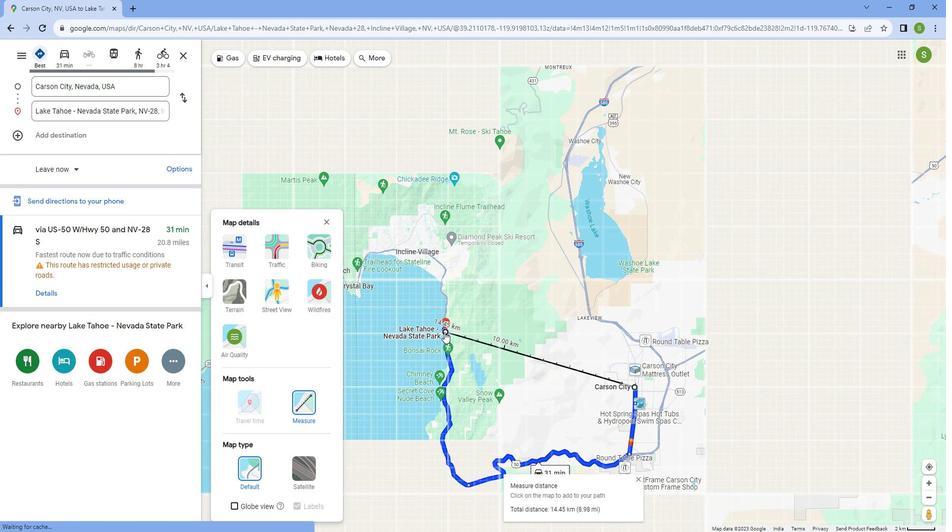 
Action: Mouse scrolled (454, 328) with delta (0, 0)
Screenshot: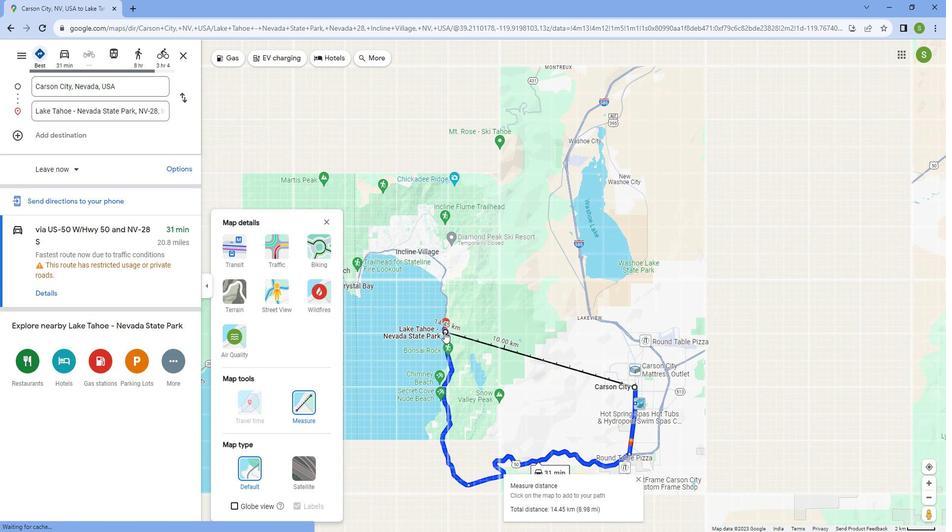 
Action: Mouse moved to (487, 383)
Screenshot: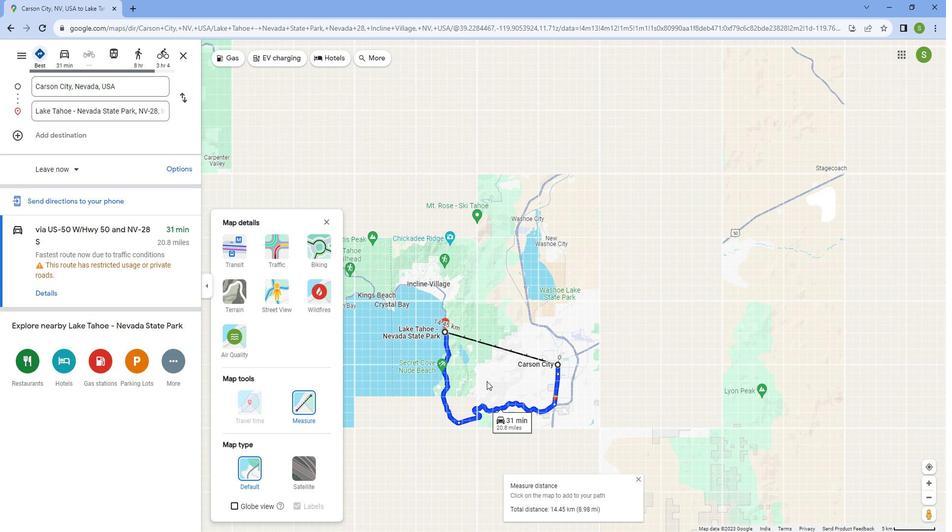 
Action: Mouse scrolled (487, 384) with delta (0, 0)
Screenshot: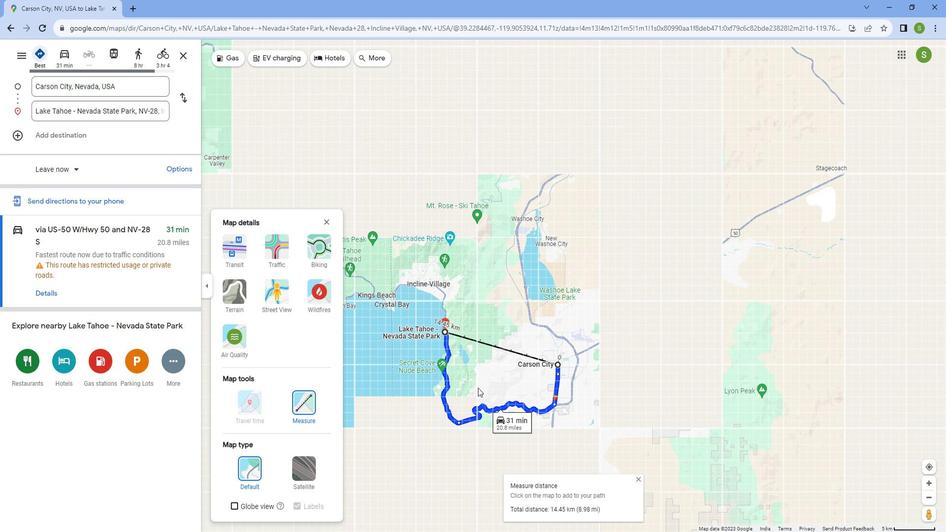 
Action: Mouse scrolled (487, 384) with delta (0, 0)
Screenshot: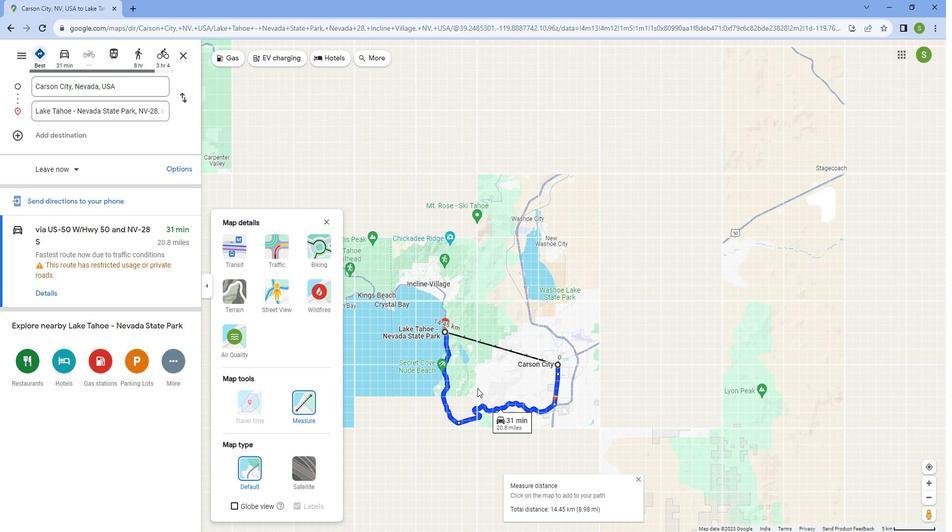 
Action: Mouse moved to (485, 386)
Screenshot: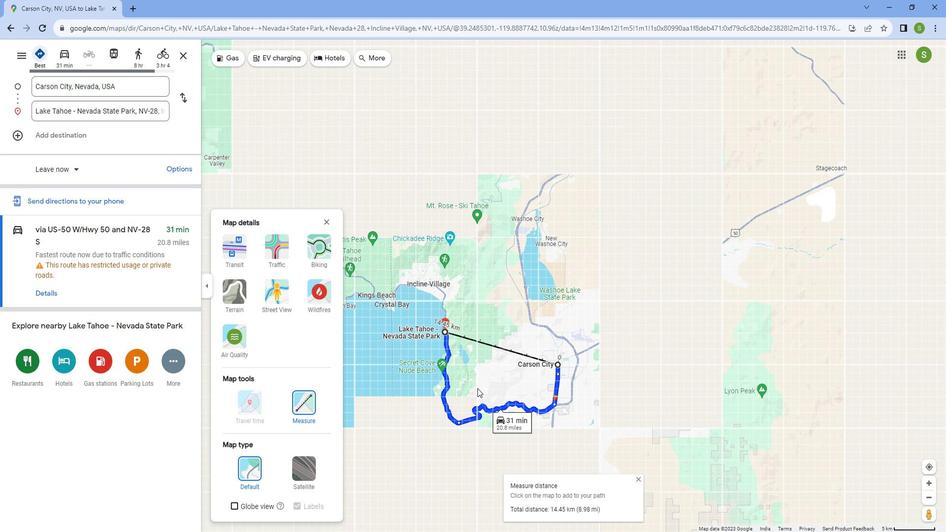 
Action: Mouse scrolled (485, 386) with delta (0, 0)
Screenshot: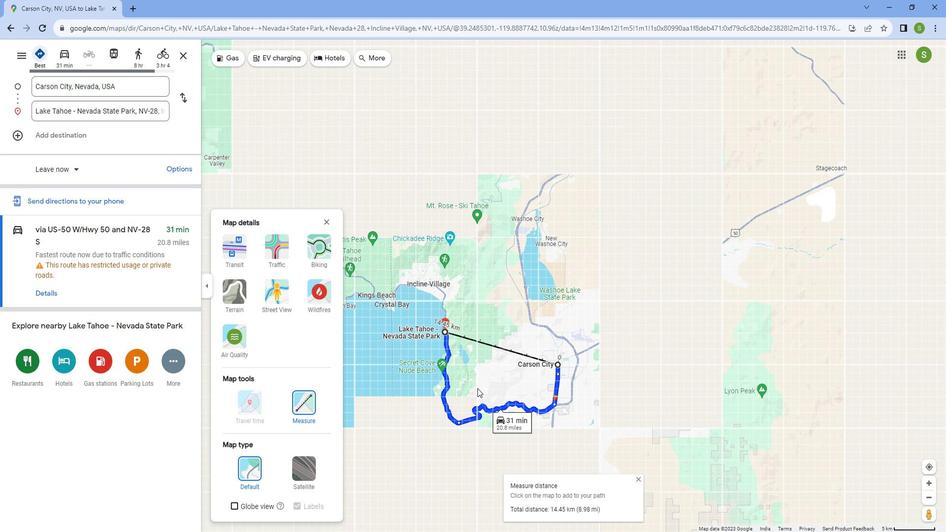 
Action: Mouse moved to (483, 387)
Screenshot: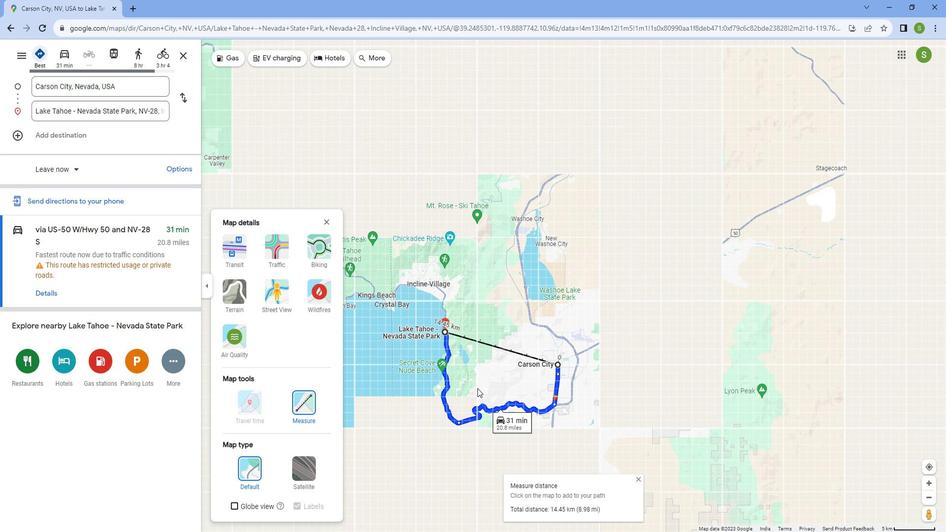 
Action: Mouse scrolled (483, 387) with delta (0, 0)
Screenshot: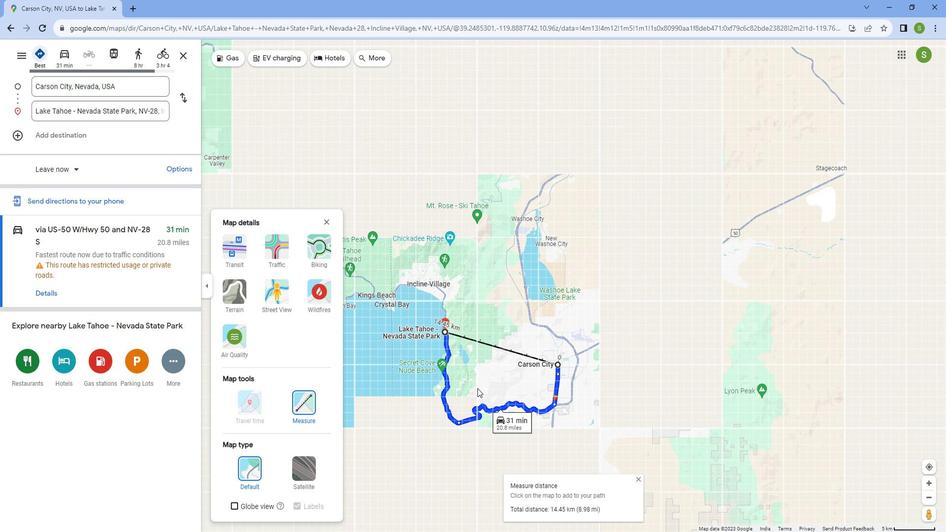 
Action: Mouse moved to (482, 387)
Screenshot: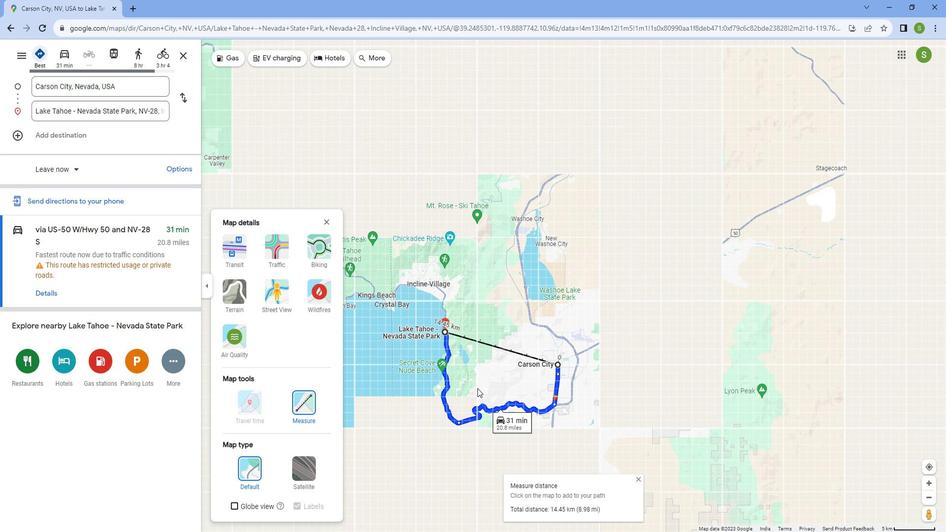 
Action: Mouse scrolled (482, 388) with delta (0, 0)
Screenshot: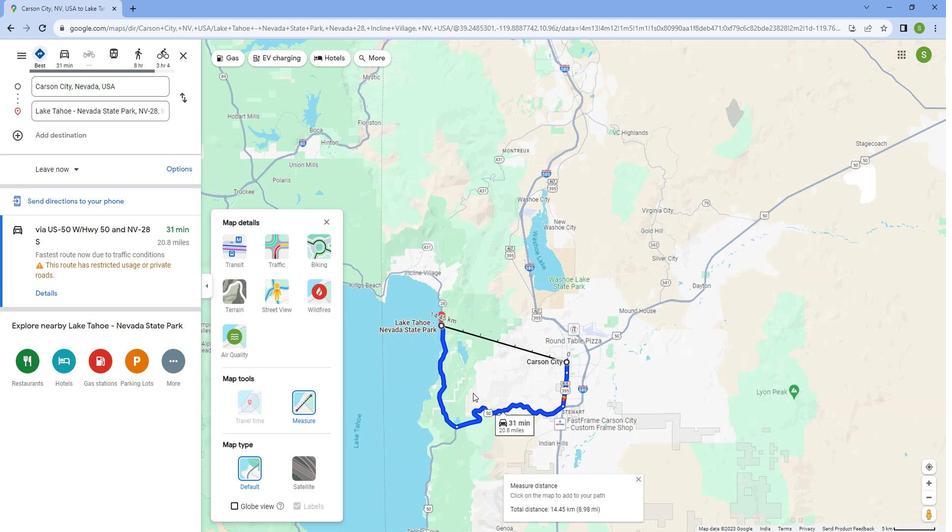 
Action: Mouse scrolled (482, 388) with delta (0, 0)
Screenshot: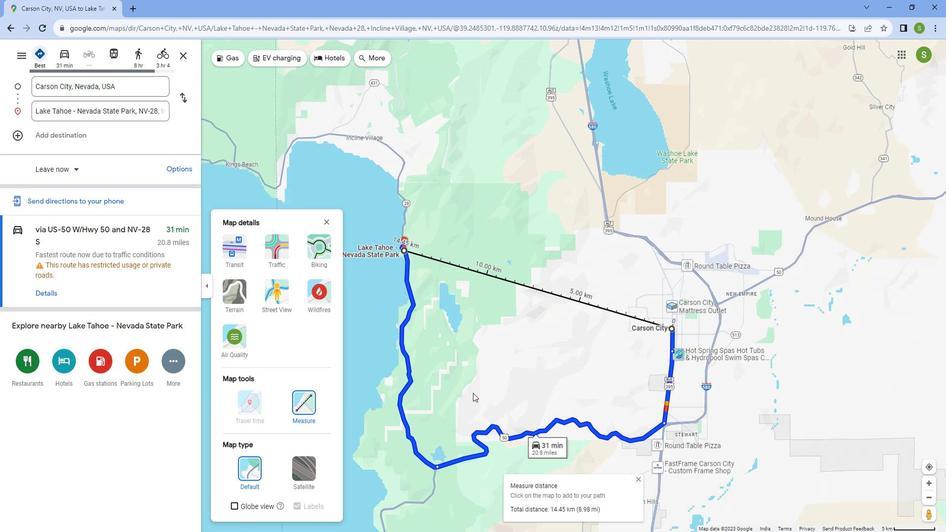 
Action: Mouse scrolled (482, 388) with delta (0, 0)
Screenshot: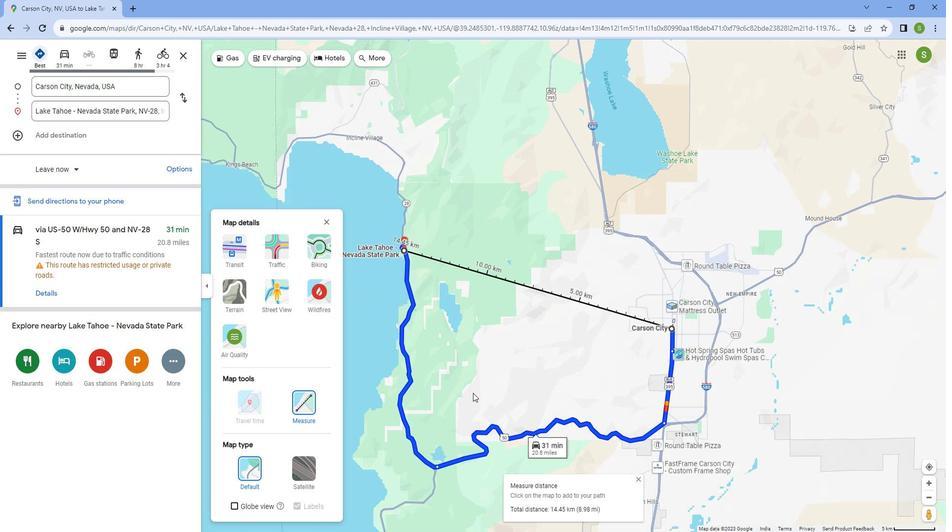 
Action: Mouse scrolled (482, 388) with delta (0, 0)
Screenshot: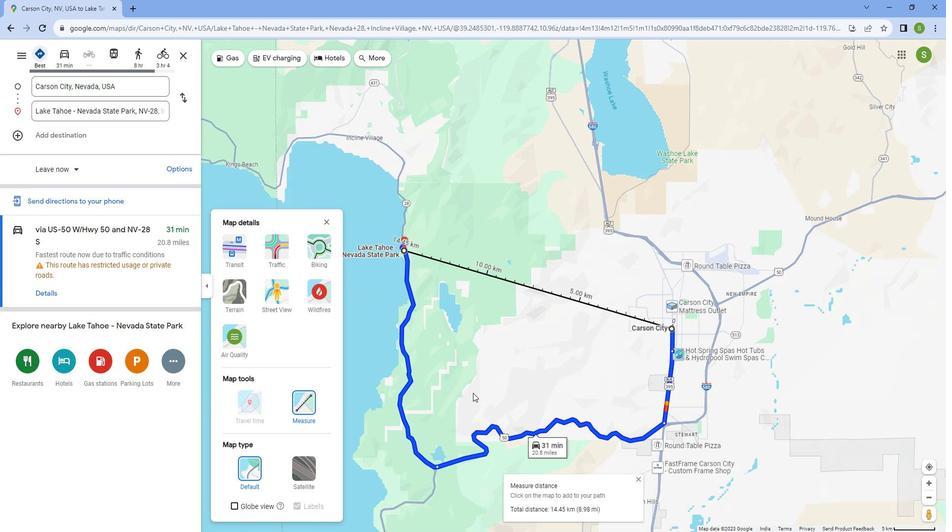 
Action: Mouse scrolled (482, 388) with delta (0, 0)
Screenshot: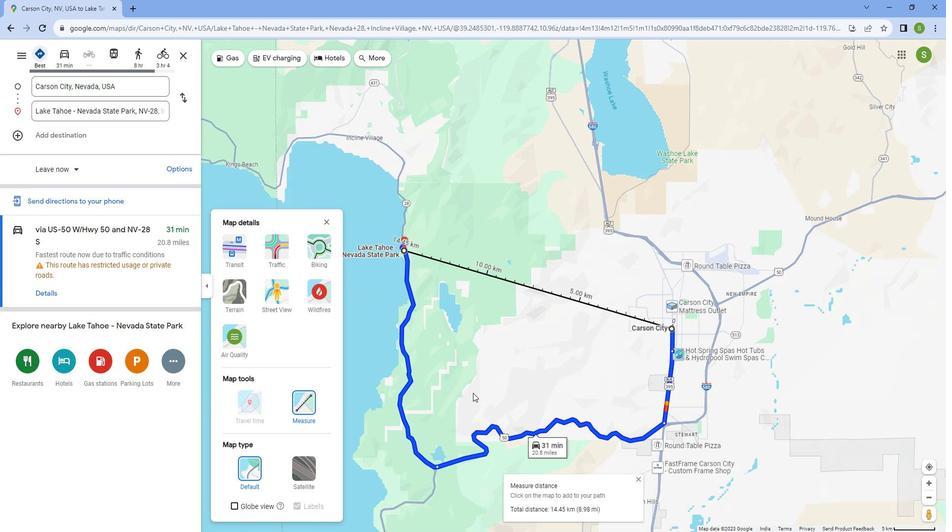 
Action: Mouse scrolled (482, 388) with delta (0, 0)
Screenshot: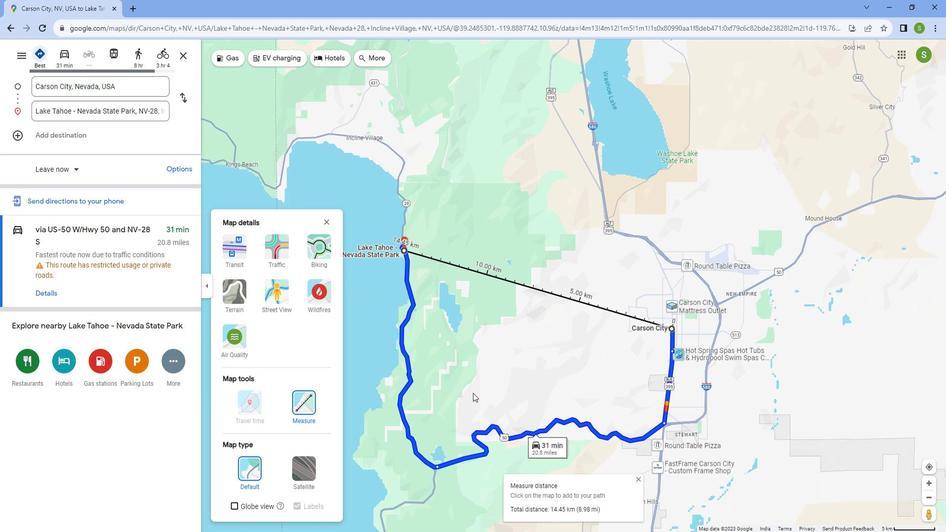 
Action: Mouse scrolled (482, 388) with delta (0, 0)
Screenshot: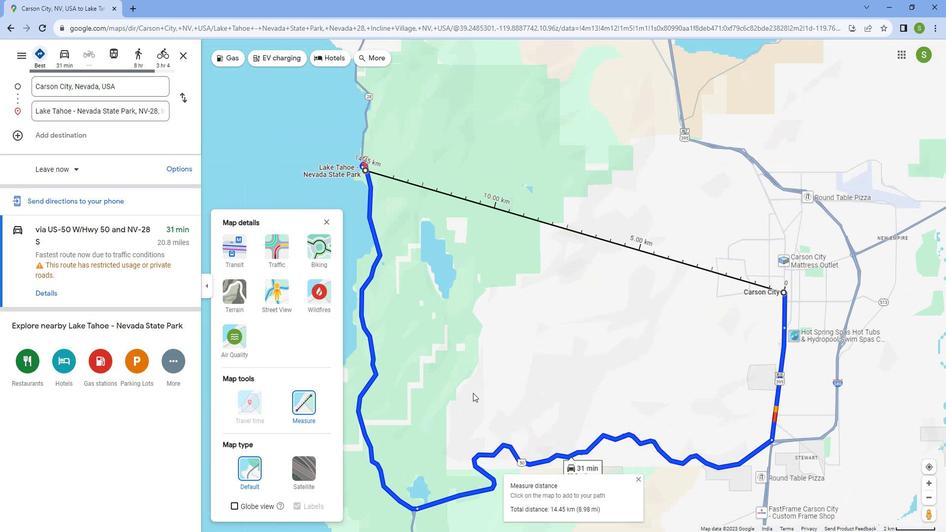 
Action: Mouse scrolled (482, 387) with delta (0, 0)
Screenshot: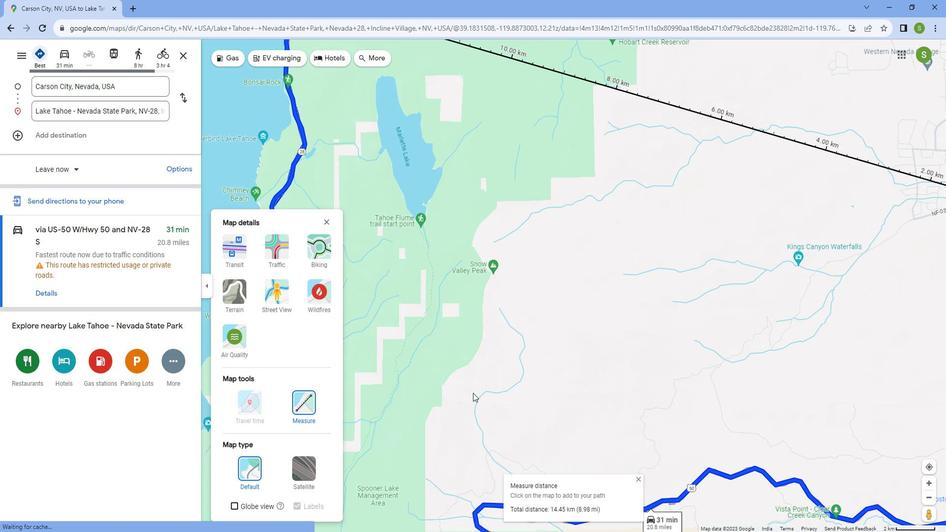 
Action: Mouse scrolled (482, 387) with delta (0, 0)
Screenshot: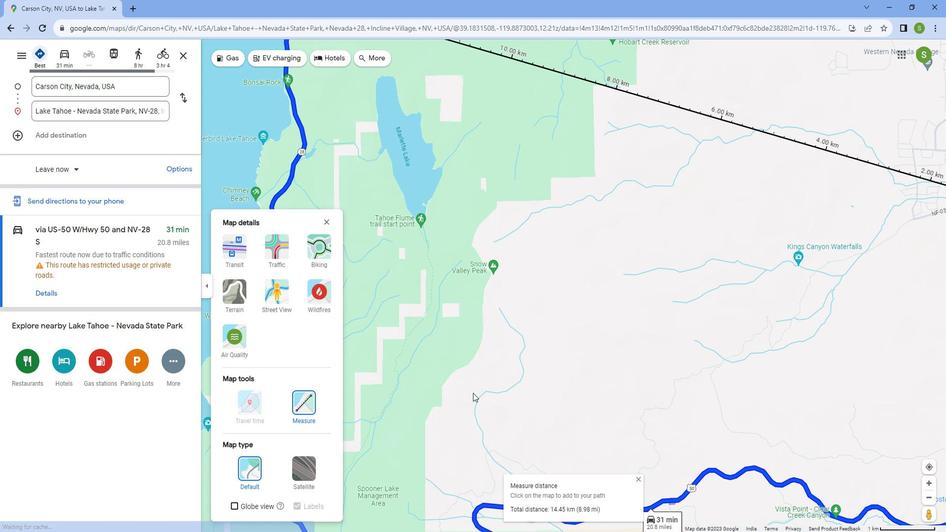 
Action: Mouse scrolled (482, 387) with delta (0, 0)
Screenshot: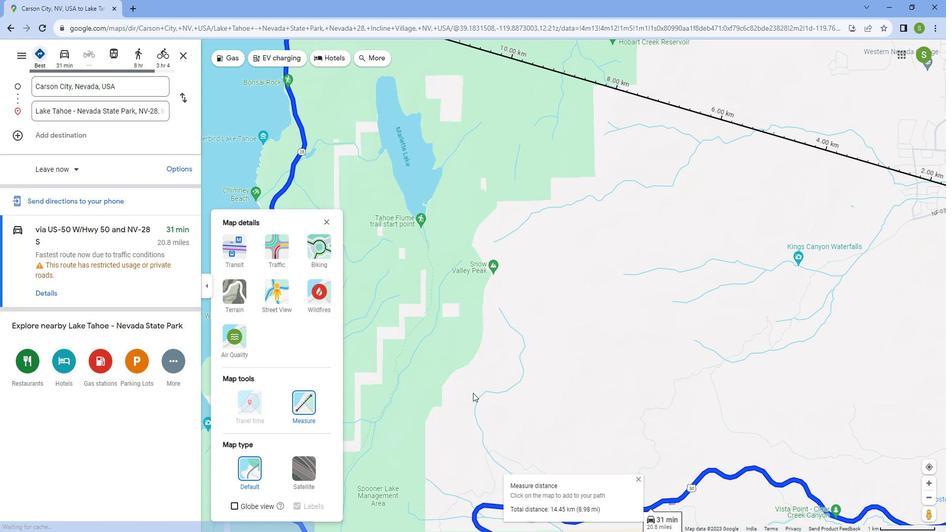 
Action: Mouse scrolled (482, 387) with delta (0, 0)
Screenshot: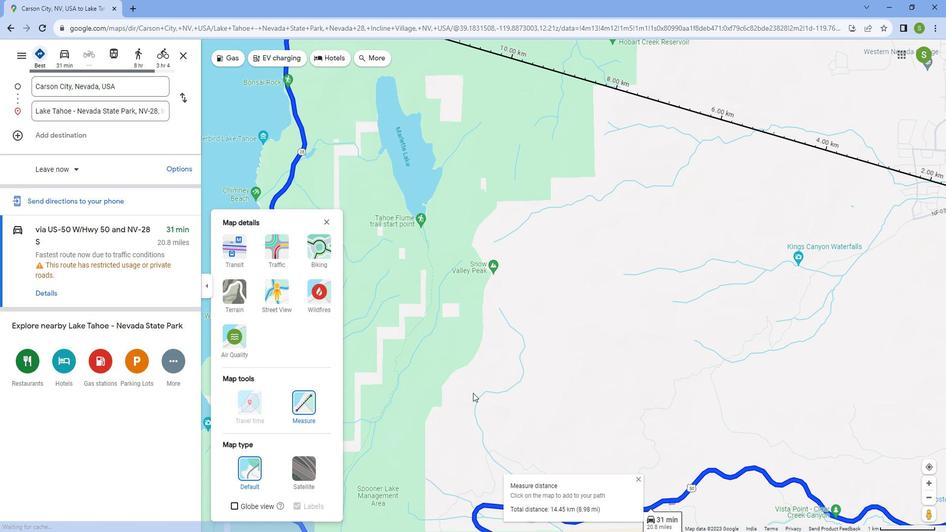 
Action: Mouse scrolled (482, 387) with delta (0, 0)
Screenshot: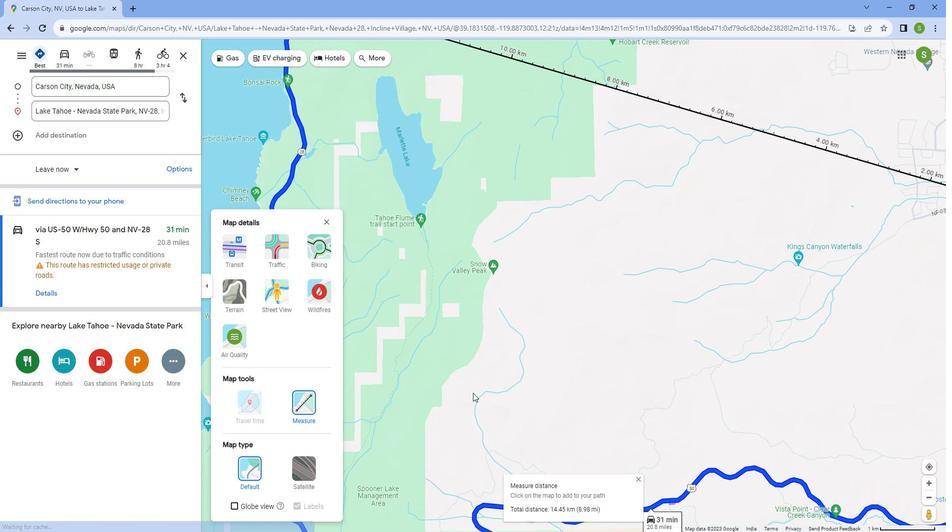 
Action: Mouse moved to (758, 362)
Screenshot: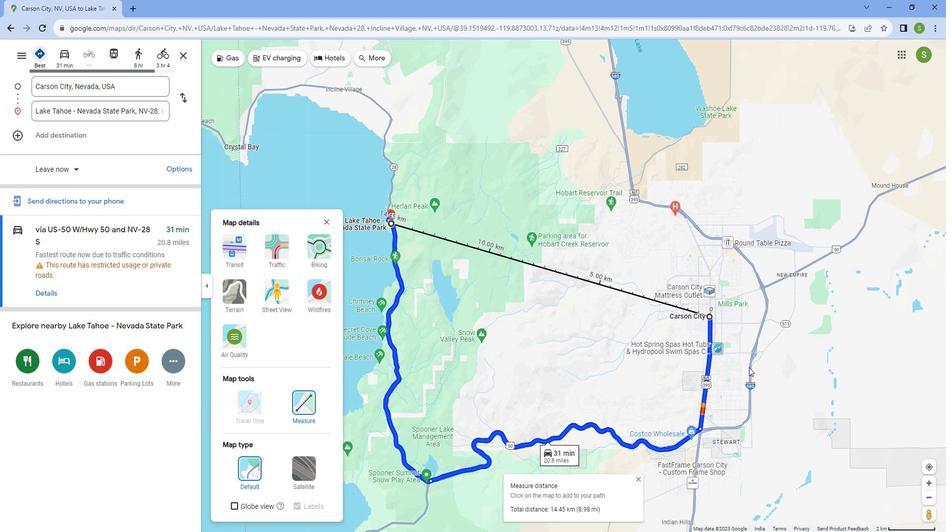 
Action: Mouse scrolled (758, 363) with delta (0, 0)
Screenshot: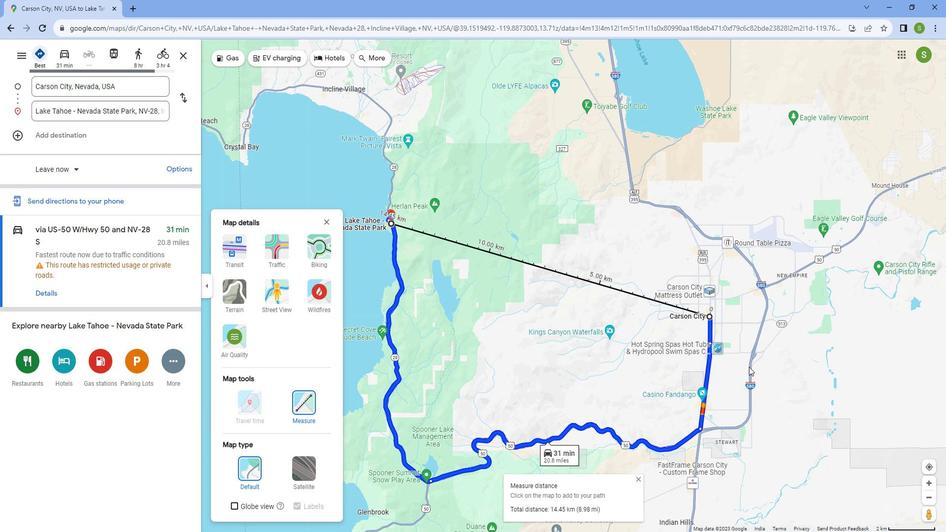 
Action: Mouse scrolled (758, 363) with delta (0, 0)
Screenshot: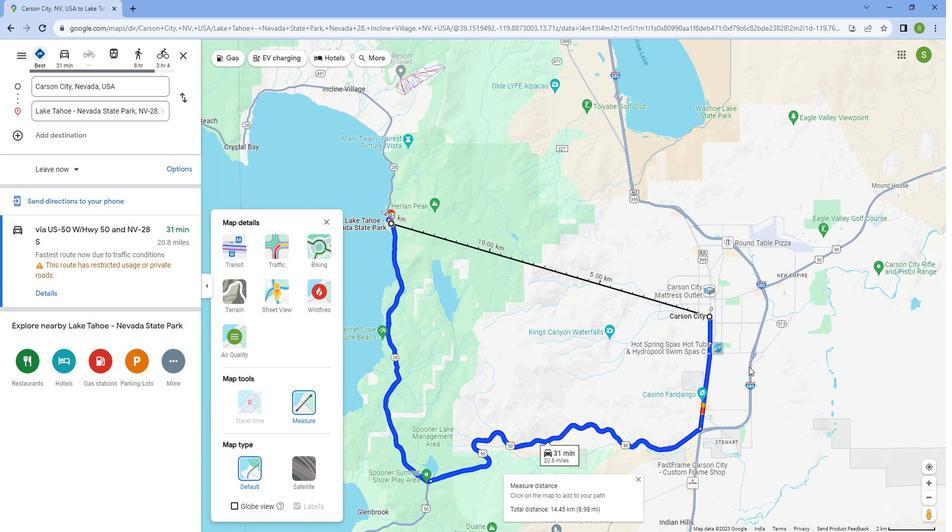 
Action: Mouse scrolled (758, 363) with delta (0, 0)
Screenshot: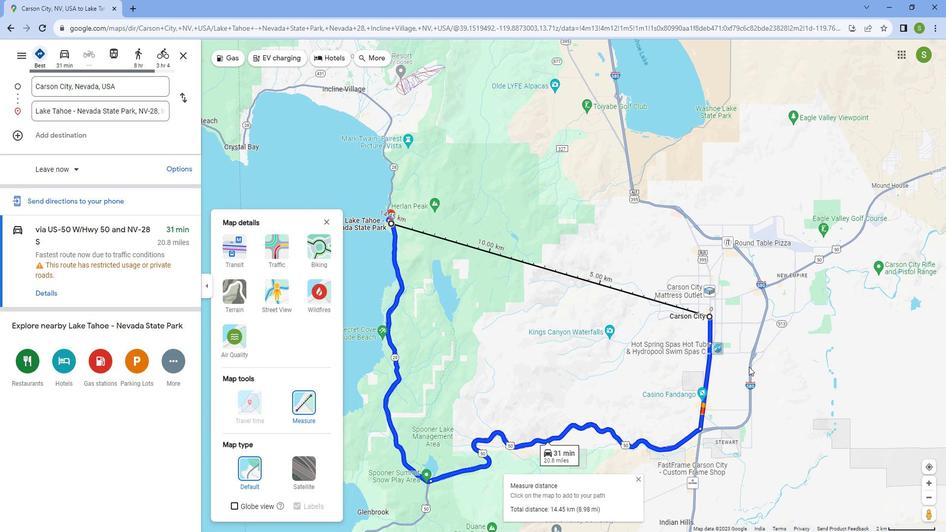 
Action: Mouse moved to (754, 362)
Screenshot: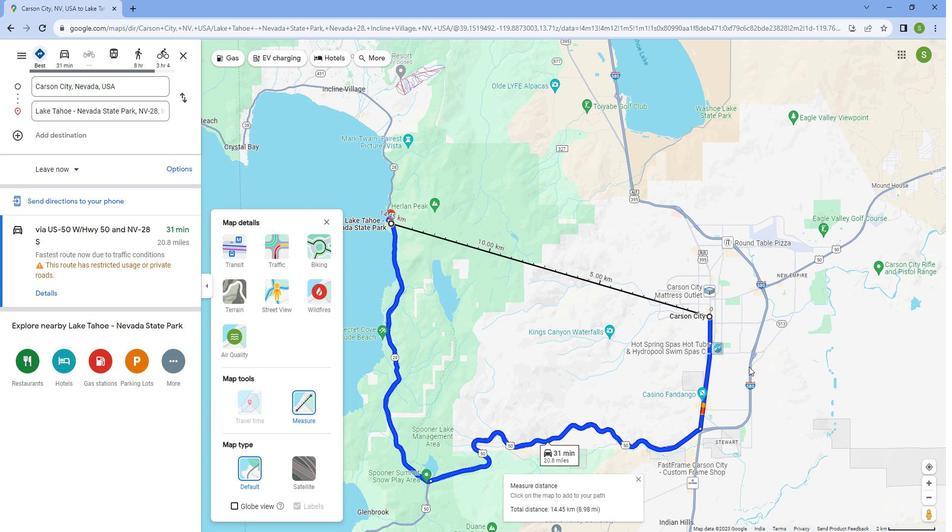 
Action: Mouse scrolled (754, 363) with delta (0, 0)
Screenshot: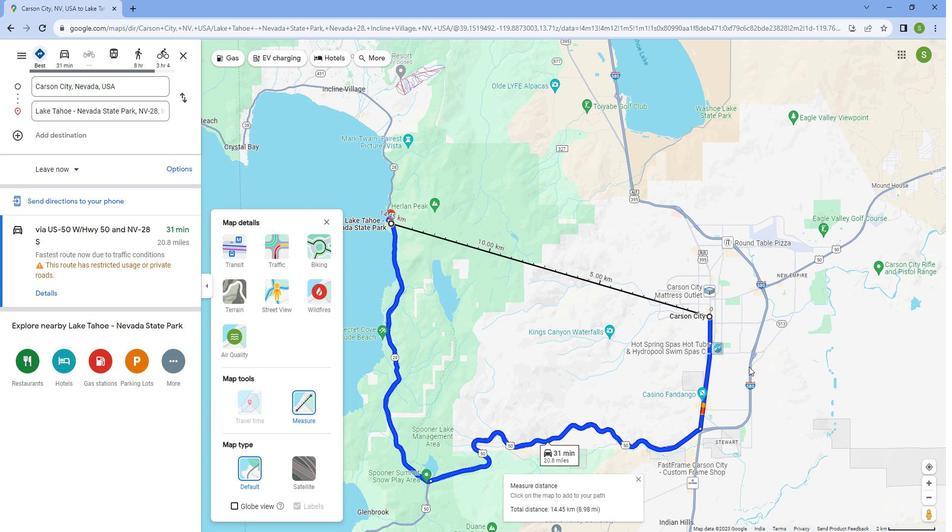 
Action: Mouse moved to (676, 306)
Screenshot: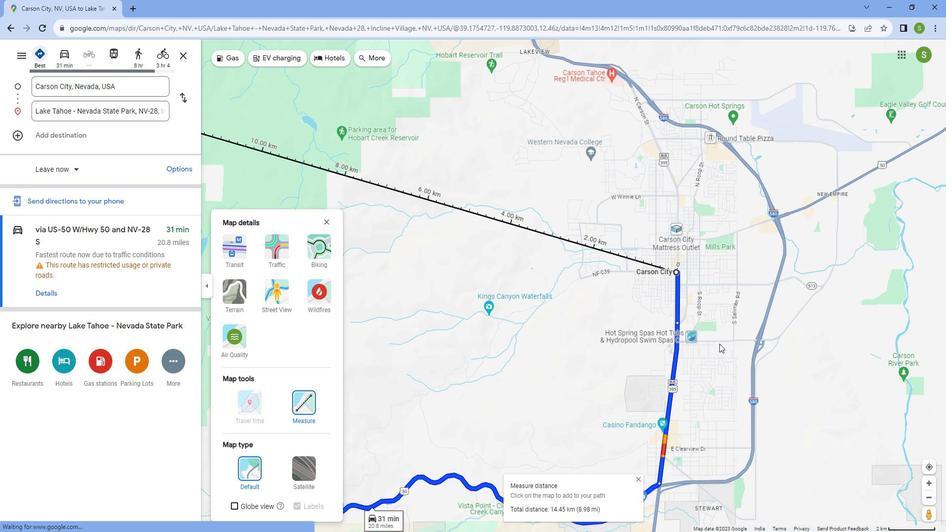 
Action: Mouse scrolled (676, 306) with delta (0, 0)
Screenshot: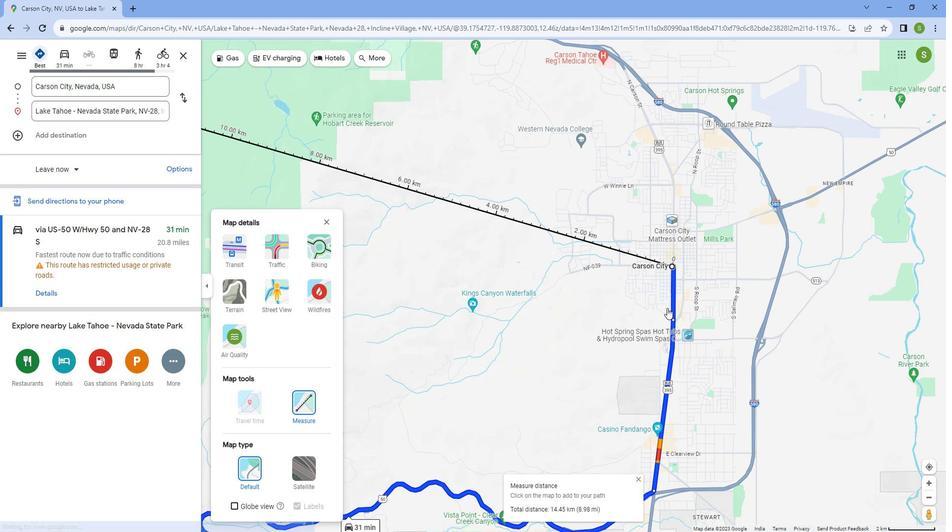 
Action: Mouse scrolled (676, 306) with delta (0, 0)
Screenshot: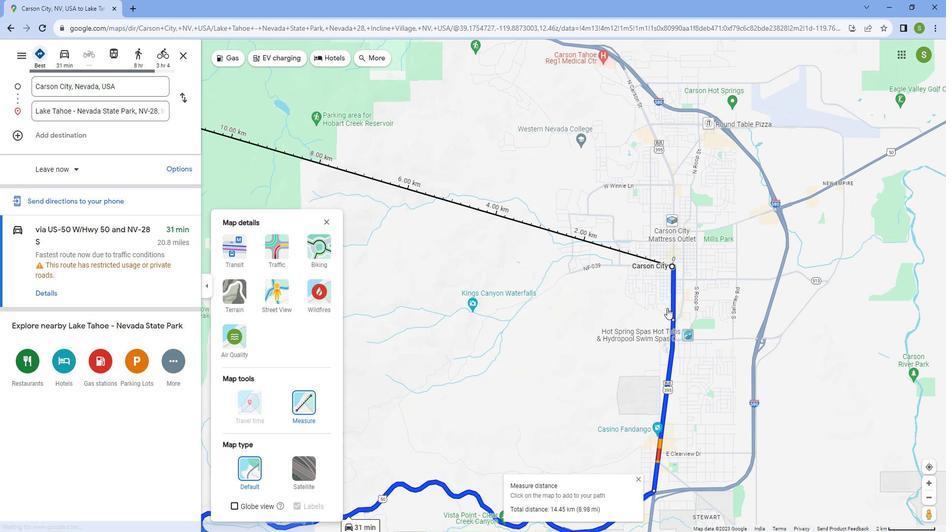 
Action: Mouse moved to (675, 305)
Screenshot: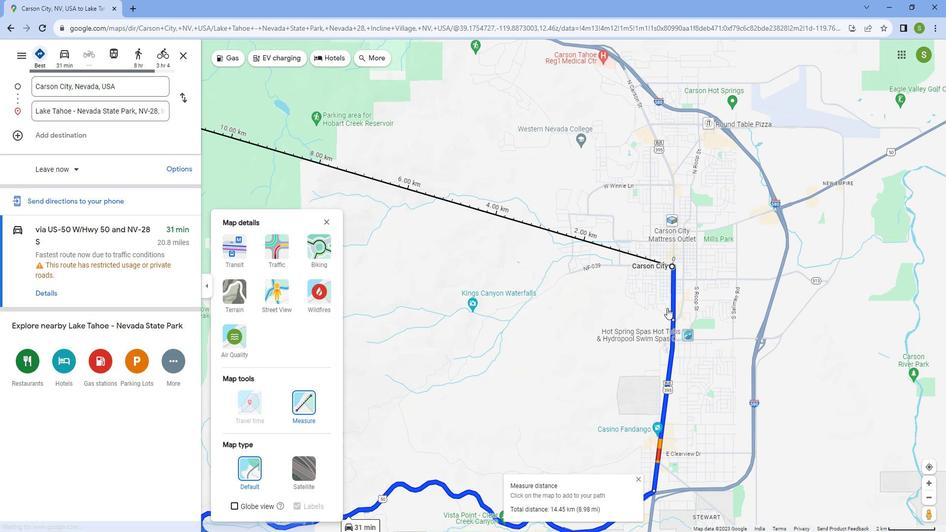 
Action: Mouse scrolled (675, 306) with delta (0, 0)
Screenshot: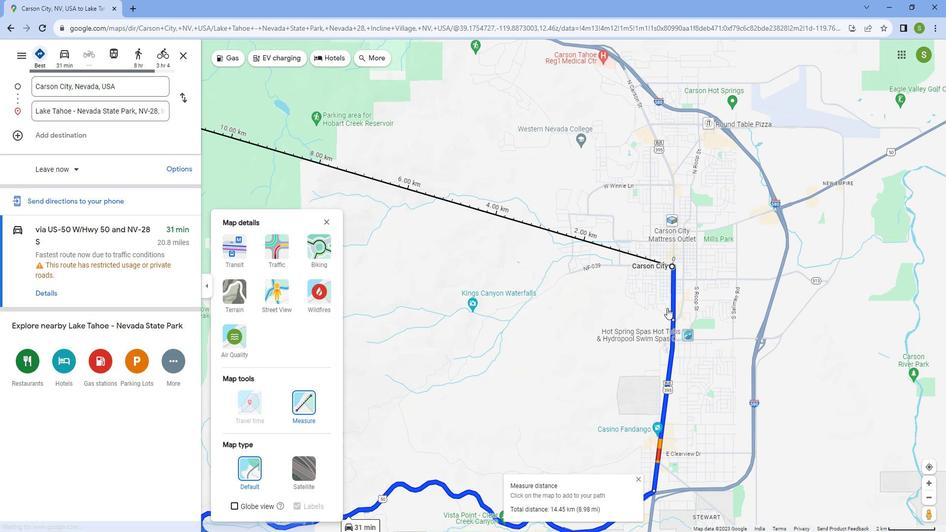 
Action: Mouse moved to (674, 305)
Screenshot: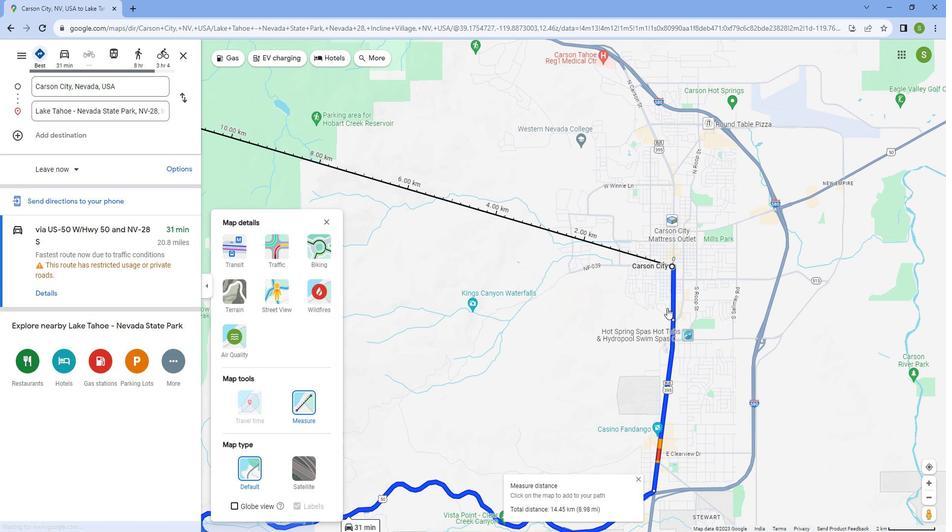 
Action: Mouse scrolled (674, 306) with delta (0, 0)
Screenshot: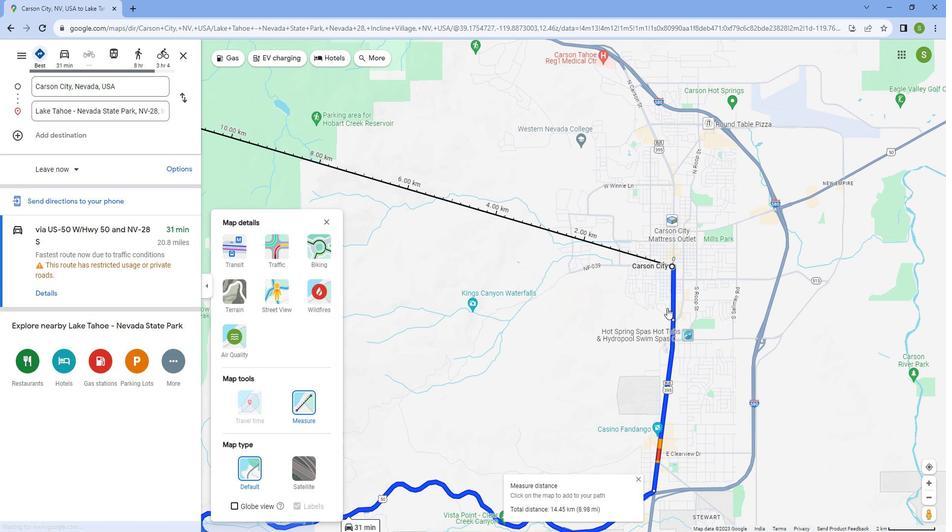 
Action: Mouse moved to (676, 293)
Screenshot: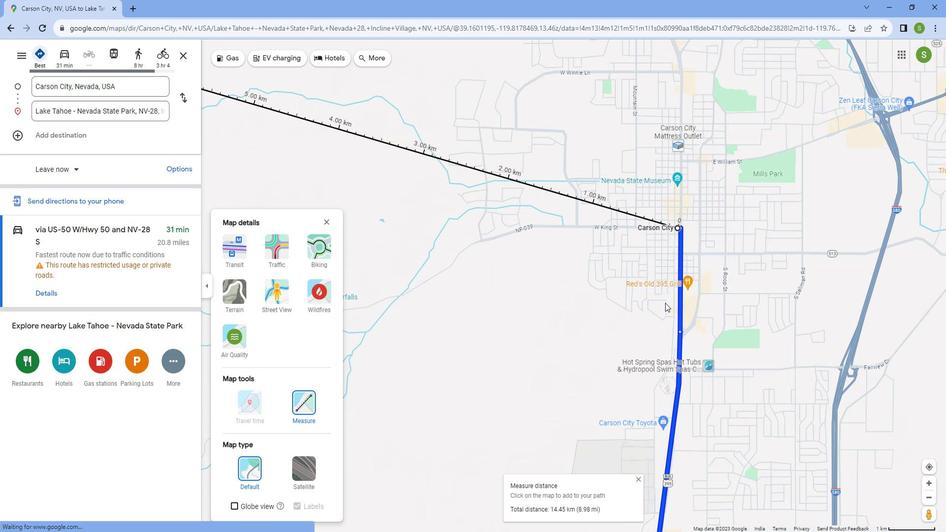 
Action: Mouse scrolled (676, 293) with delta (0, 0)
Screenshot: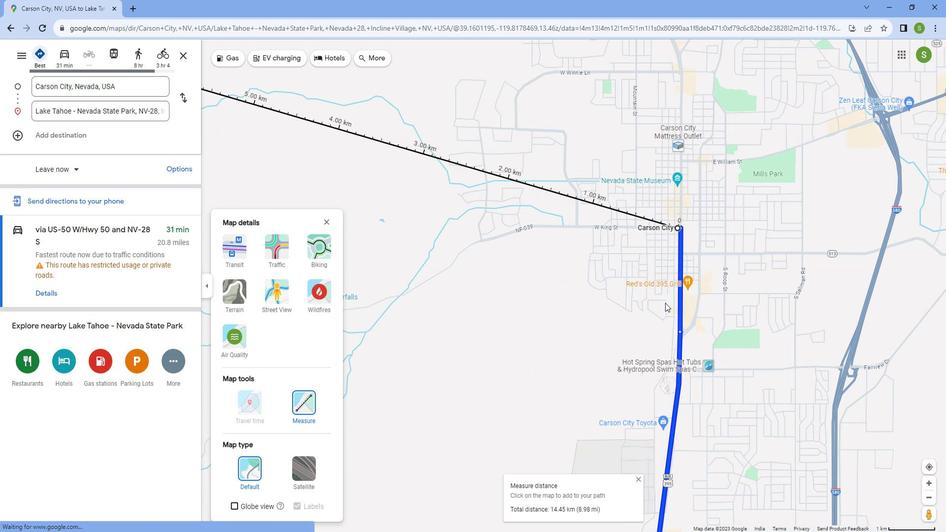 
Action: Mouse scrolled (676, 293) with delta (0, 0)
Screenshot: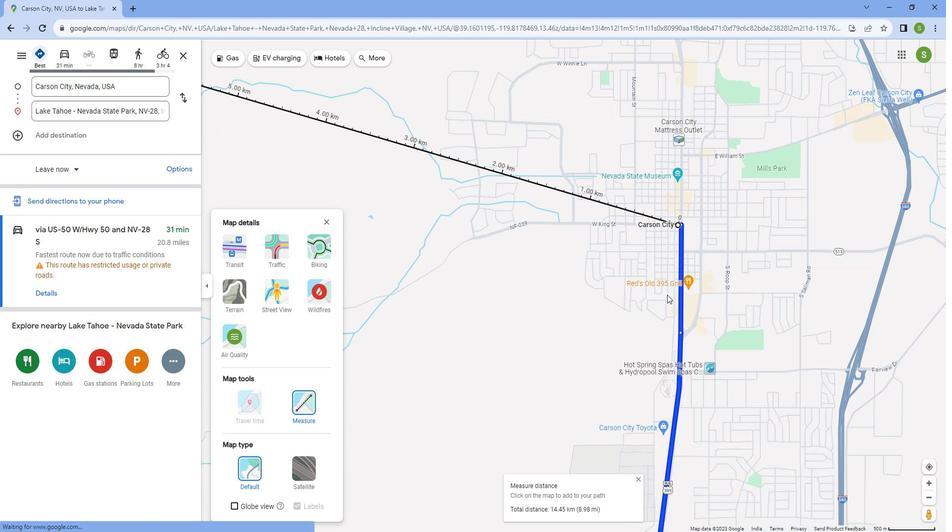 
Action: Mouse scrolled (676, 293) with delta (0, 0)
Screenshot: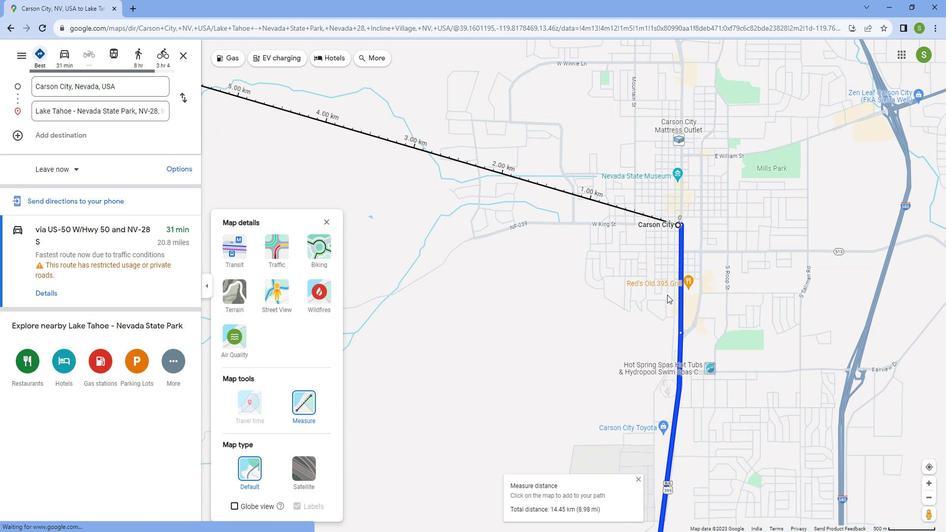 
Action: Mouse scrolled (676, 293) with delta (0, 0)
Screenshot: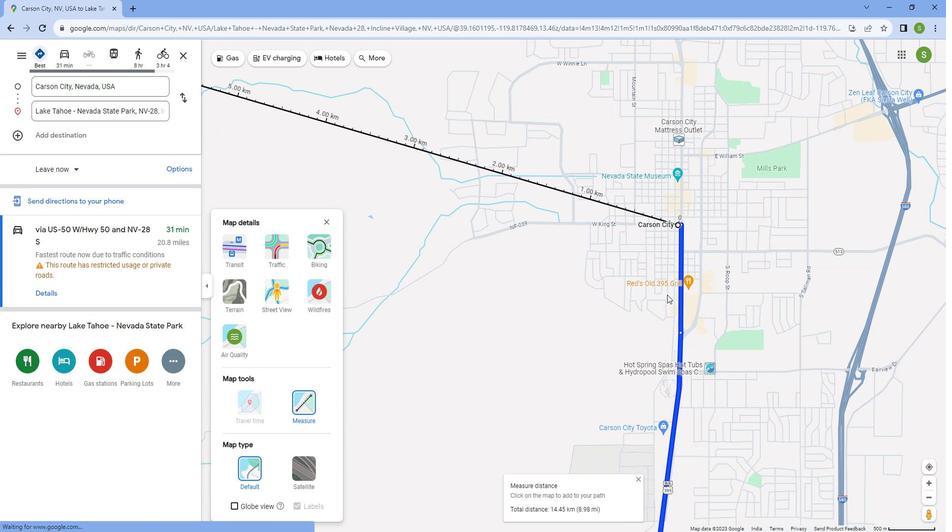 
Action: Mouse scrolled (676, 292) with delta (0, 0)
Screenshot: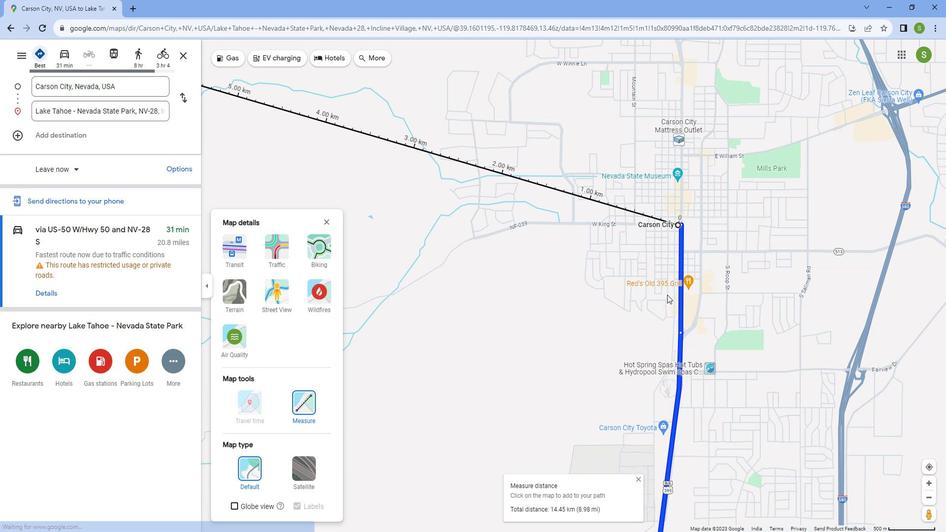
Action: Mouse moved to (697, 194)
Screenshot: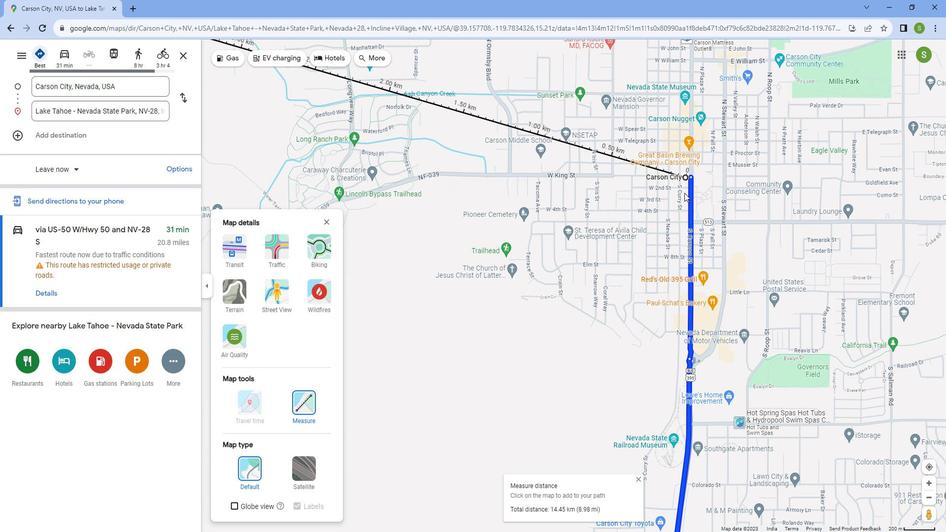 
Action: Mouse scrolled (697, 194) with delta (0, 0)
Screenshot: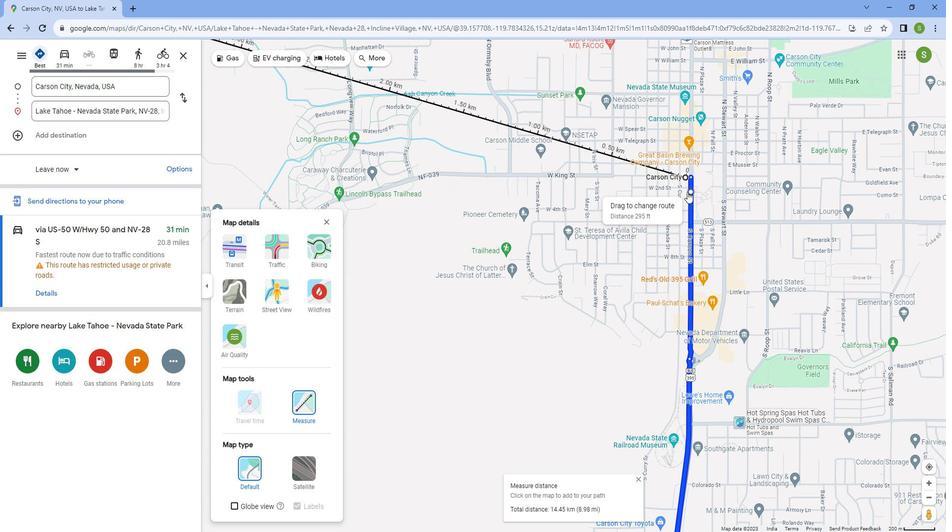 
Action: Mouse scrolled (697, 194) with delta (0, 0)
Screenshot: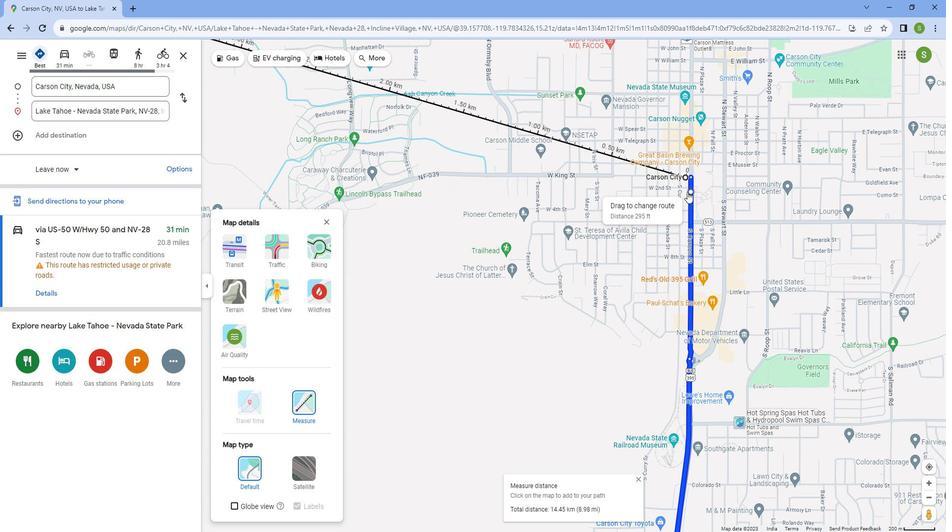
Action: Mouse scrolled (697, 194) with delta (0, 0)
Screenshot: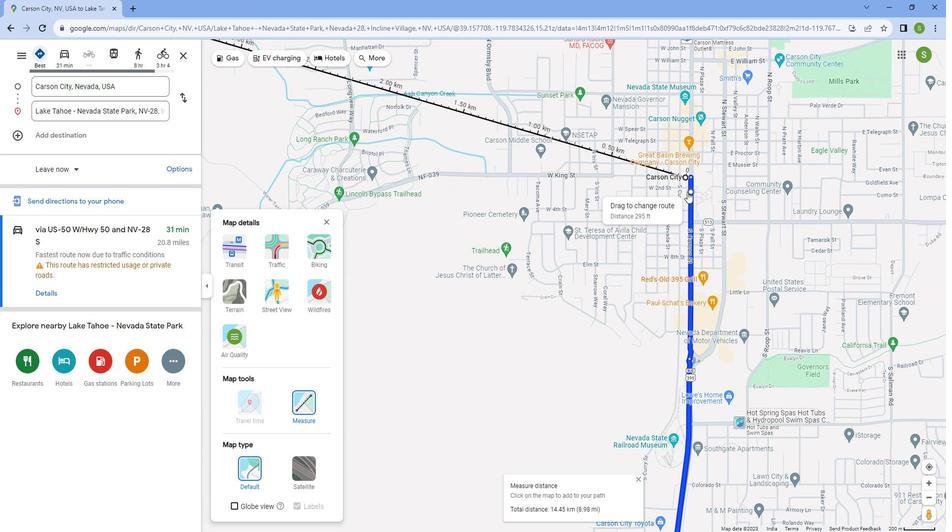 
Action: Mouse scrolled (697, 194) with delta (0, 0)
Screenshot: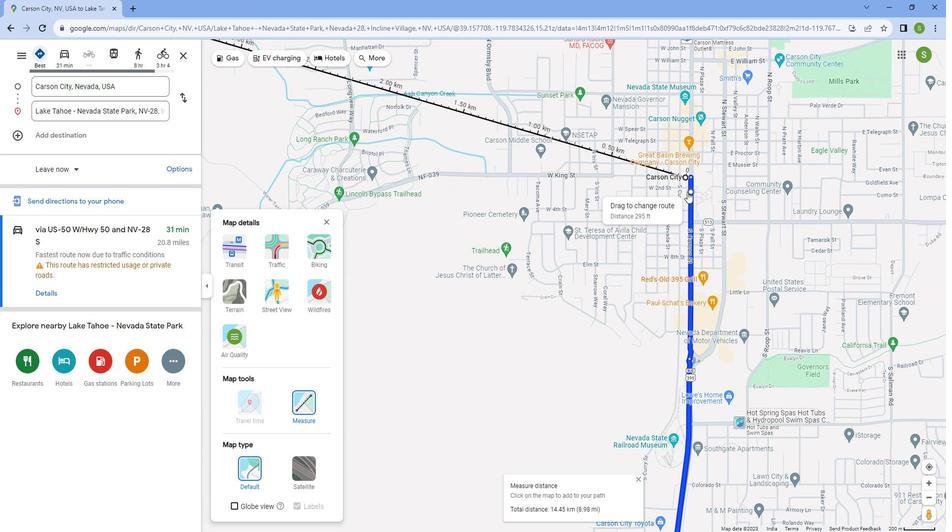 
Action: Mouse scrolled (697, 194) with delta (0, 0)
Screenshot: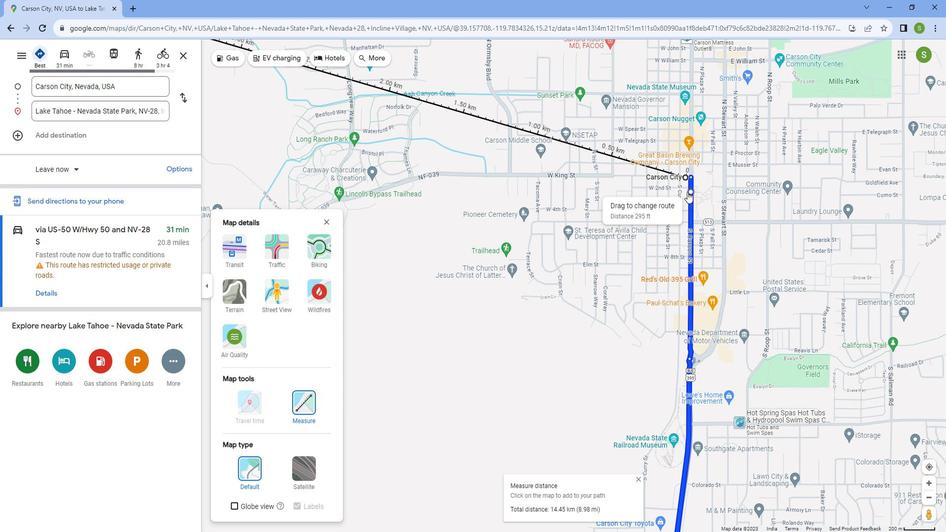 
Action: Mouse scrolled (697, 194) with delta (0, 0)
Screenshot: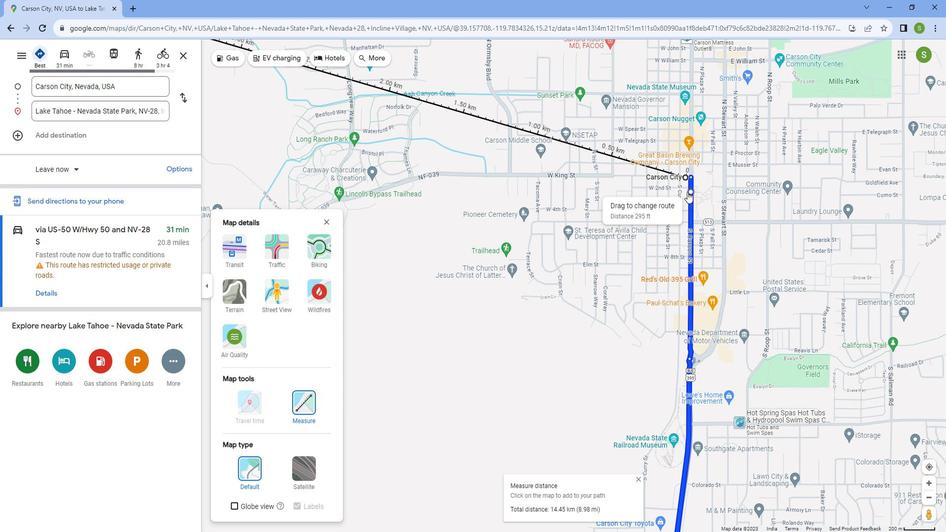 
Action: Mouse scrolled (697, 194) with delta (0, 0)
Screenshot: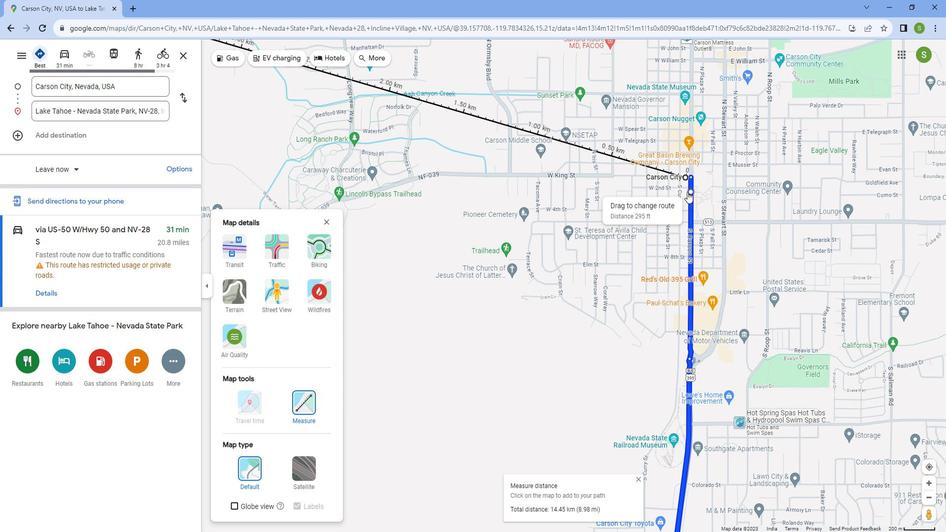 
Action: Mouse moved to (697, 195)
Screenshot: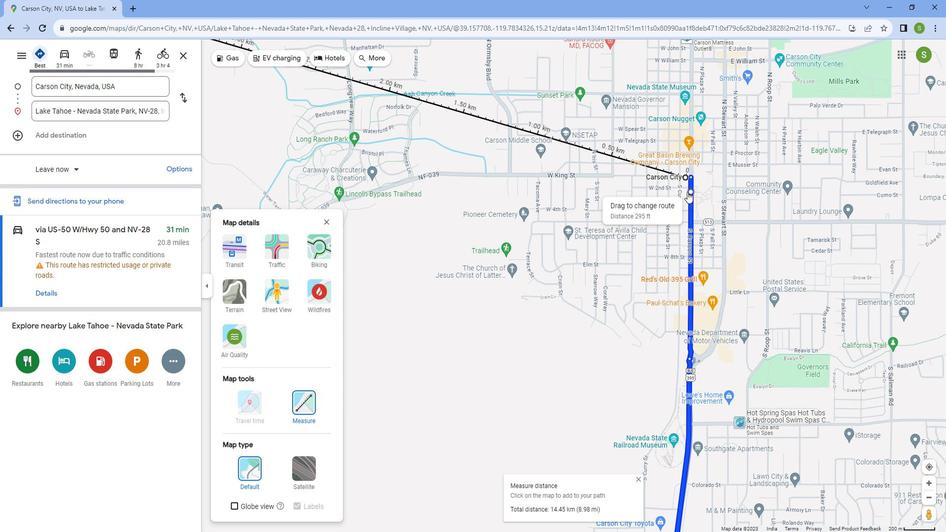 
Action: Mouse scrolled (697, 195) with delta (0, 0)
Screenshot: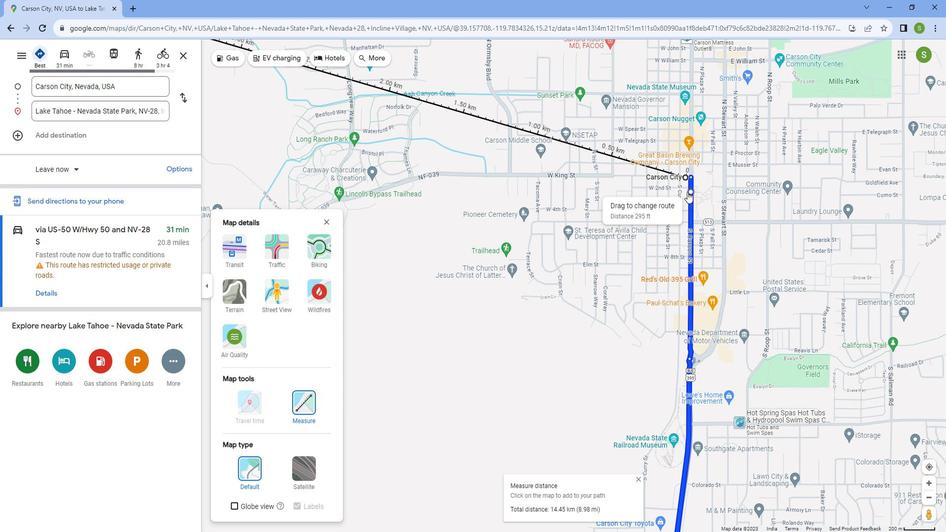 
Action: Mouse moved to (692, 196)
Screenshot: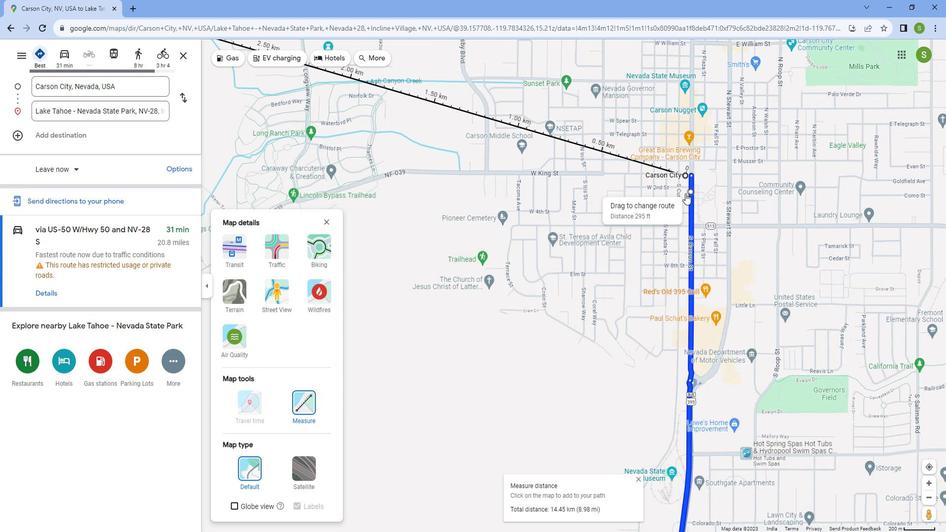 
Action: Mouse scrolled (692, 196) with delta (0, 0)
Screenshot: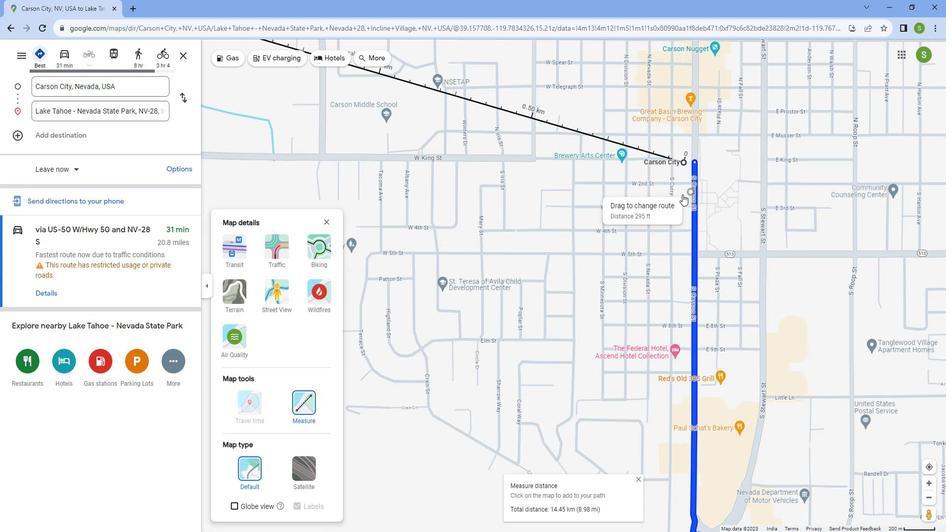 
Action: Mouse scrolled (692, 196) with delta (0, 0)
Screenshot: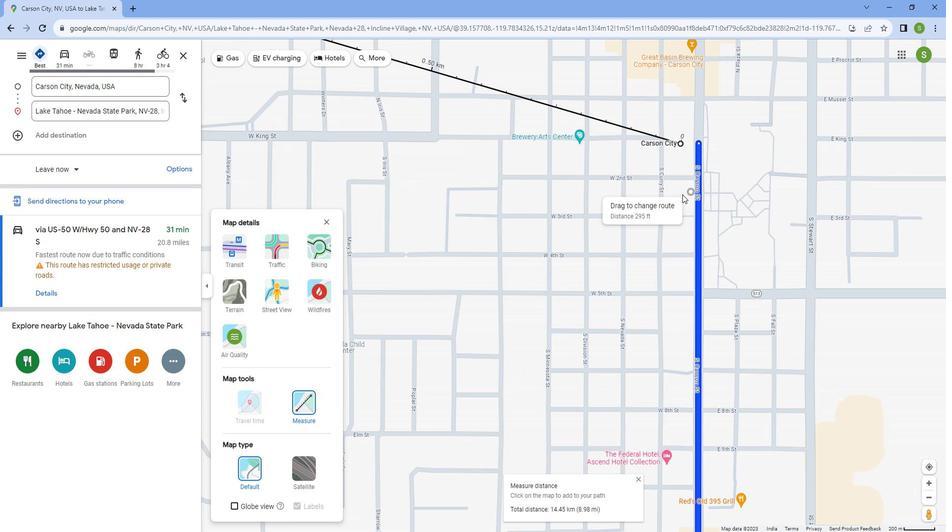 
Action: Mouse moved to (691, 197)
Screenshot: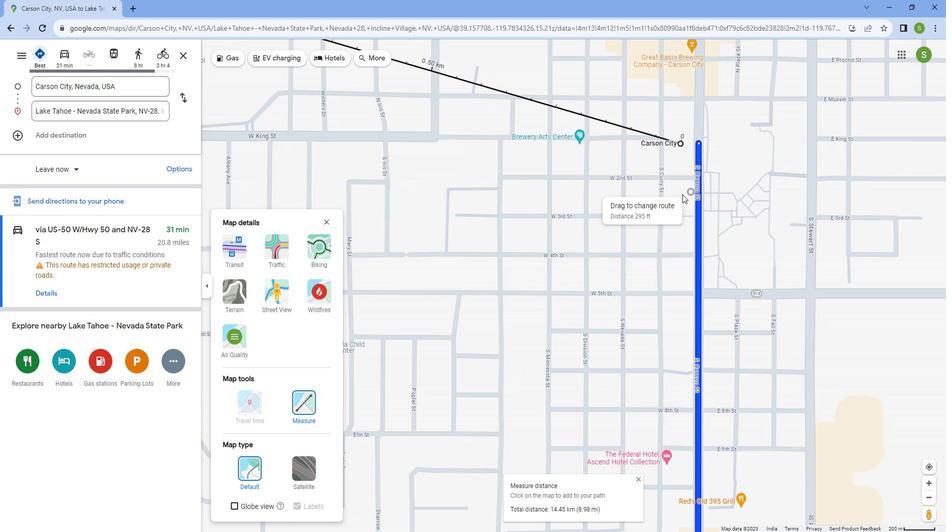 
Action: Mouse scrolled (691, 196) with delta (0, 0)
Screenshot: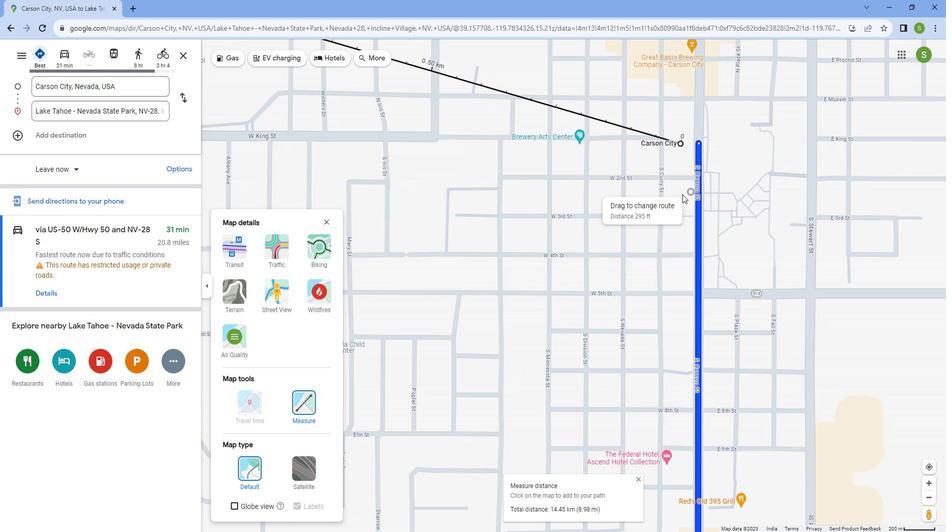 
Action: Mouse moved to (690, 197)
Screenshot: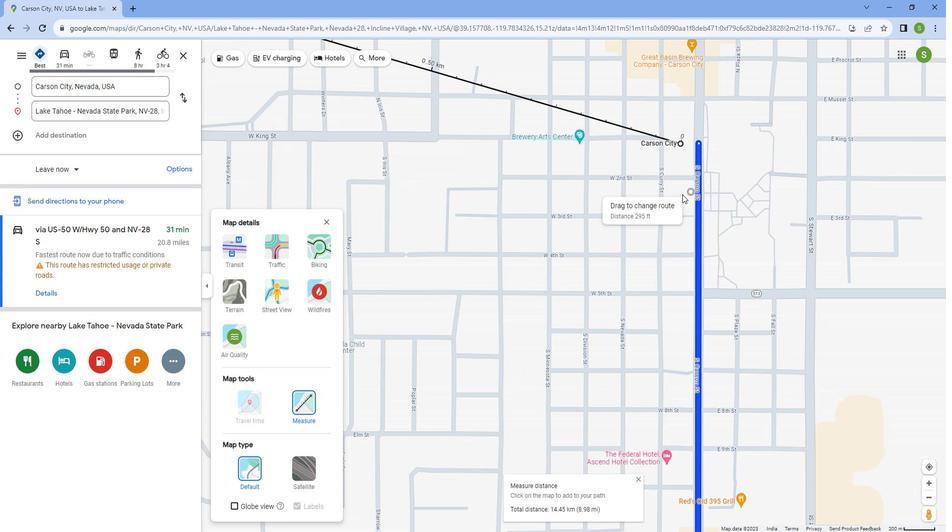 
Action: Mouse scrolled (690, 197) with delta (0, 0)
Screenshot: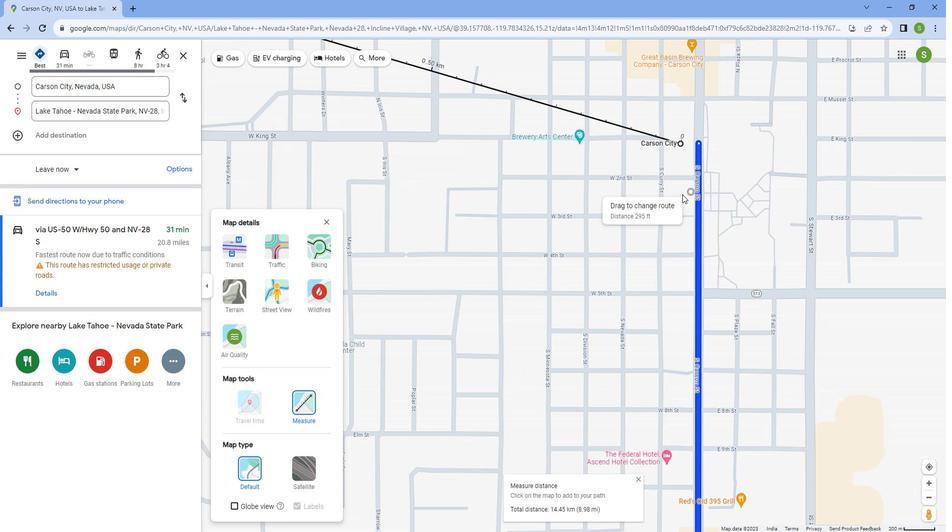 
Action: Mouse moved to (689, 197)
Screenshot: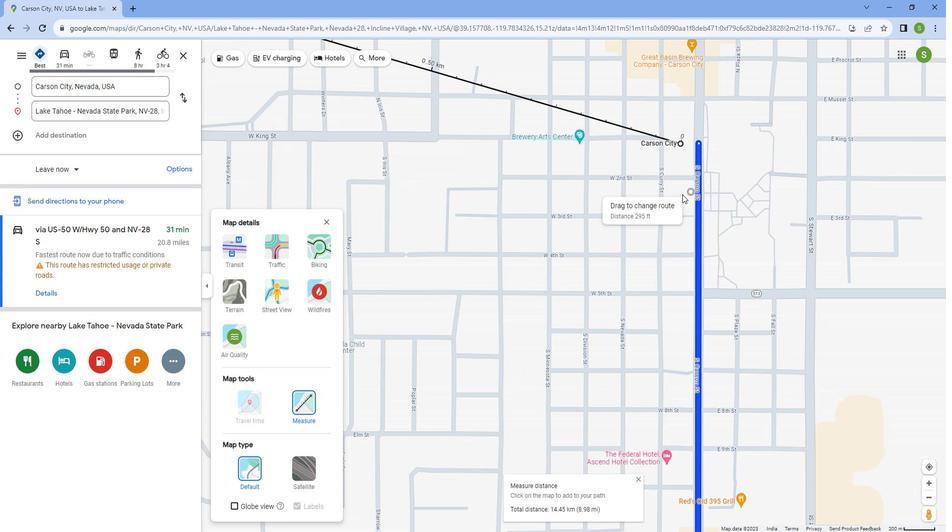
Action: Mouse scrolled (689, 197) with delta (0, 0)
Screenshot: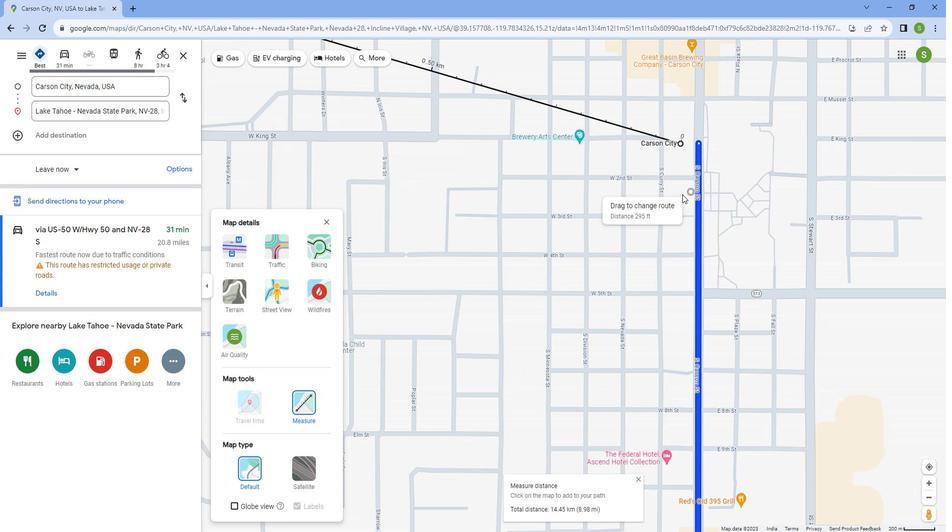 
Action: Mouse scrolled (689, 197) with delta (0, 0)
Screenshot: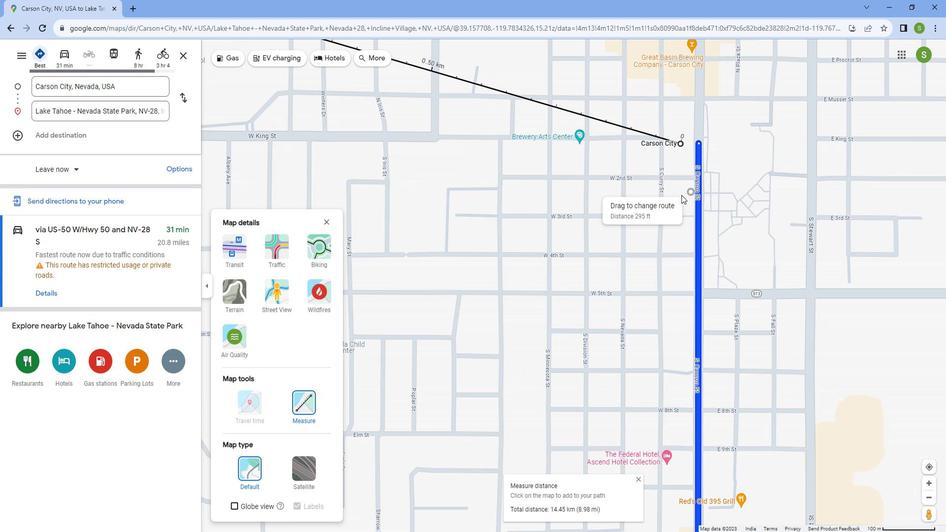 
Action: Mouse moved to (689, 198)
Screenshot: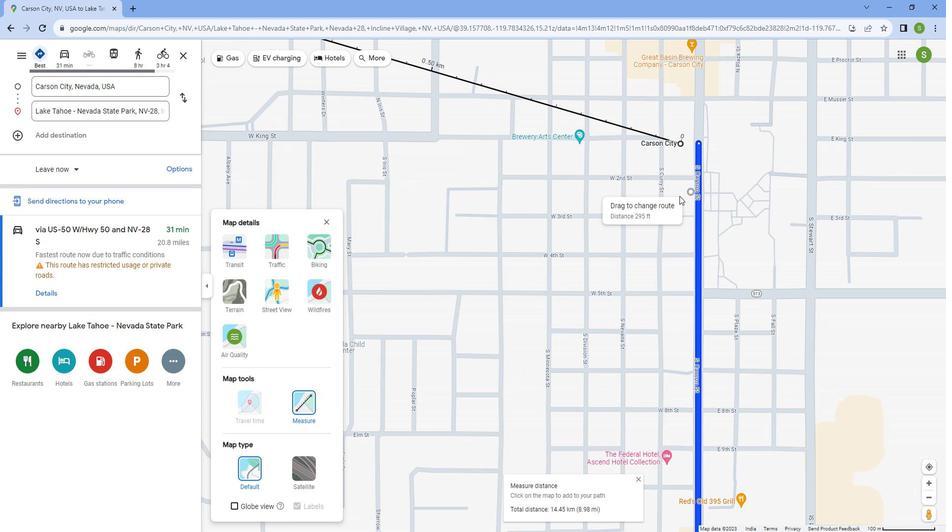 
Action: Mouse scrolled (689, 198) with delta (0, 0)
Screenshot: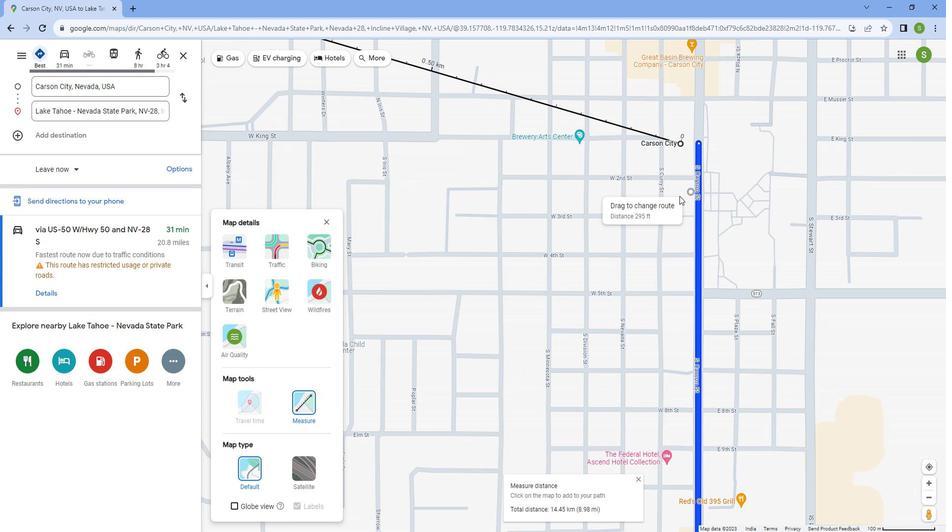 
Action: Mouse scrolled (689, 198) with delta (0, 0)
Screenshot: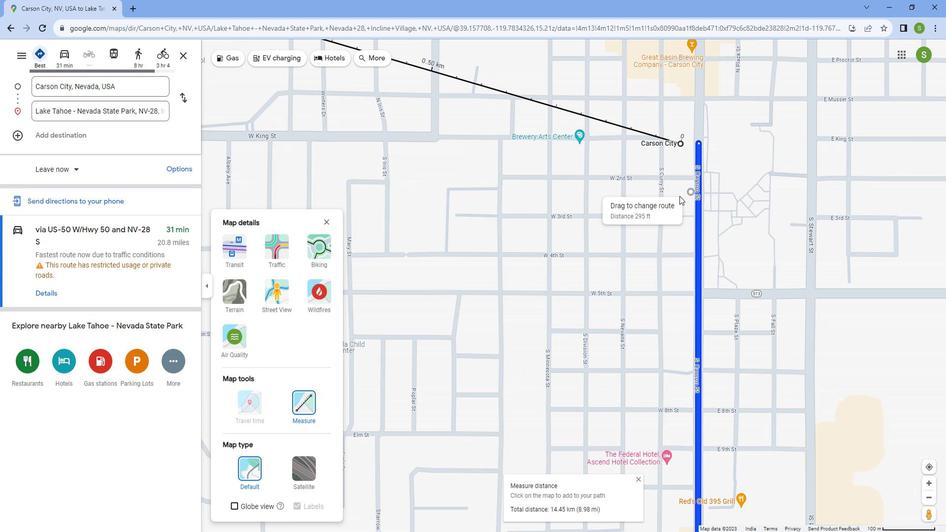 
Action: Mouse moved to (679, 204)
Screenshot: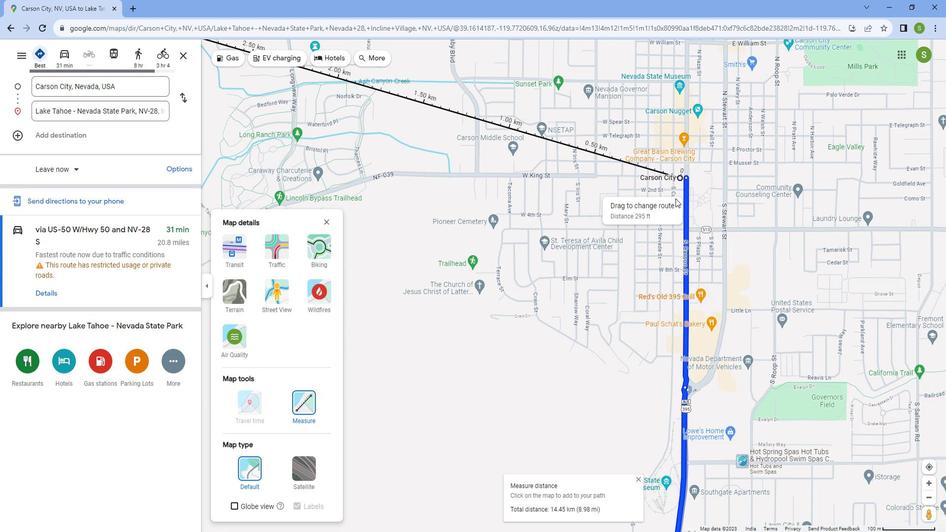 
Action: Mouse scrolled (679, 204) with delta (0, 0)
Screenshot: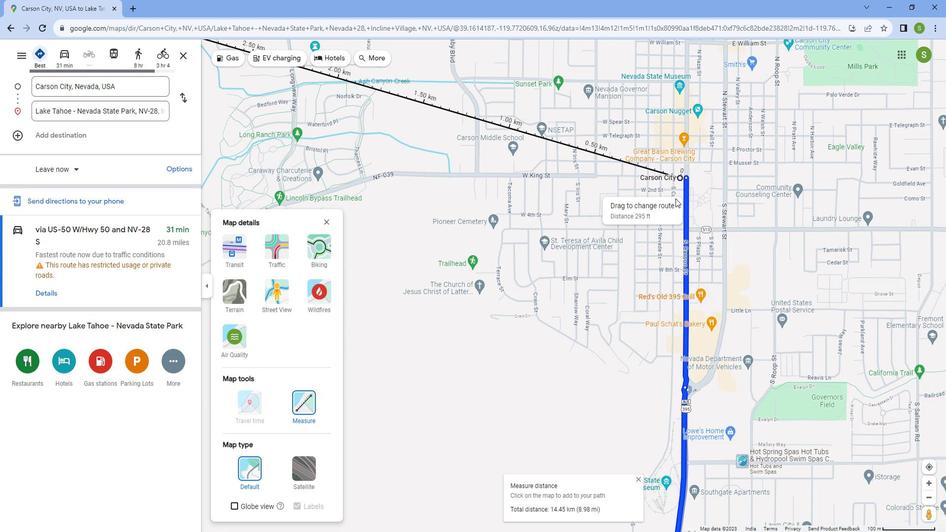 
Action: Mouse moved to (679, 205)
Screenshot: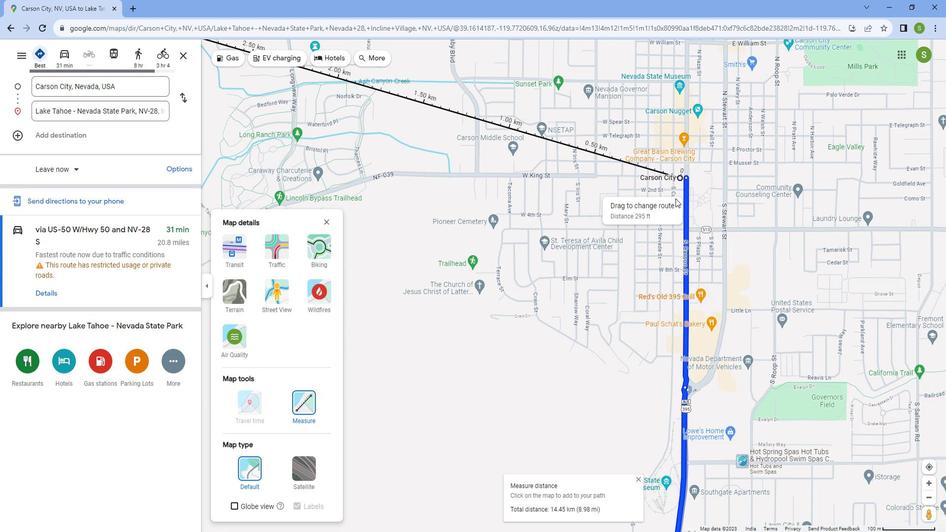 
Action: Mouse scrolled (679, 204) with delta (0, 0)
Screenshot: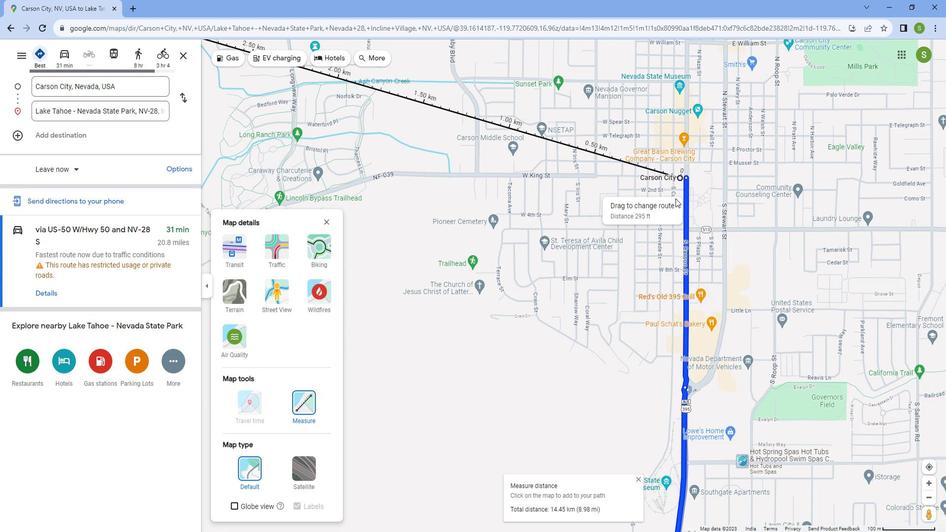 
Action: Mouse scrolled (679, 204) with delta (0, 0)
Screenshot: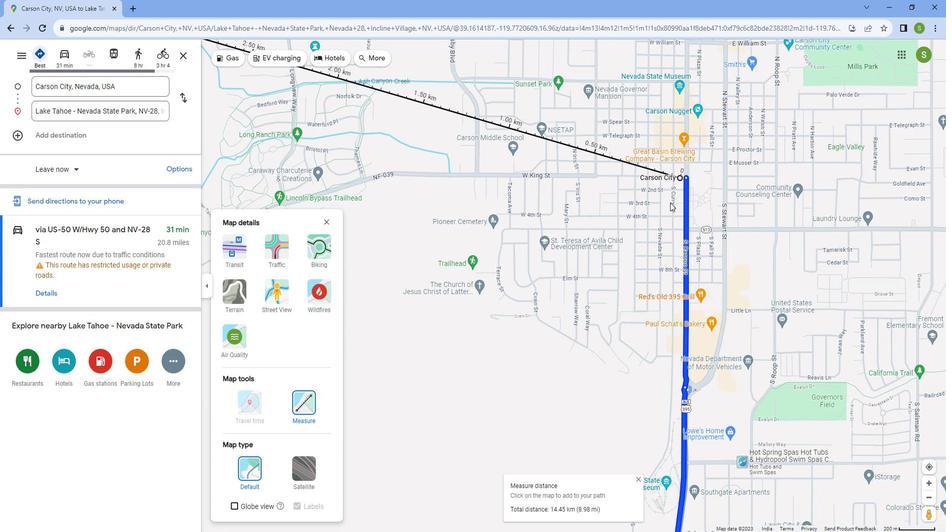 
Action: Mouse scrolled (679, 204) with delta (0, 0)
Screenshot: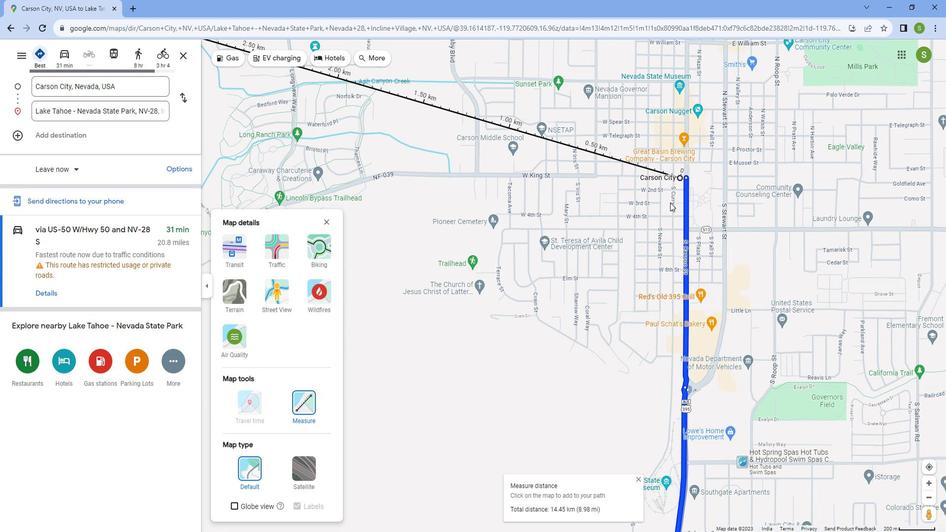 
Action: Mouse scrolled (679, 204) with delta (0, 0)
Screenshot: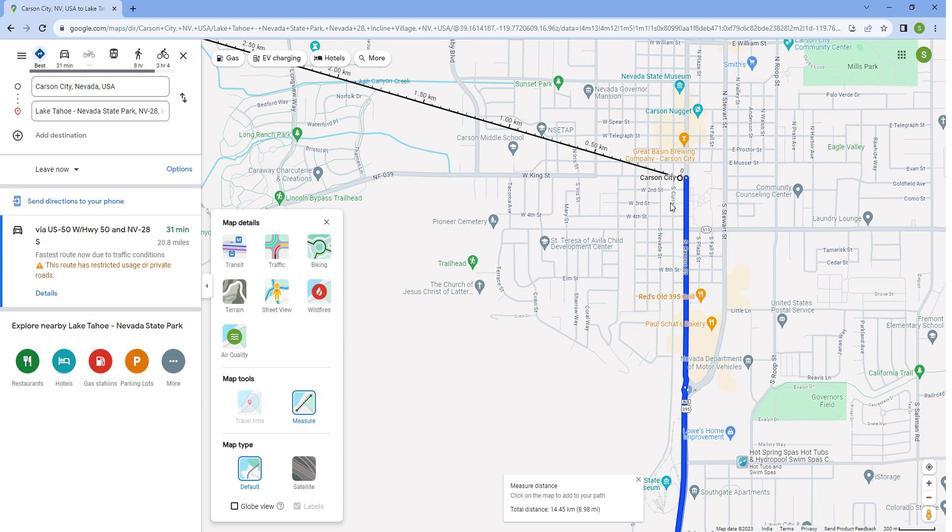 
Action: Mouse moved to (674, 210)
Screenshot: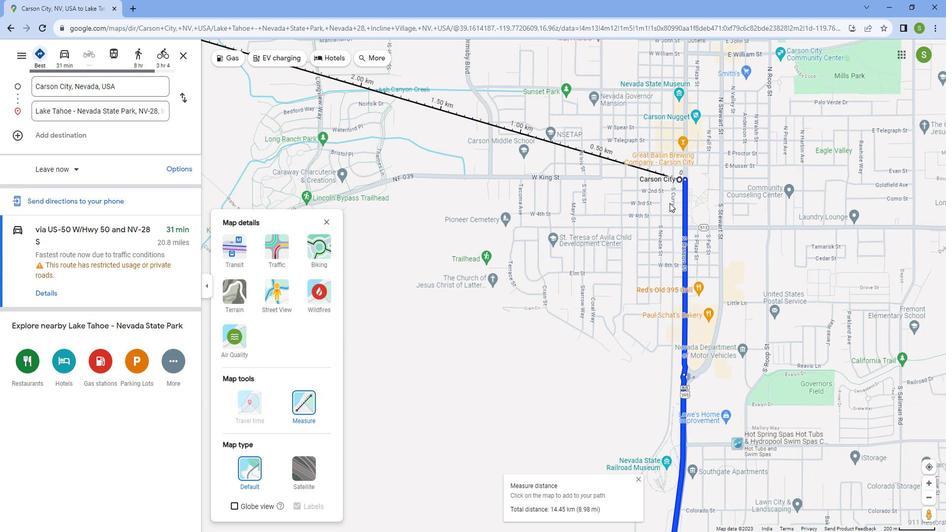 
Action: Mouse scrolled (674, 209) with delta (0, 0)
Screenshot: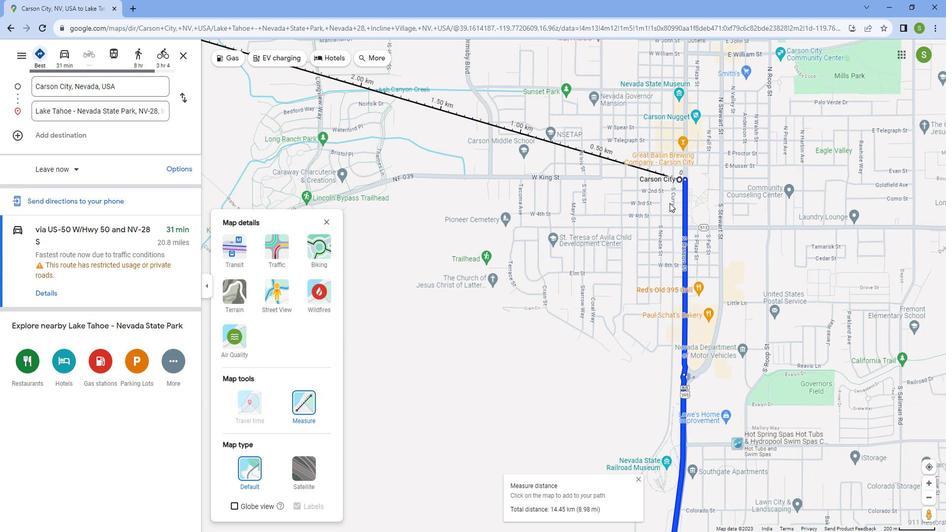 
Action: Mouse moved to (661, 215)
Screenshot: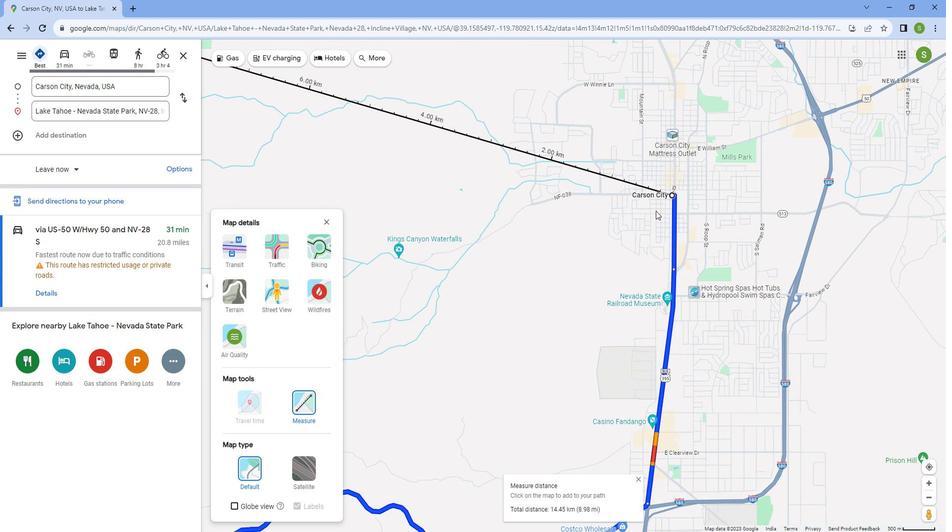 
Action: Mouse scrolled (661, 214) with delta (0, 0)
Screenshot: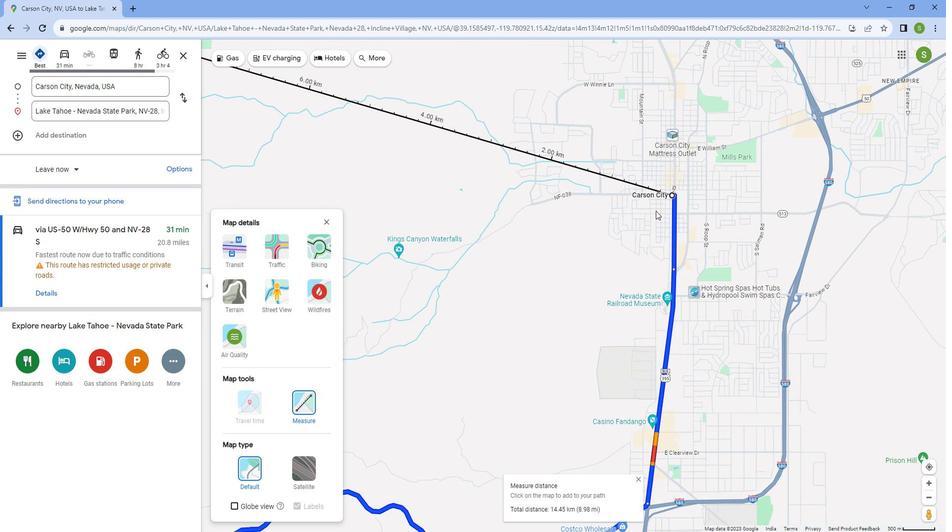 
Action: Mouse moved to (657, 217)
Screenshot: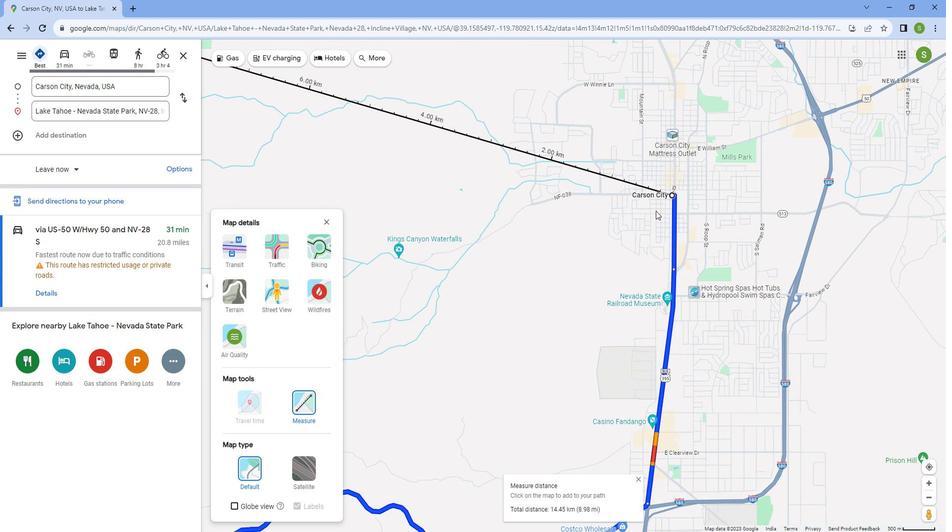 
Action: Mouse scrolled (657, 216) with delta (0, 0)
Screenshot: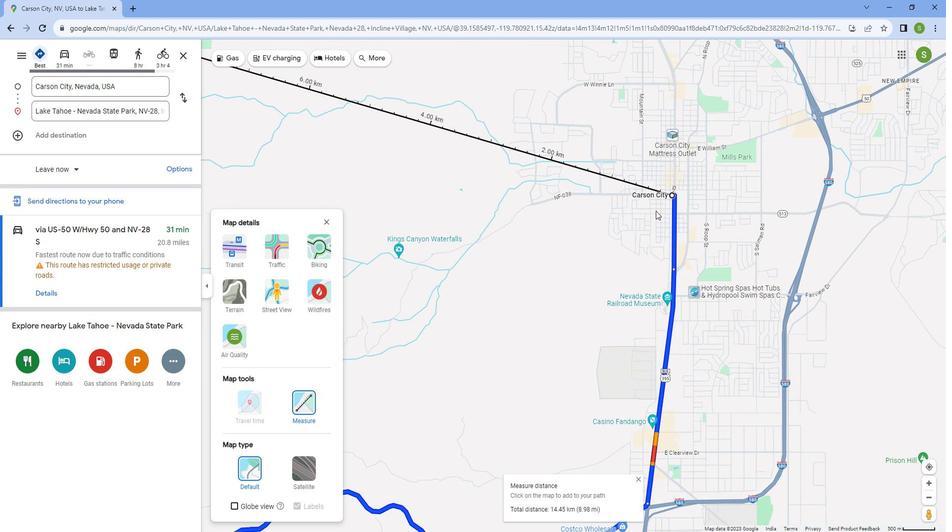 
Action: Mouse moved to (655, 218)
Screenshot: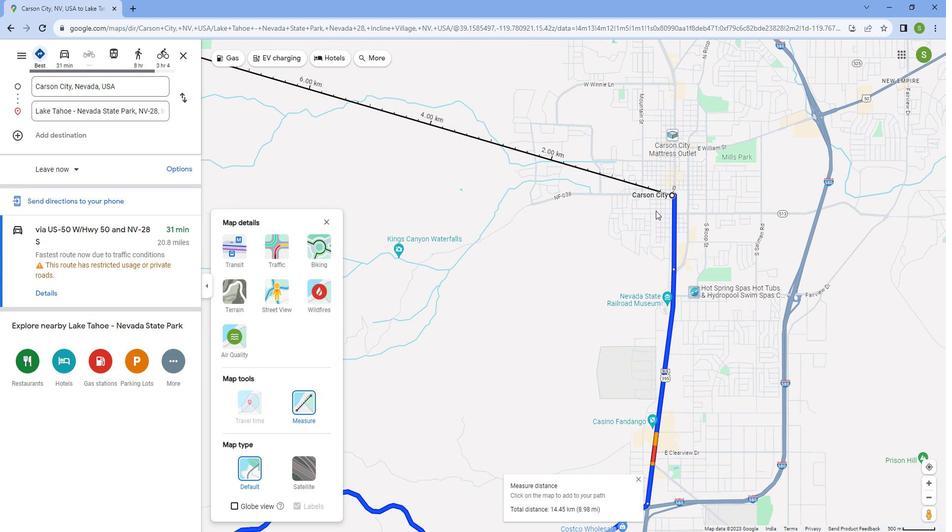 
Action: Mouse scrolled (655, 217) with delta (0, 0)
Screenshot: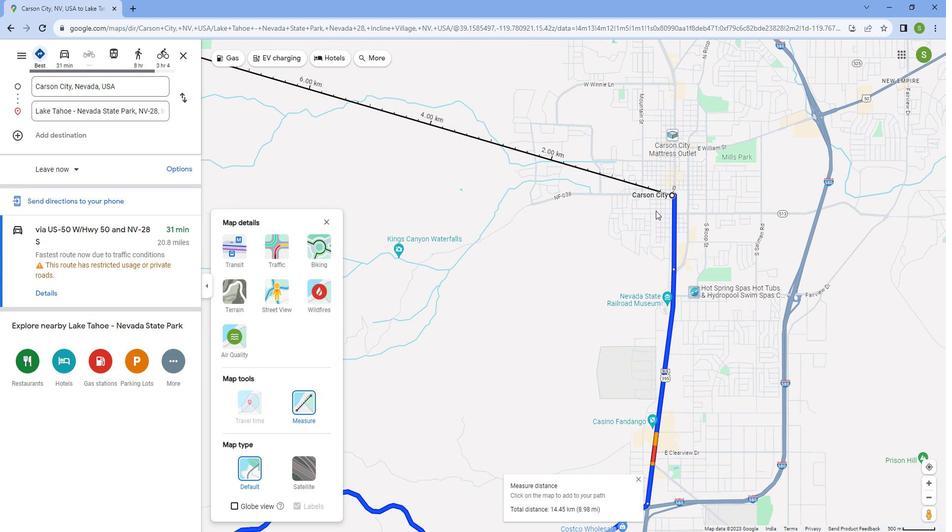 
Action: Mouse scrolled (655, 217) with delta (0, 0)
Screenshot: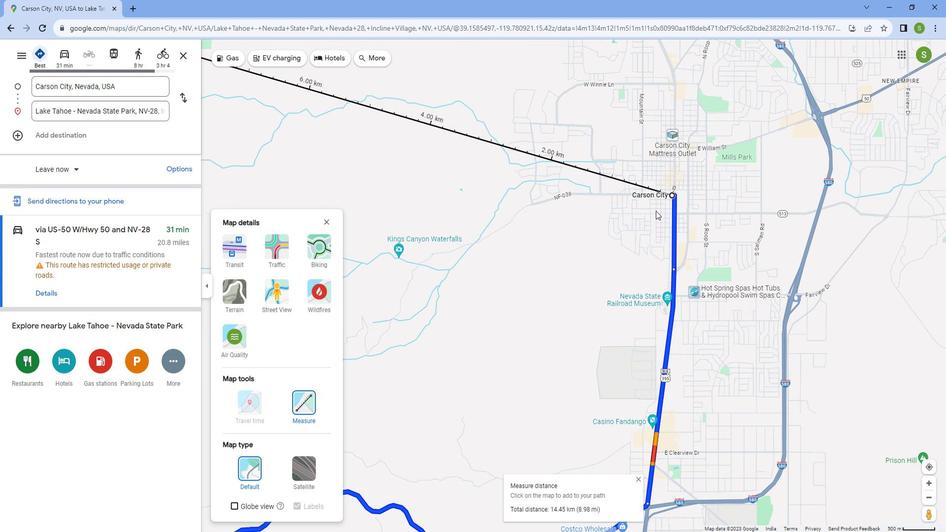 
Action: Mouse scrolled (655, 217) with delta (0, 0)
Screenshot: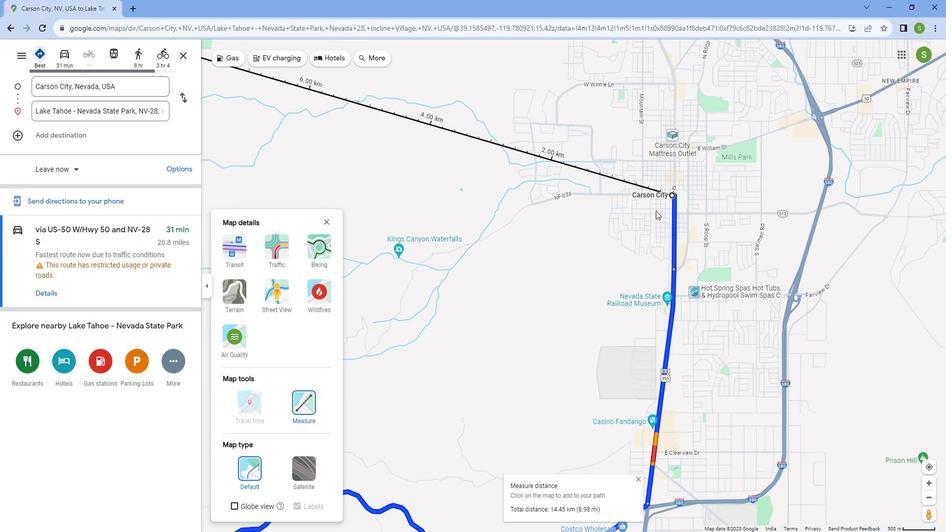 
Action: Mouse moved to (654, 218)
Screenshot: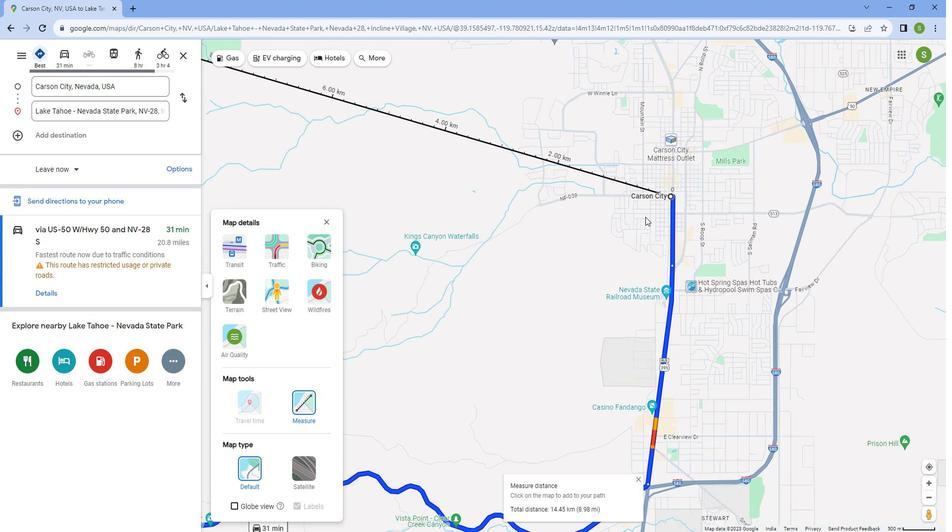
Action: Mouse scrolled (654, 217) with delta (0, 0)
Screenshot: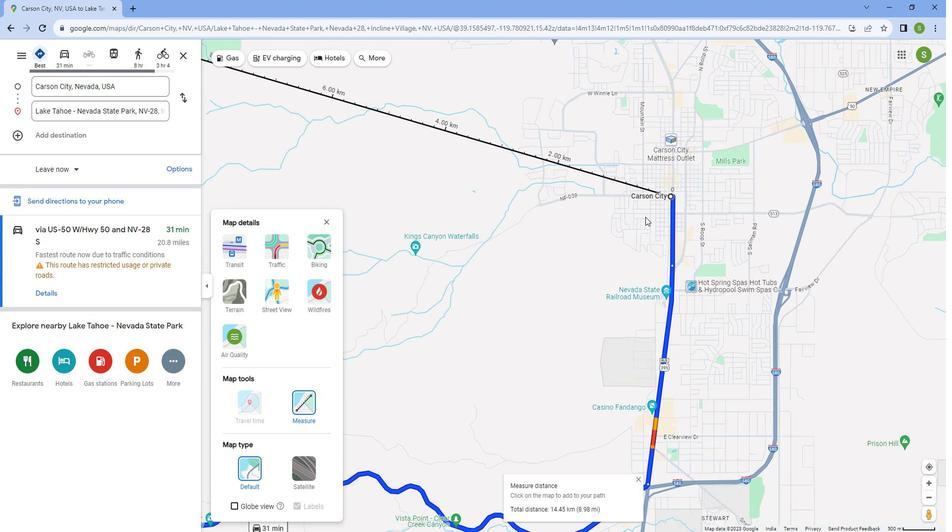 
Action: Mouse moved to (632, 226)
Screenshot: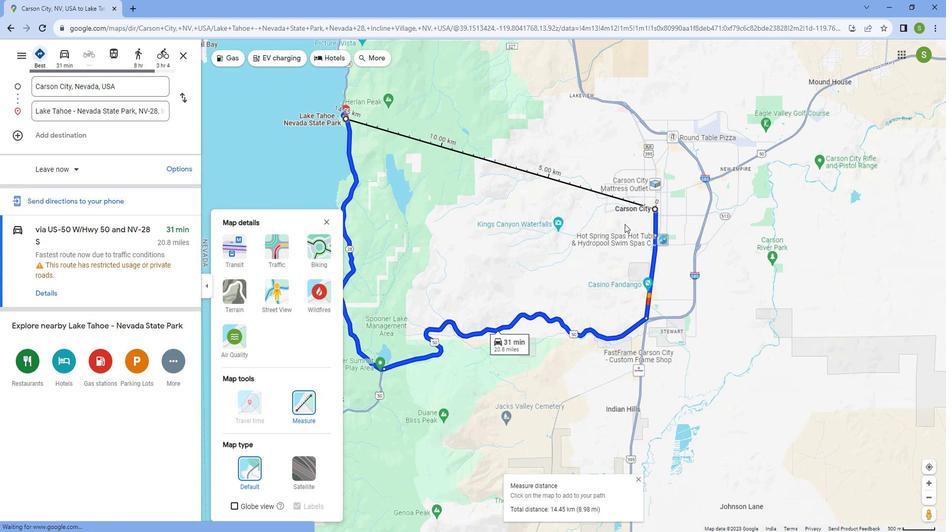 
Action: Mouse scrolled (632, 225) with delta (0, 0)
Screenshot: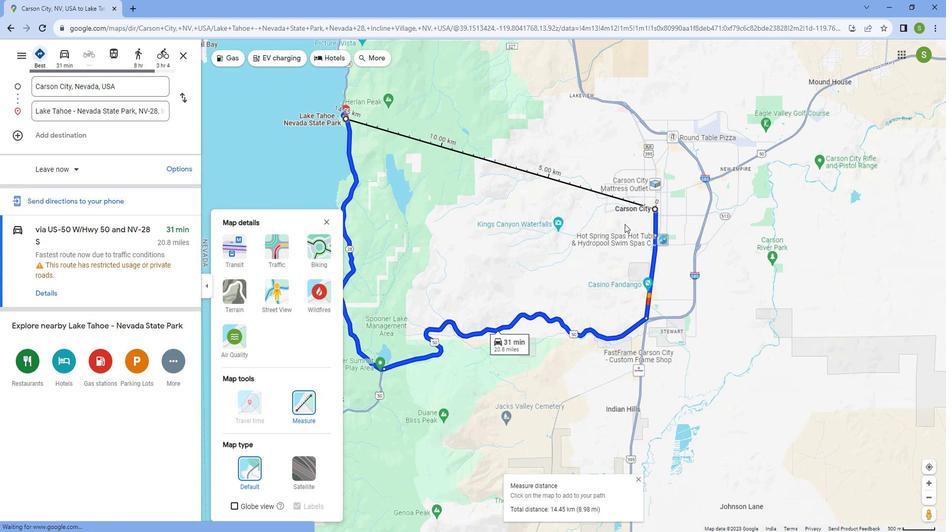
Action: Mouse moved to (631, 227)
Screenshot: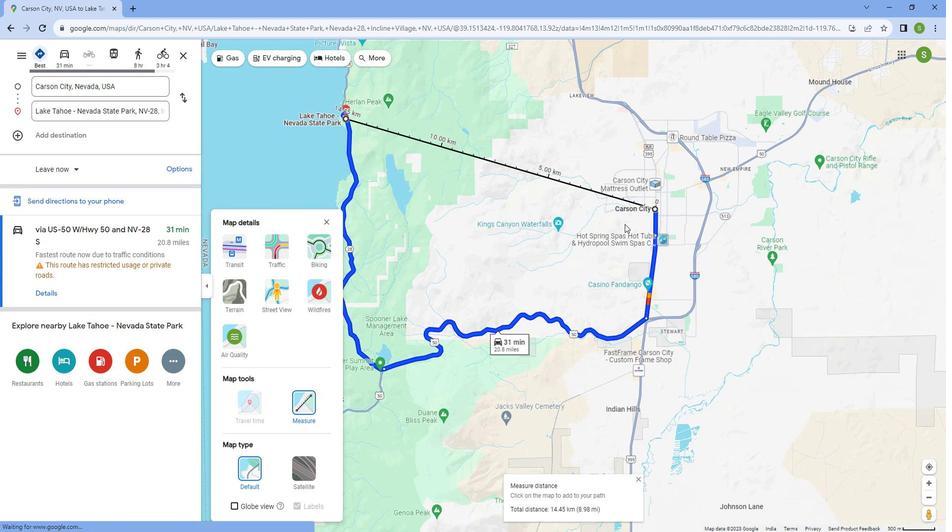 
Action: Mouse scrolled (631, 227) with delta (0, 0)
Screenshot: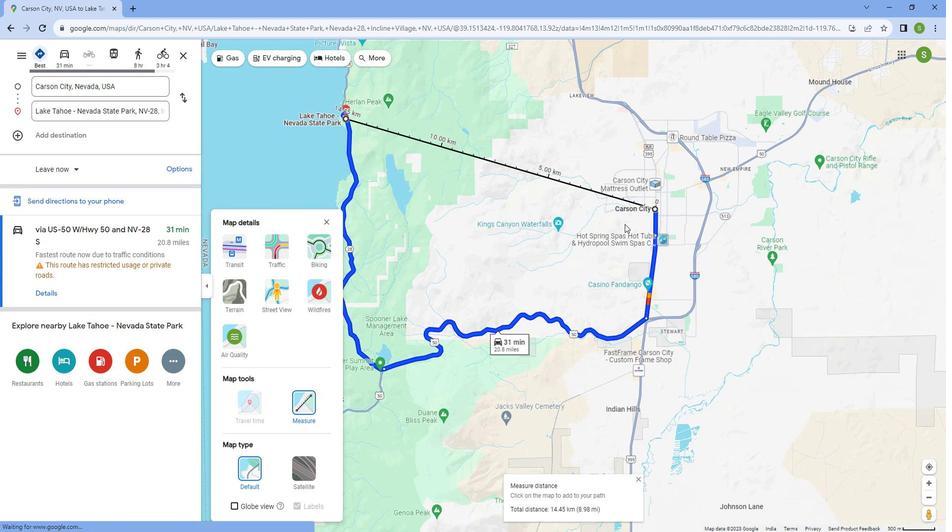 
Action: Mouse scrolled (631, 227) with delta (0, 0)
Screenshot: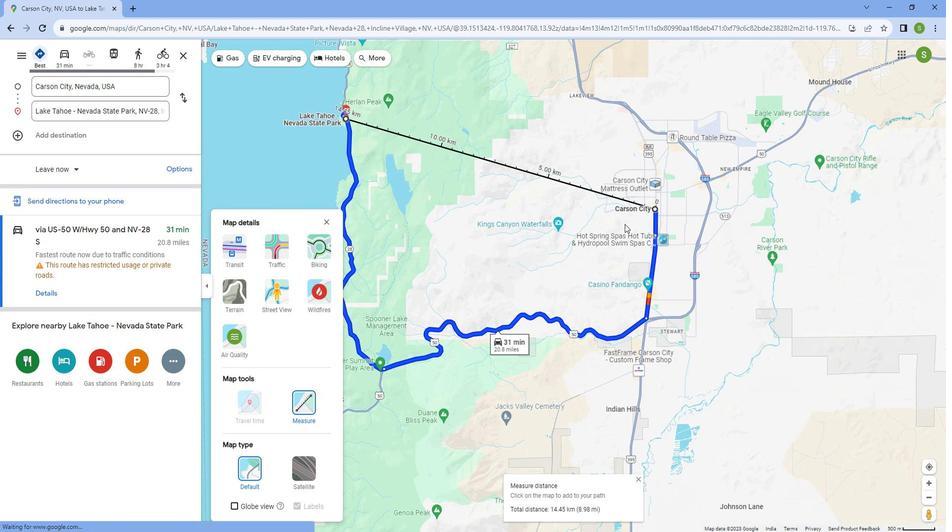 
Action: Mouse moved to (631, 227)
Screenshot: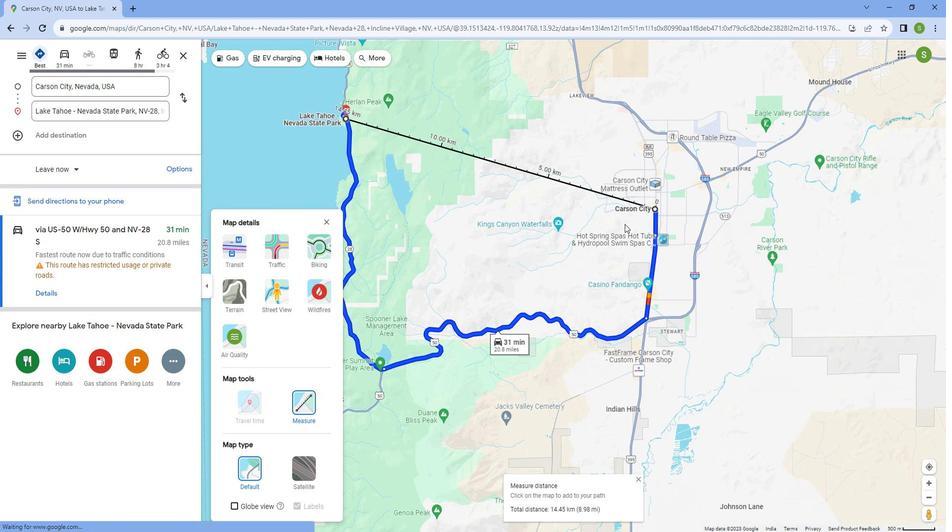 
Action: Mouse scrolled (631, 227) with delta (0, 0)
Screenshot: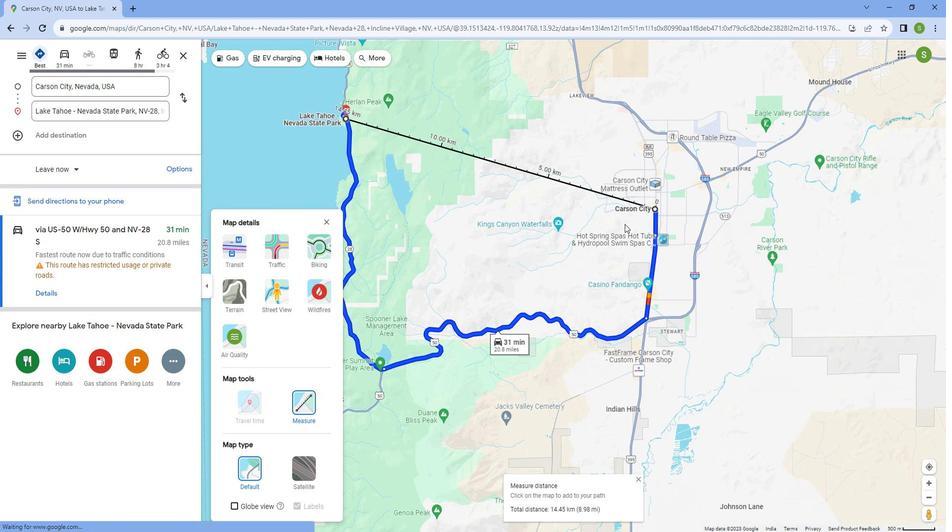 
Action: Mouse scrolled (631, 227) with delta (0, 0)
Screenshot: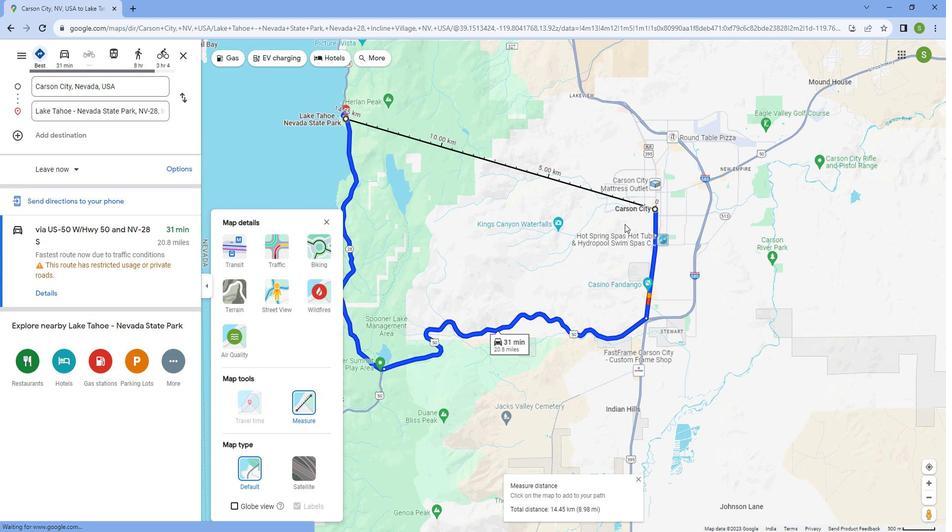 
Action: Mouse moved to (491, 180)
Screenshot: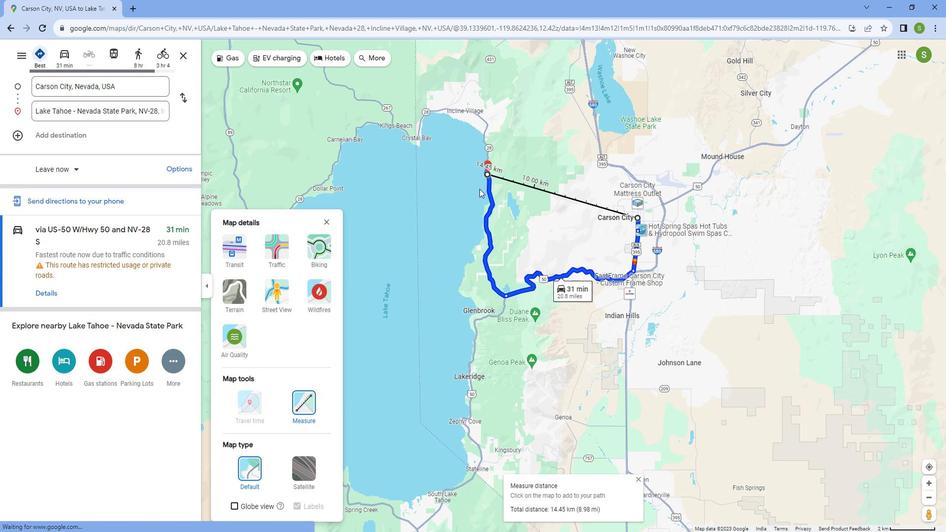 
Action: Mouse scrolled (491, 181) with delta (0, 0)
Screenshot: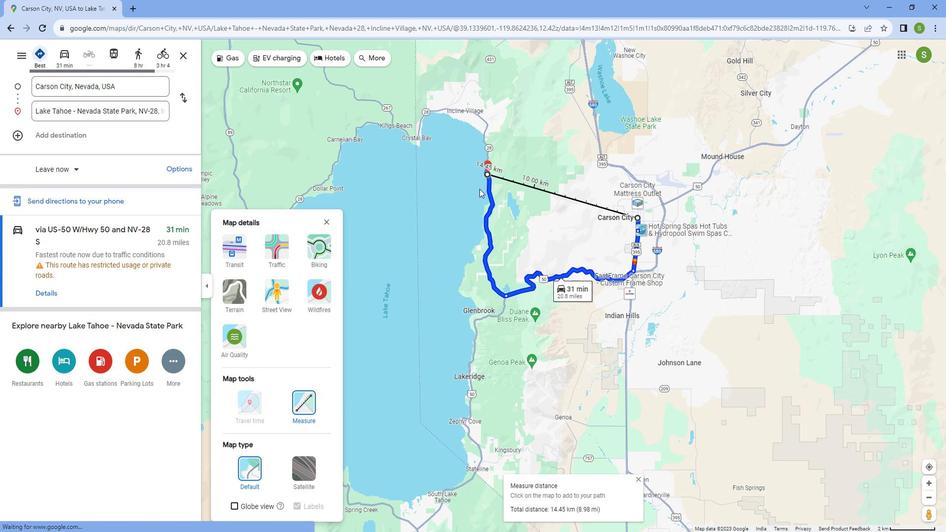 
Action: Mouse moved to (492, 179)
Screenshot: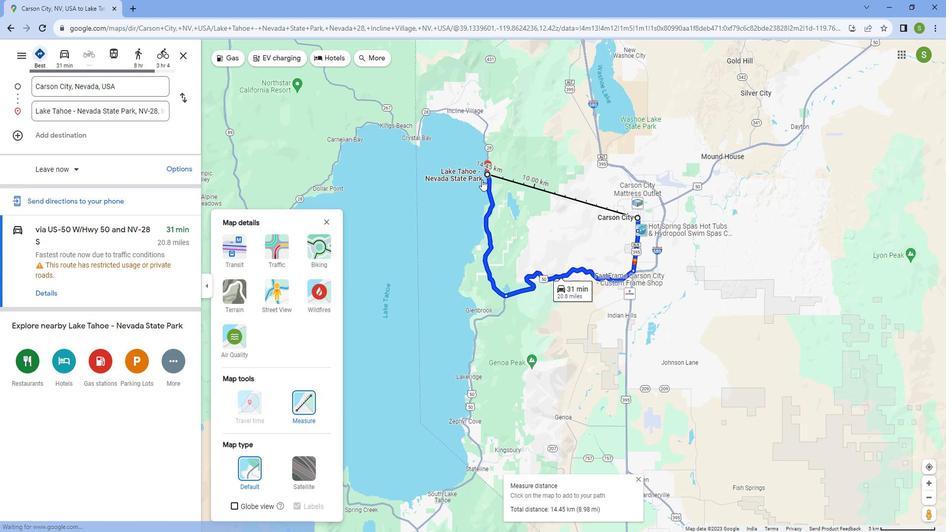 
Action: Mouse scrolled (492, 179) with delta (0, 0)
Screenshot: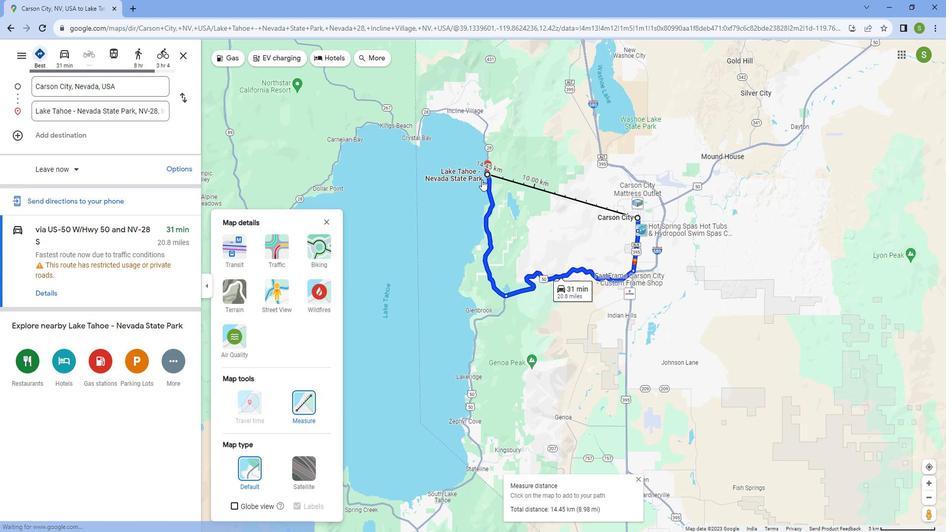 
Action: Mouse scrolled (492, 179) with delta (0, 0)
Screenshot: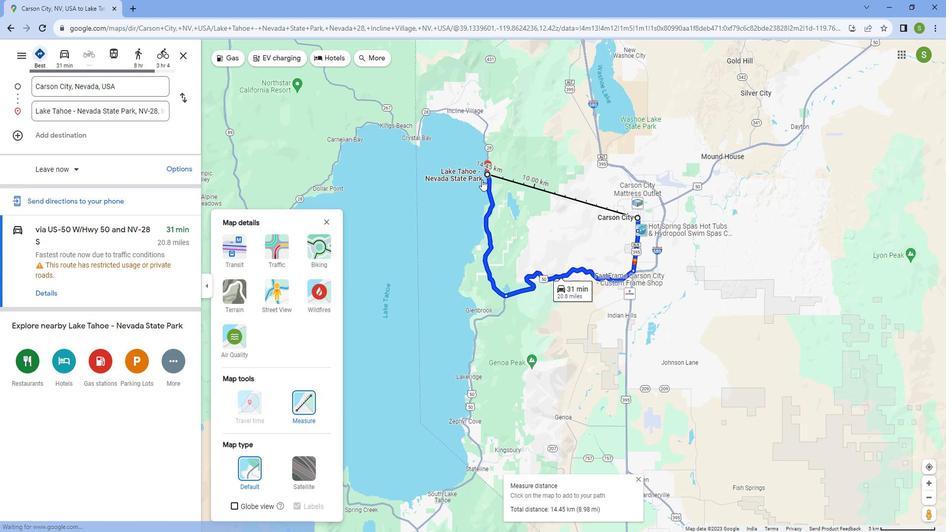 
Action: Mouse scrolled (492, 179) with delta (0, 0)
Screenshot: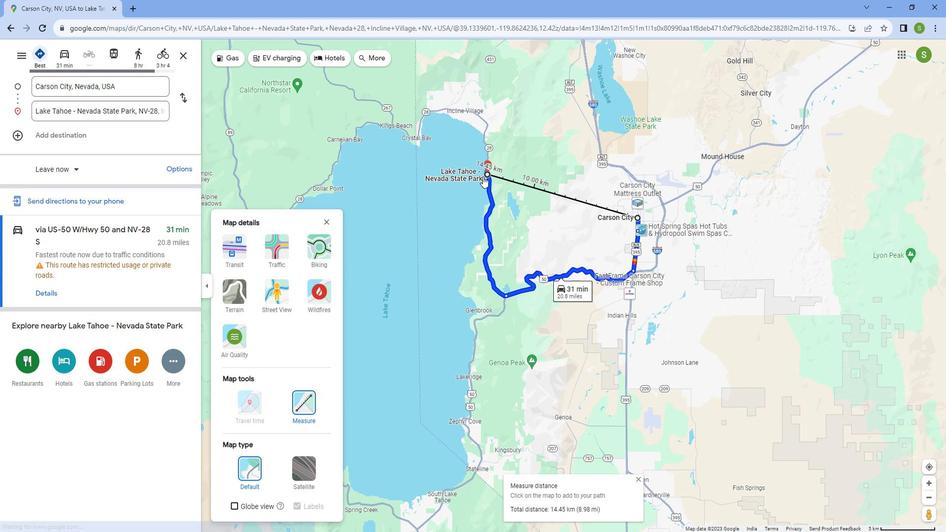 
Action: Mouse scrolled (492, 179) with delta (0, 0)
Screenshot: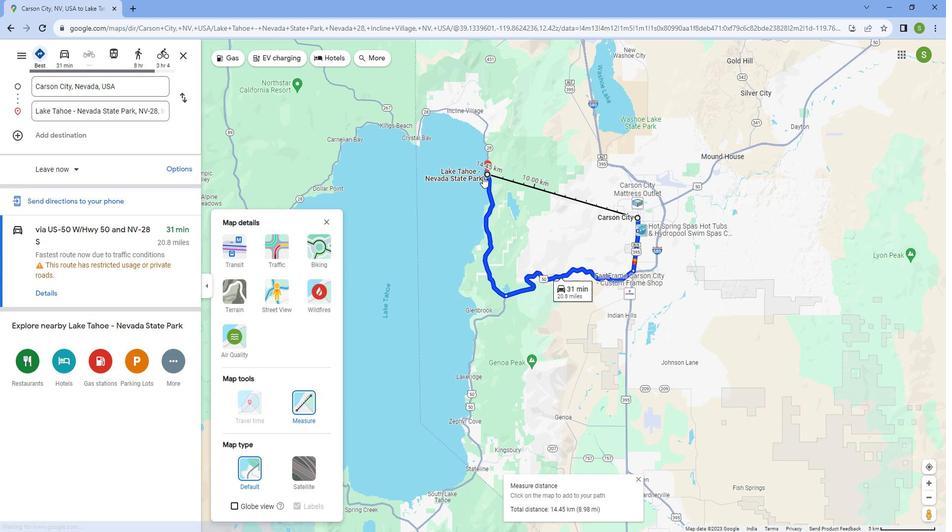 
Action: Mouse scrolled (492, 179) with delta (0, 0)
Screenshot: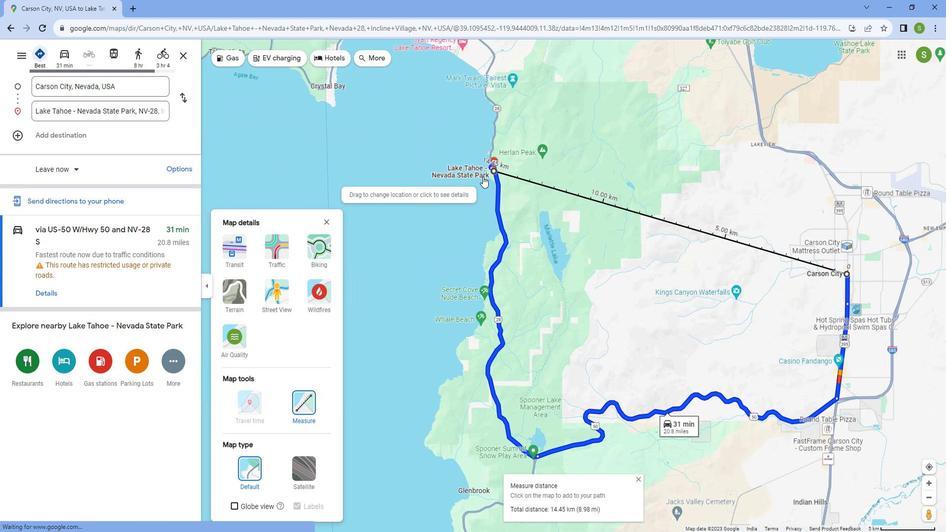 
Action: Mouse scrolled (492, 179) with delta (0, 0)
Screenshot: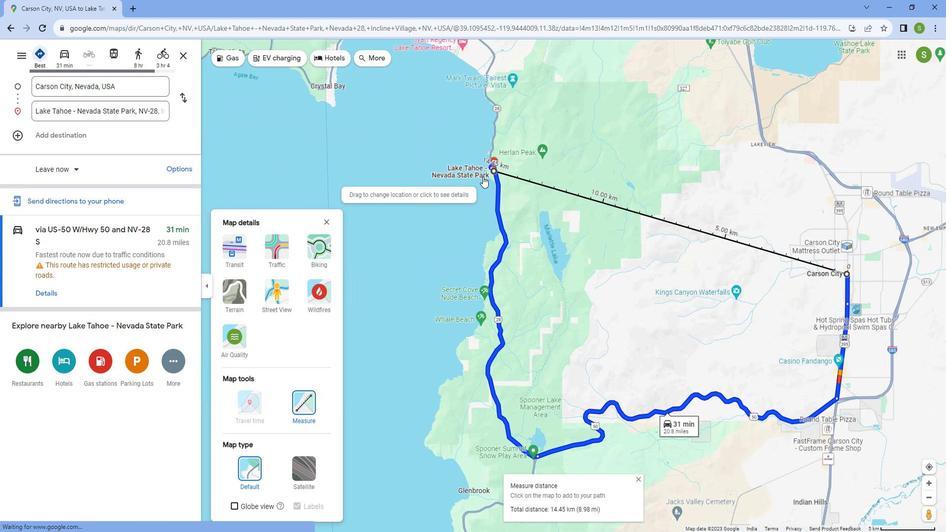 
Action: Mouse scrolled (492, 179) with delta (0, 0)
Screenshot: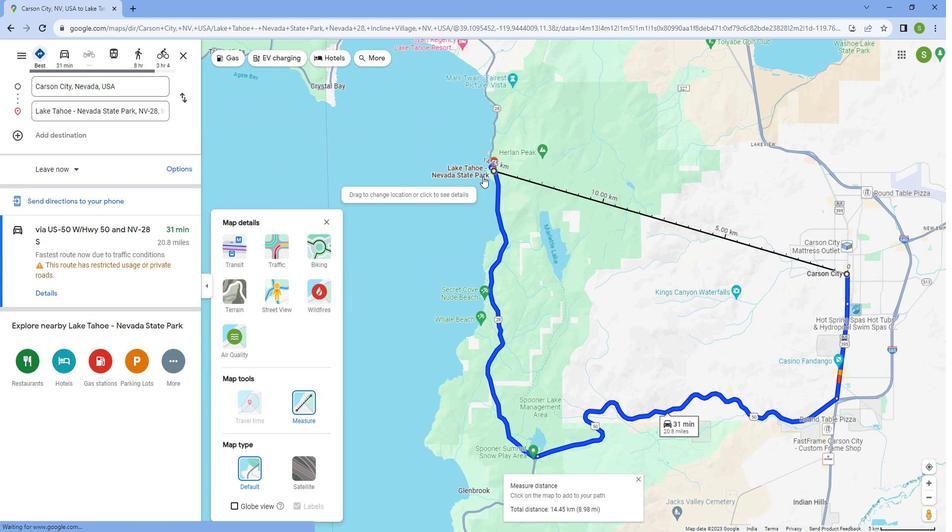 
Action: Mouse scrolled (492, 179) with delta (0, 0)
Screenshot: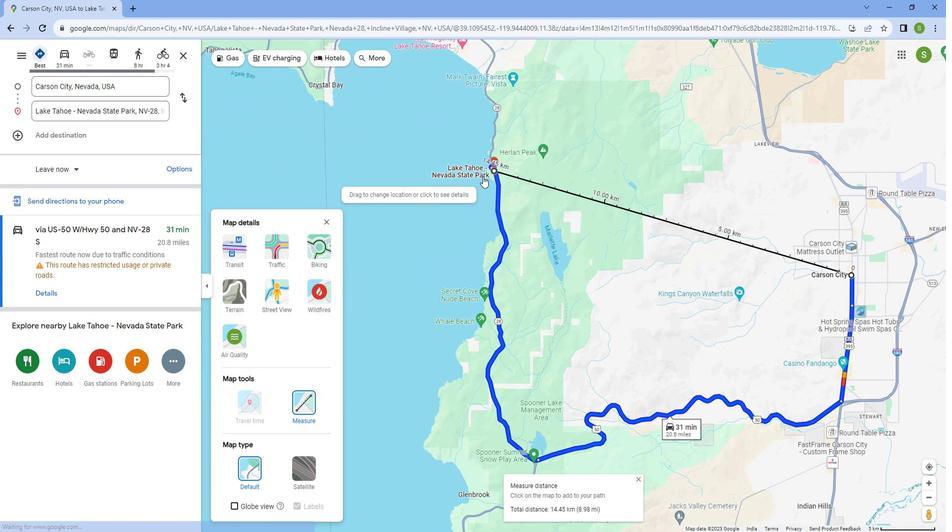 
Action: Mouse scrolled (492, 179) with delta (0, 0)
Screenshot: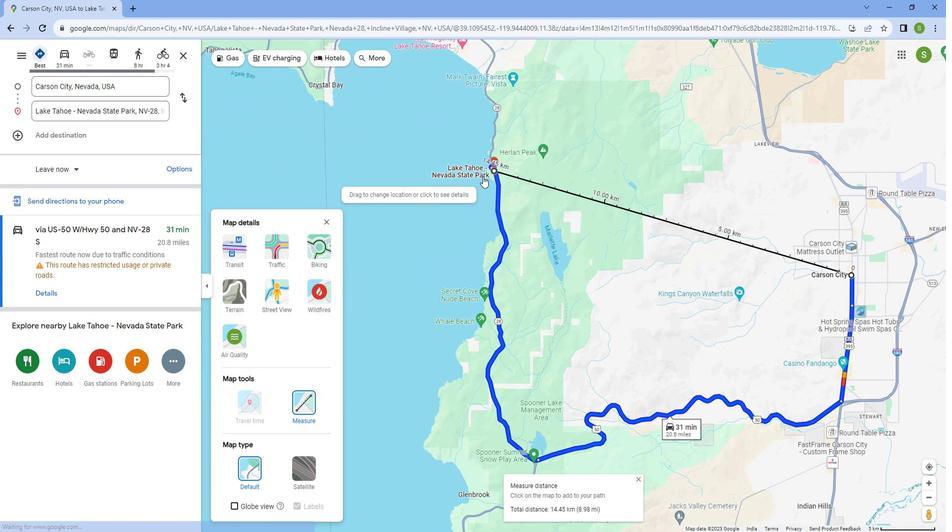 
Action: Mouse scrolled (492, 179) with delta (0, 0)
Screenshot: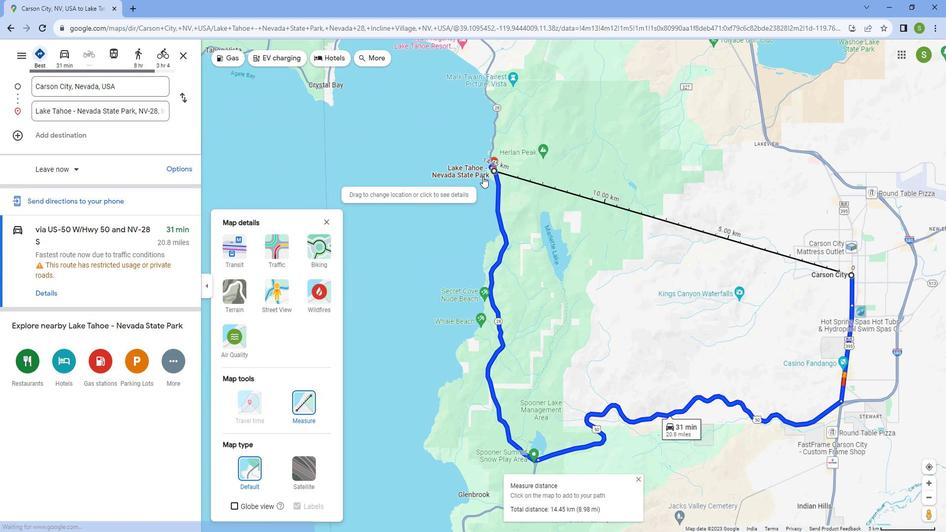 
Action: Mouse scrolled (492, 178) with delta (0, 0)
Screenshot: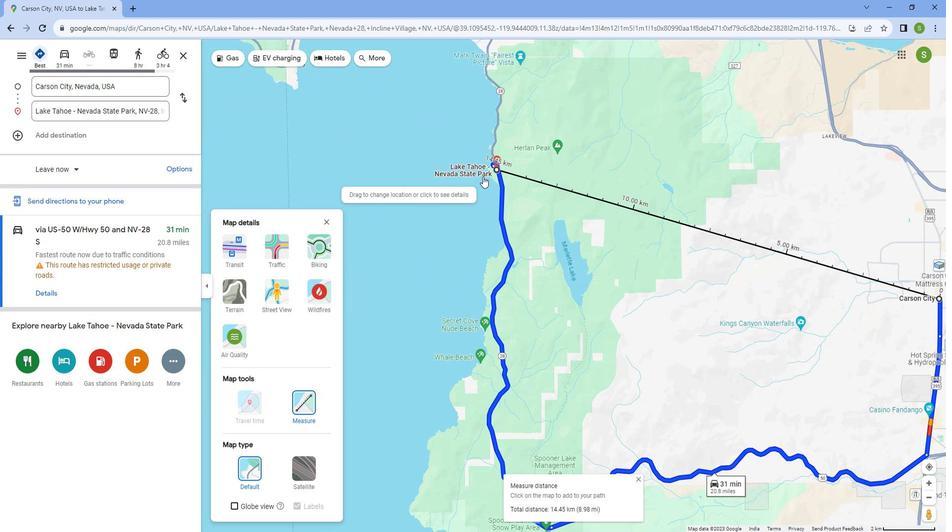 
Action: Mouse moved to (494, 177)
Screenshot: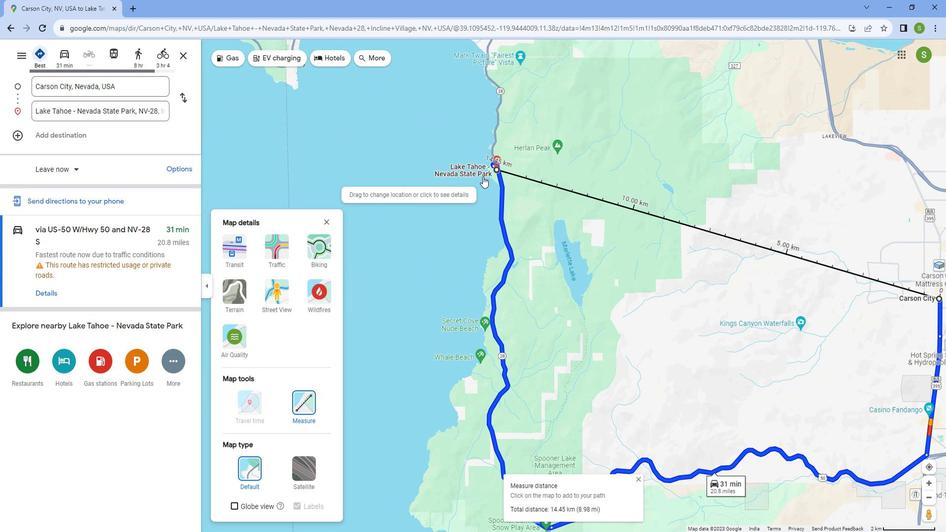 
Action: Mouse scrolled (494, 177) with delta (0, 0)
Screenshot: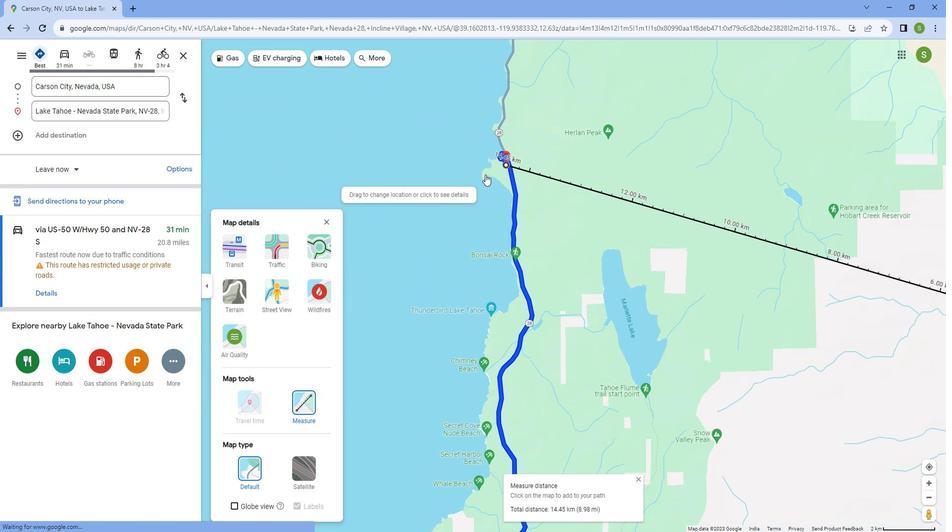 
Action: Mouse scrolled (494, 177) with delta (0, 0)
